 Task: Look for space in Harelbeke, Belgium from 3rd August, 2023 to 7th August, 2023 for 2 adults in price range Rs.4000 to Rs.9000. Place can be private room with 1  bedroom having 1 bed and 1 bathroom. Property type can be hotel. Amenities needed are: hair dryer, heating, . Booking option can be shelf check-in. Required host language is English.
Action: Mouse moved to (502, 134)
Screenshot: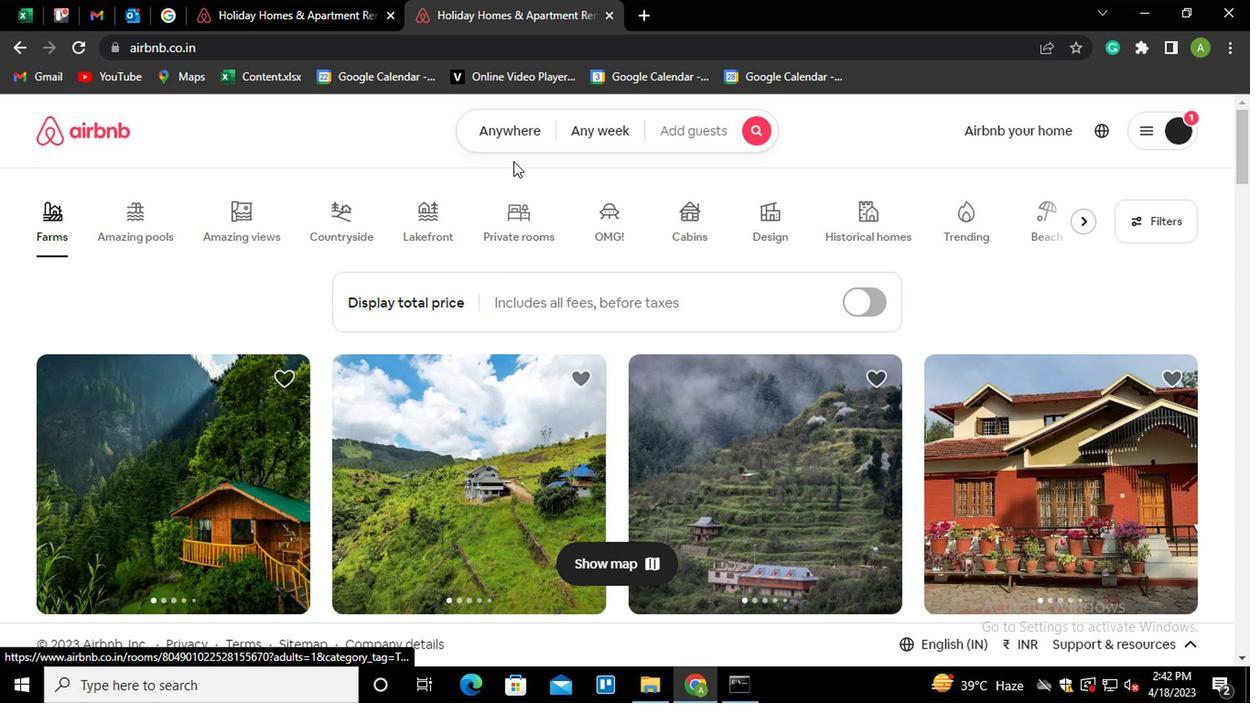 
Action: Mouse pressed left at (502, 134)
Screenshot: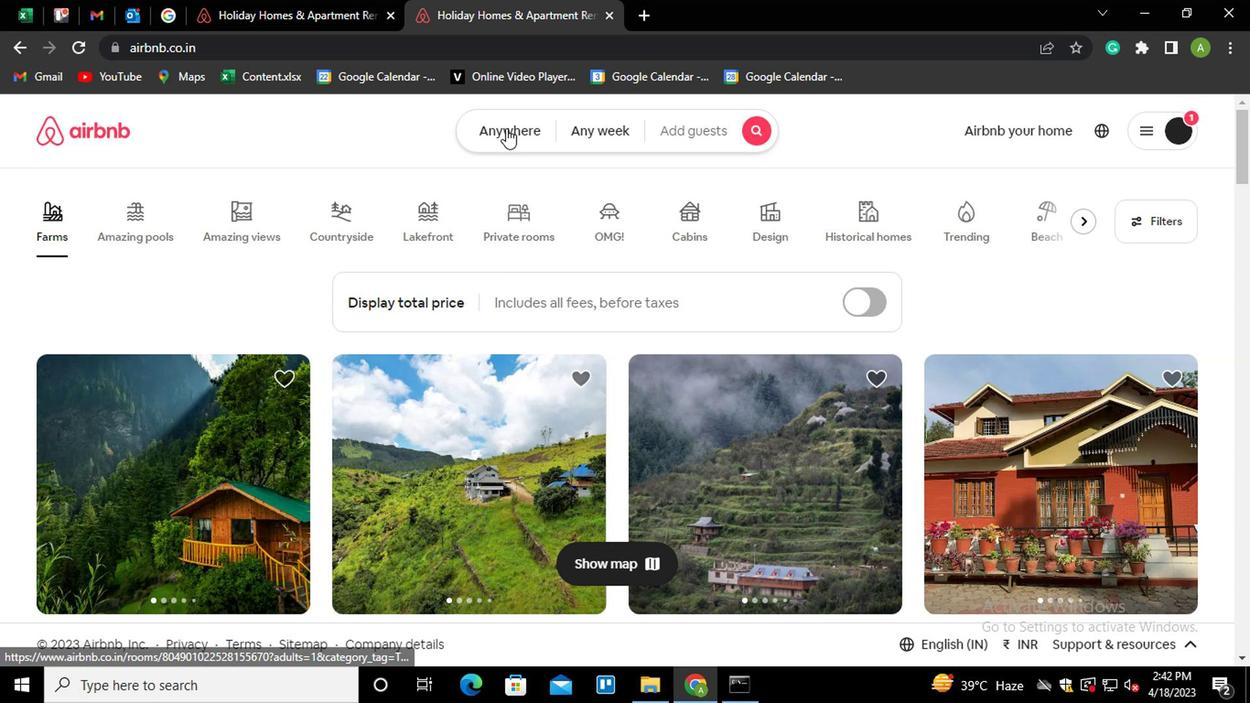 
Action: Mouse moved to (325, 205)
Screenshot: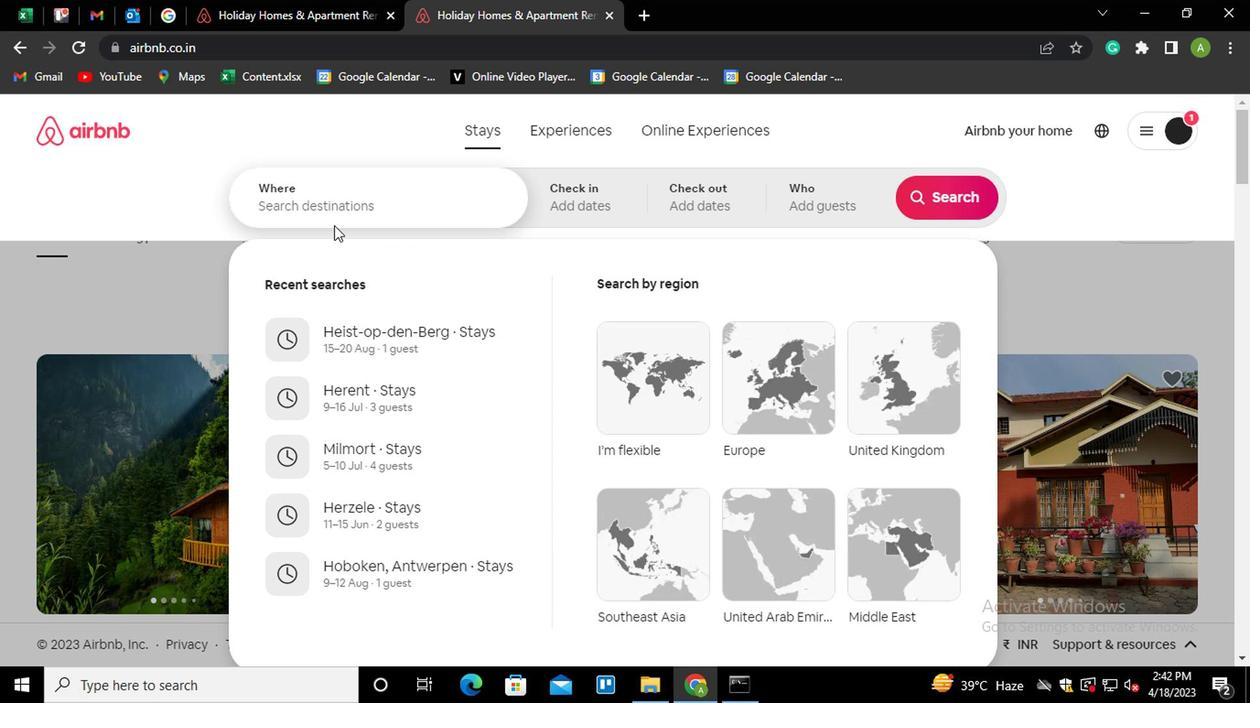 
Action: Mouse pressed left at (325, 205)
Screenshot: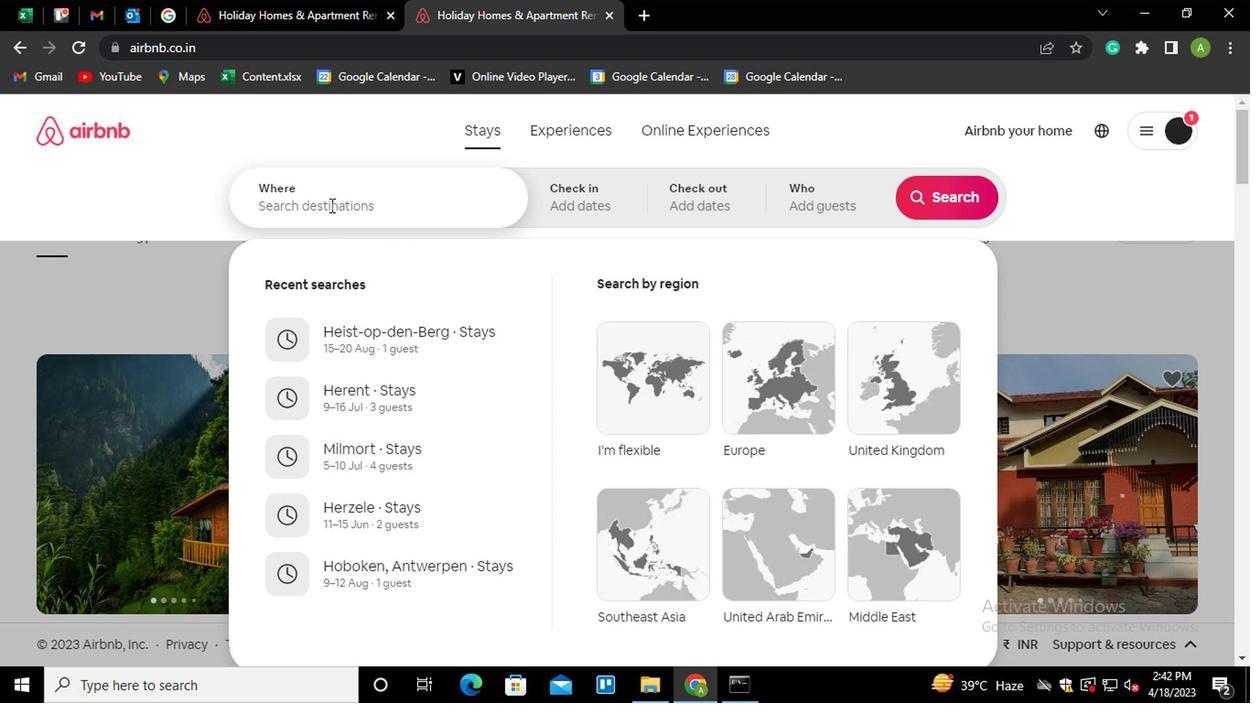 
Action: Key pressed <Key.shift_r>Herelbeke<Key.down><Key.enter>
Screenshot: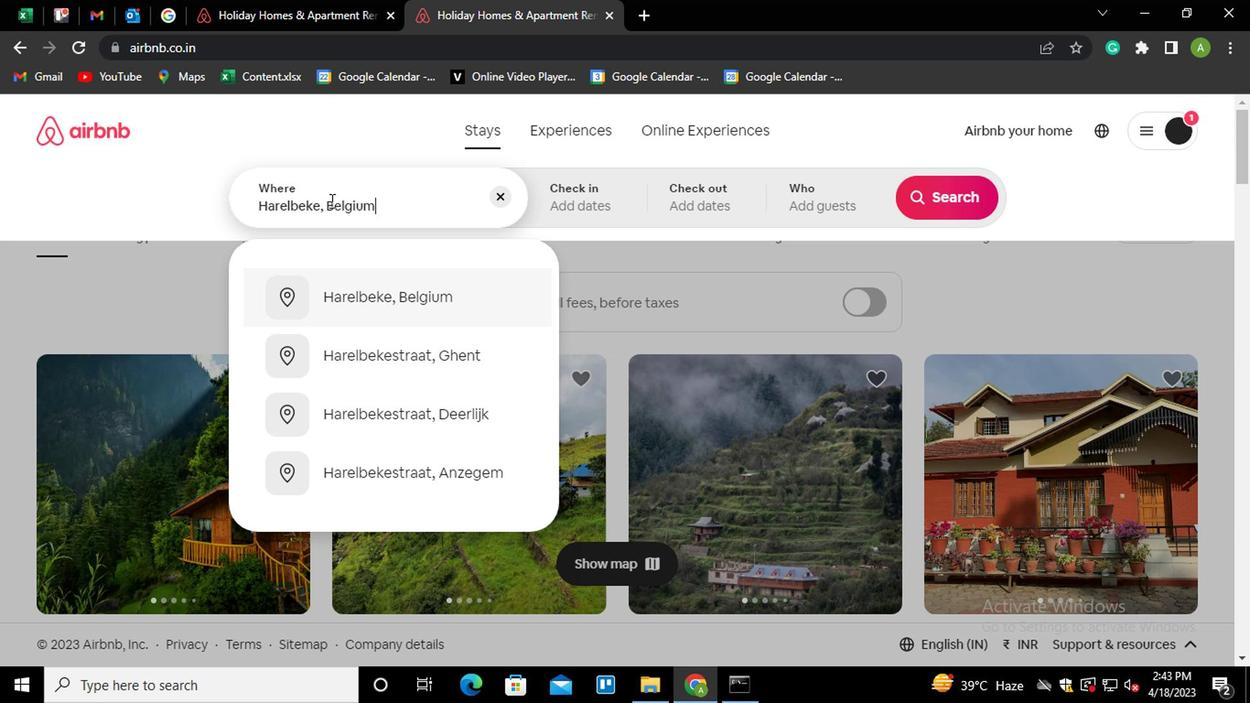 
Action: Mouse moved to (926, 340)
Screenshot: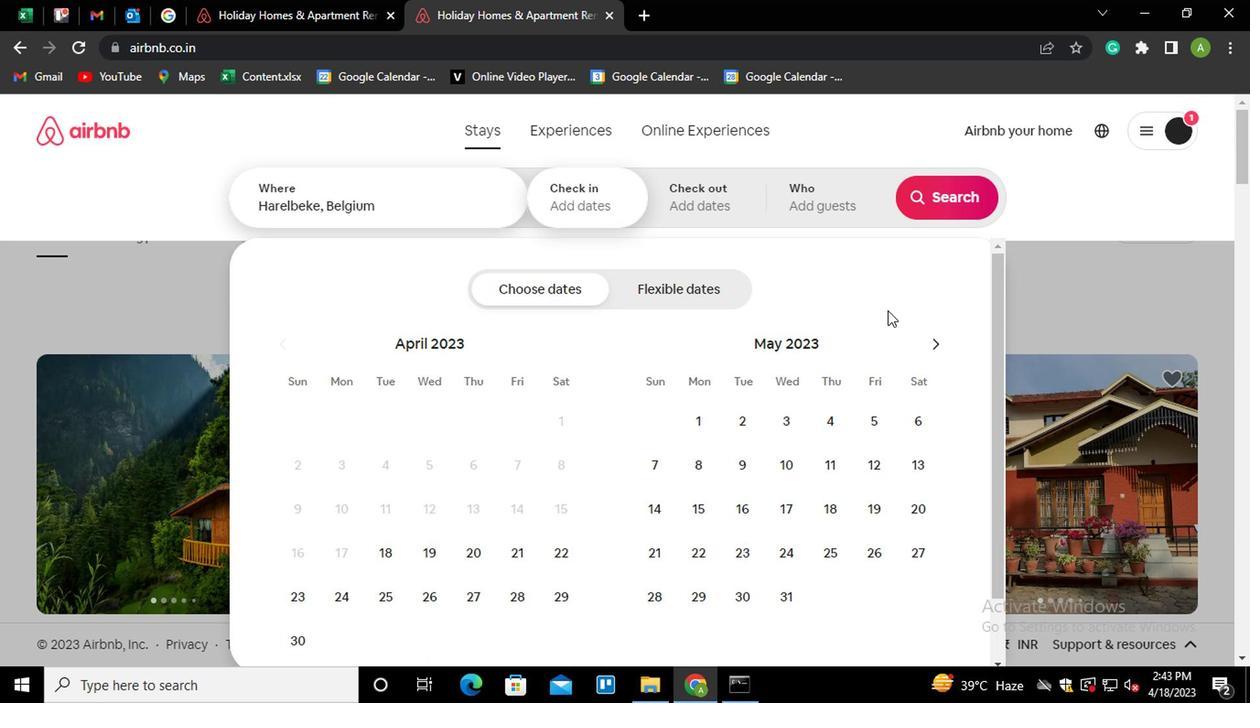 
Action: Mouse pressed left at (926, 340)
Screenshot: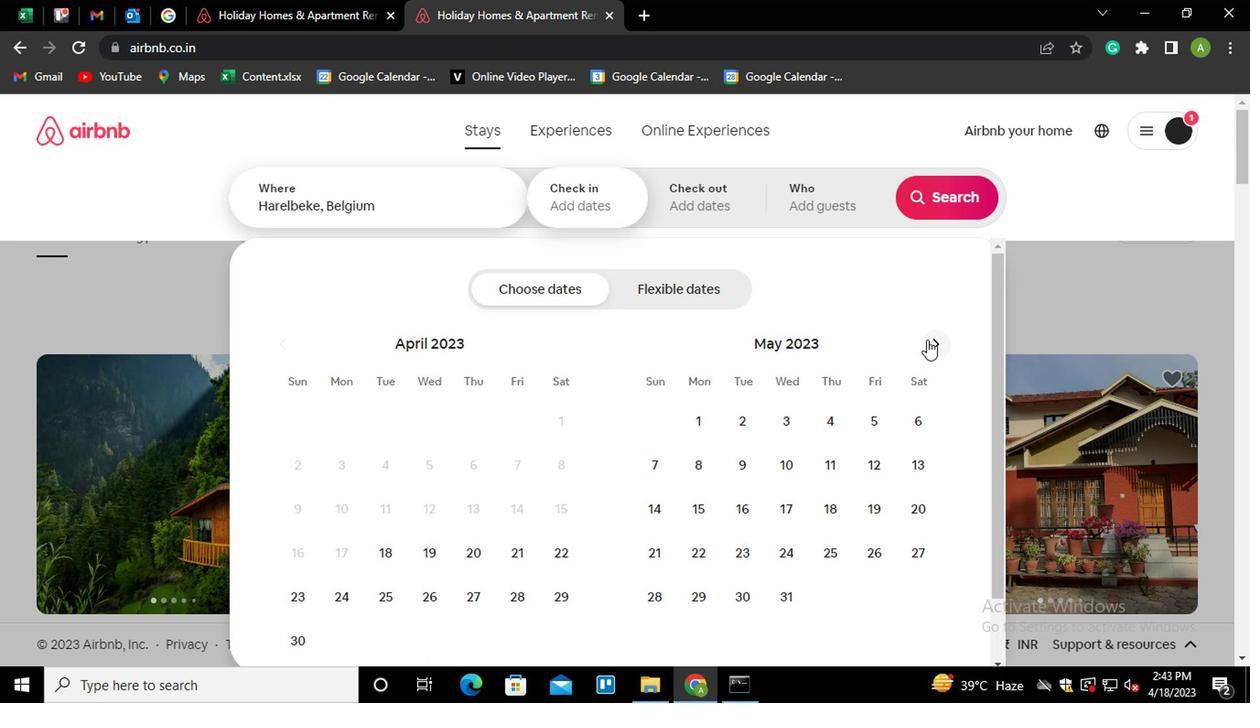 
Action: Mouse pressed left at (926, 340)
Screenshot: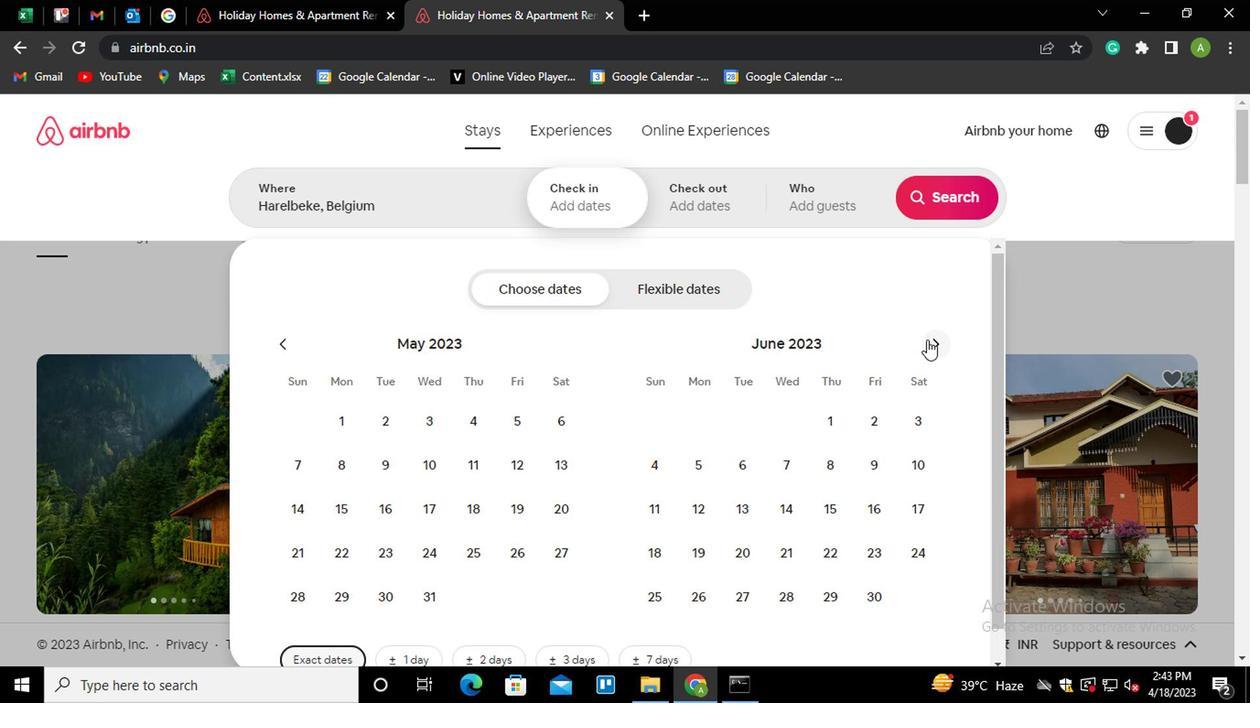 
Action: Mouse moved to (947, 327)
Screenshot: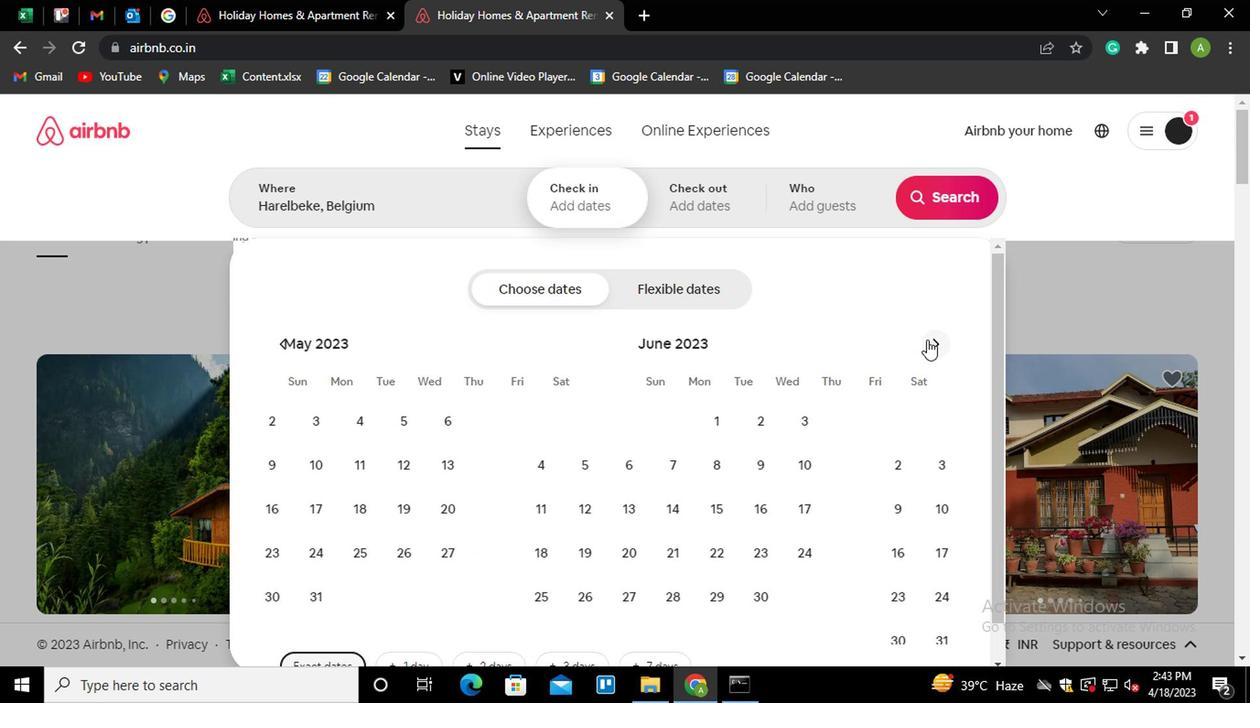 
Action: Mouse pressed left at (947, 327)
Screenshot: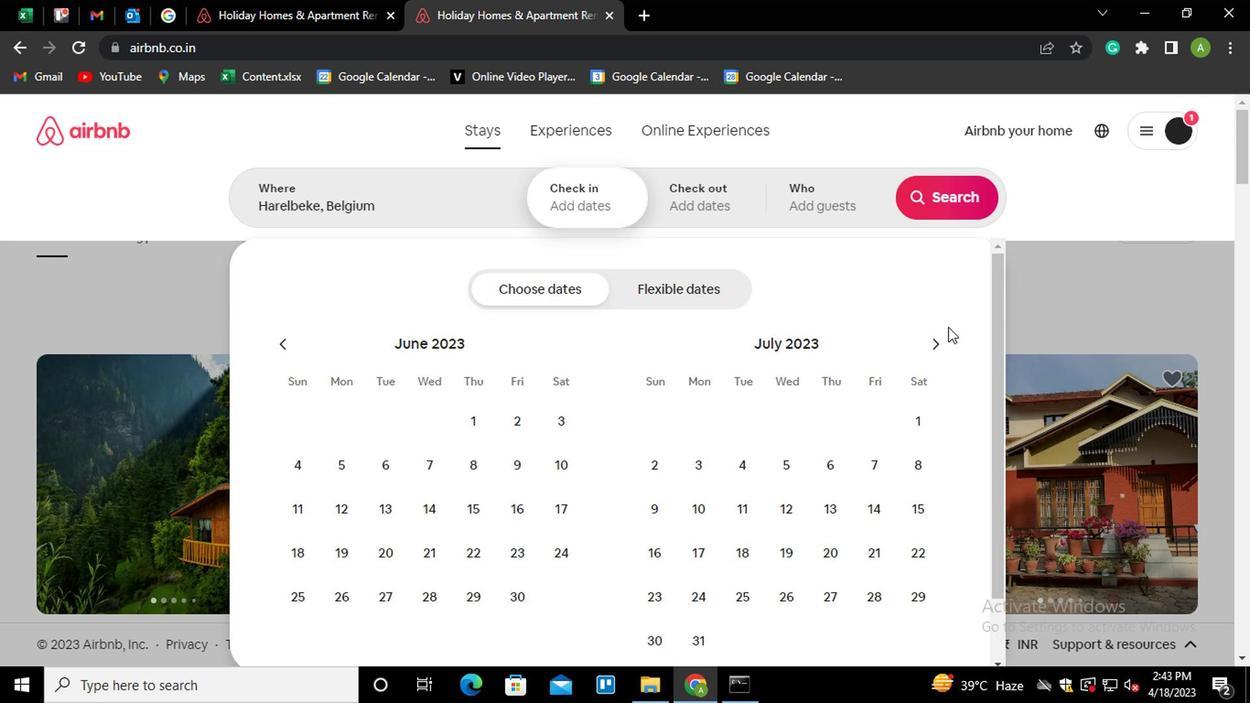 
Action: Mouse moved to (933, 336)
Screenshot: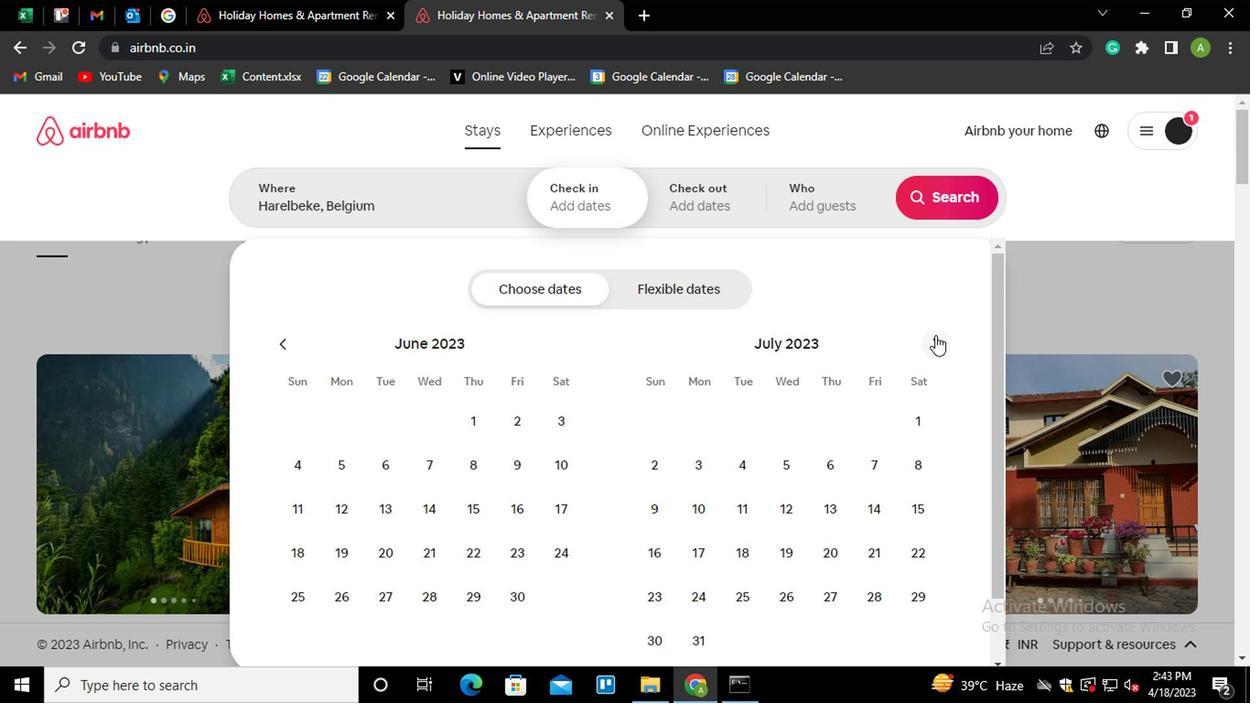 
Action: Mouse pressed left at (933, 336)
Screenshot: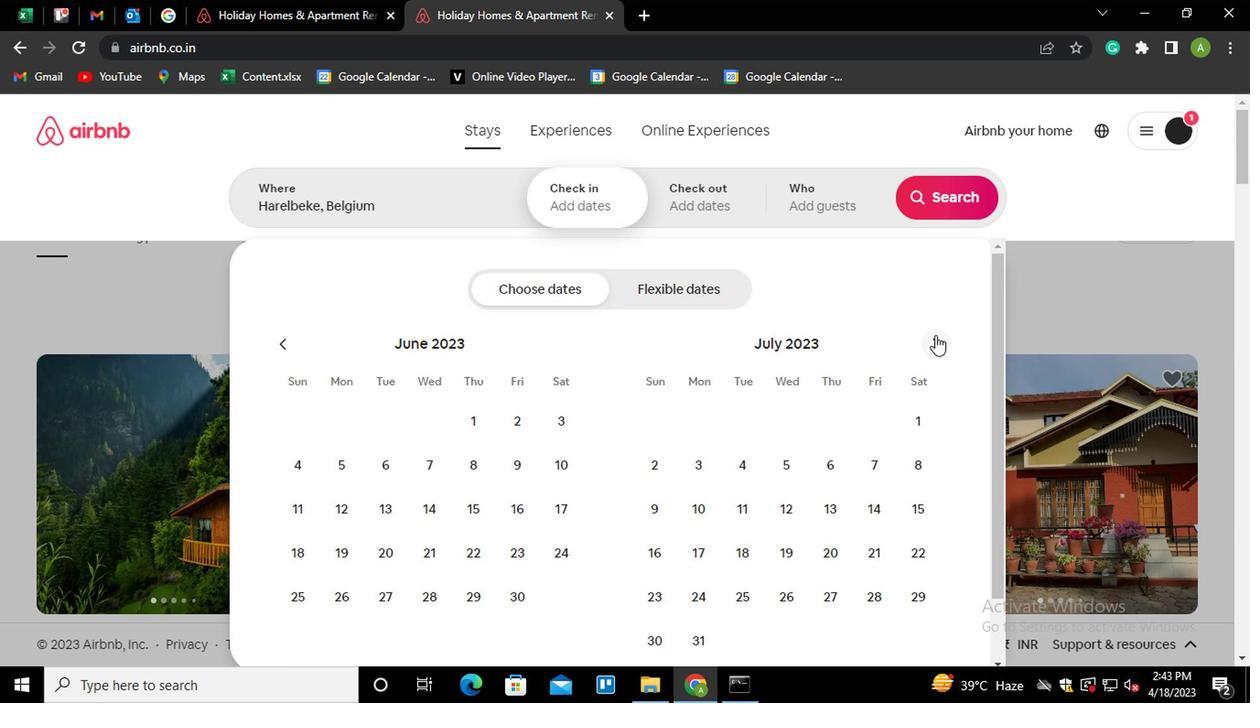 
Action: Mouse moved to (826, 419)
Screenshot: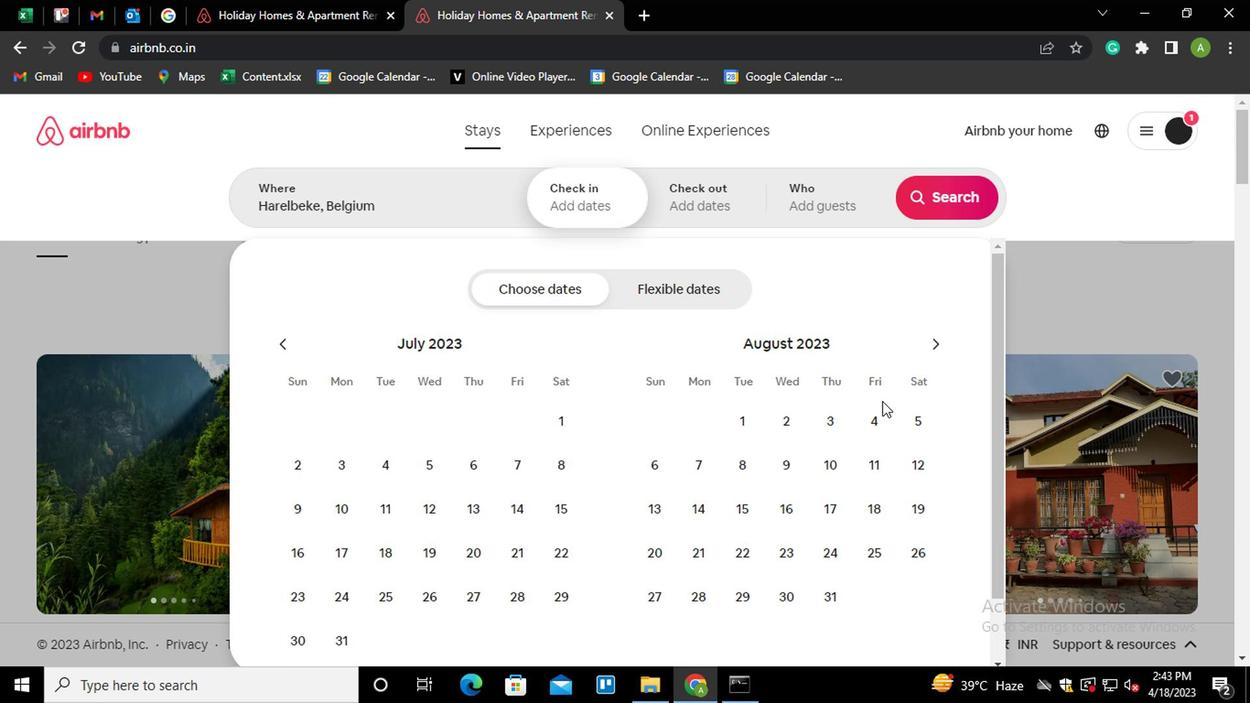 
Action: Mouse pressed left at (826, 419)
Screenshot: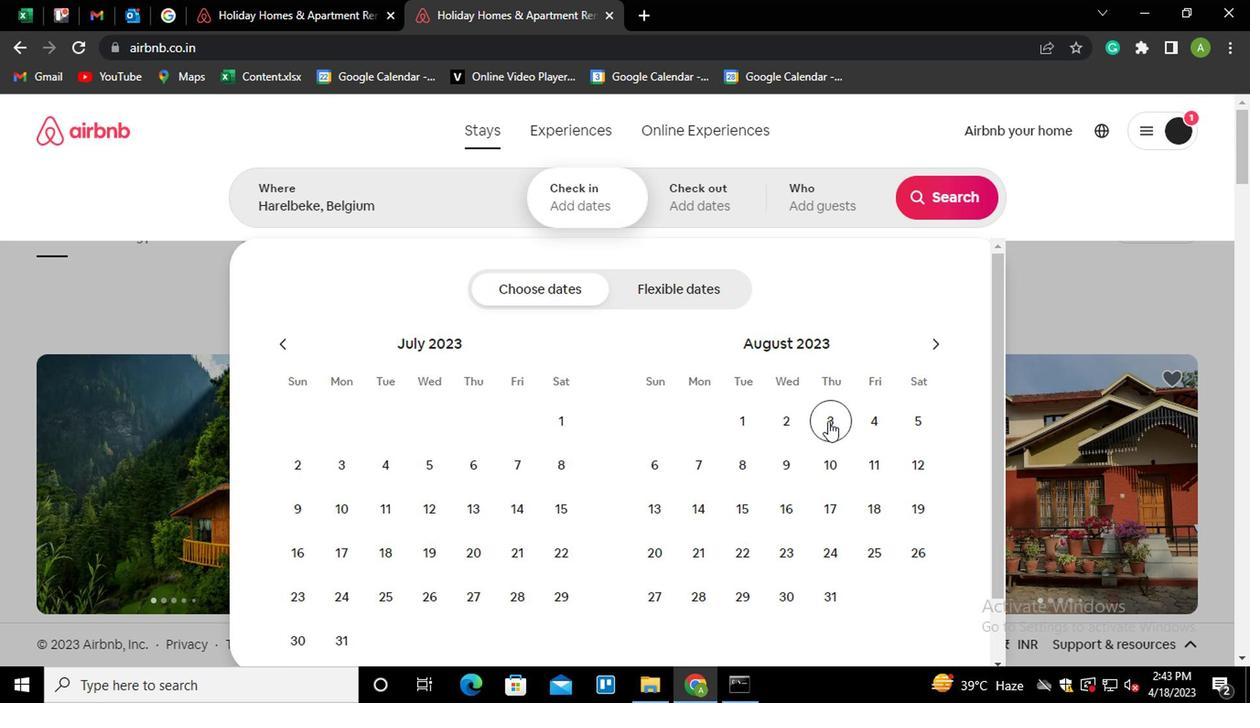 
Action: Mouse moved to (712, 462)
Screenshot: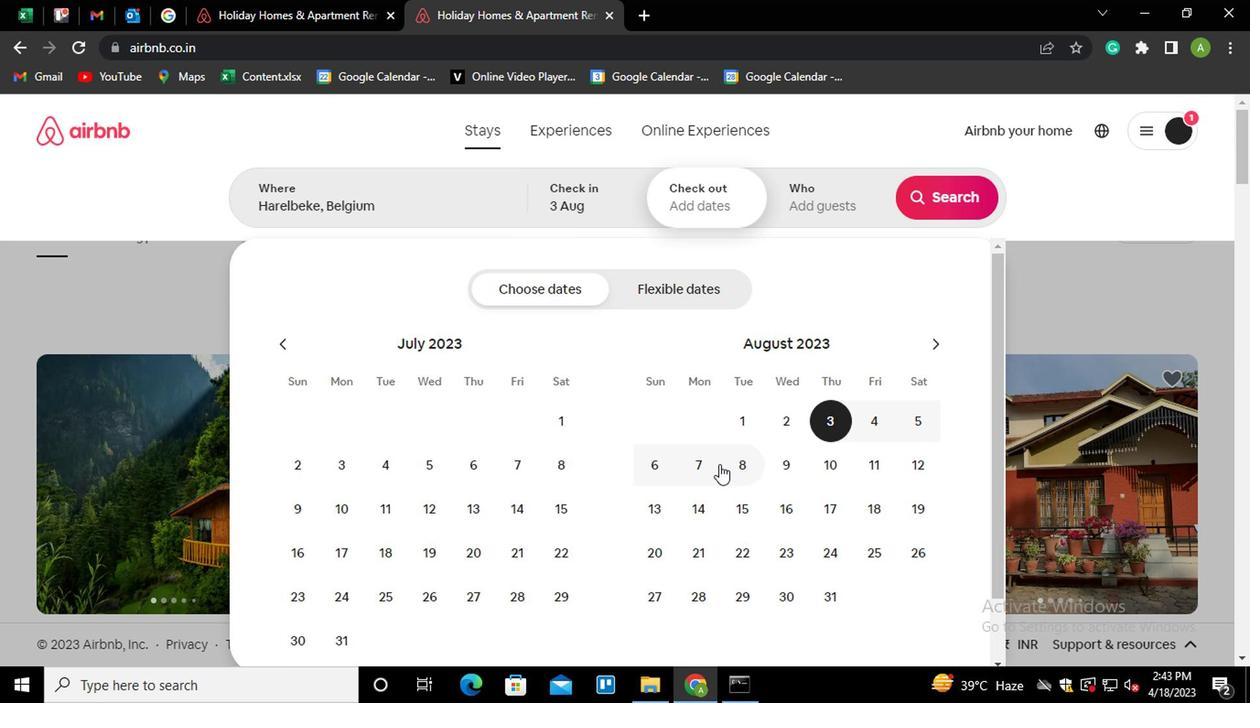 
Action: Mouse pressed left at (712, 462)
Screenshot: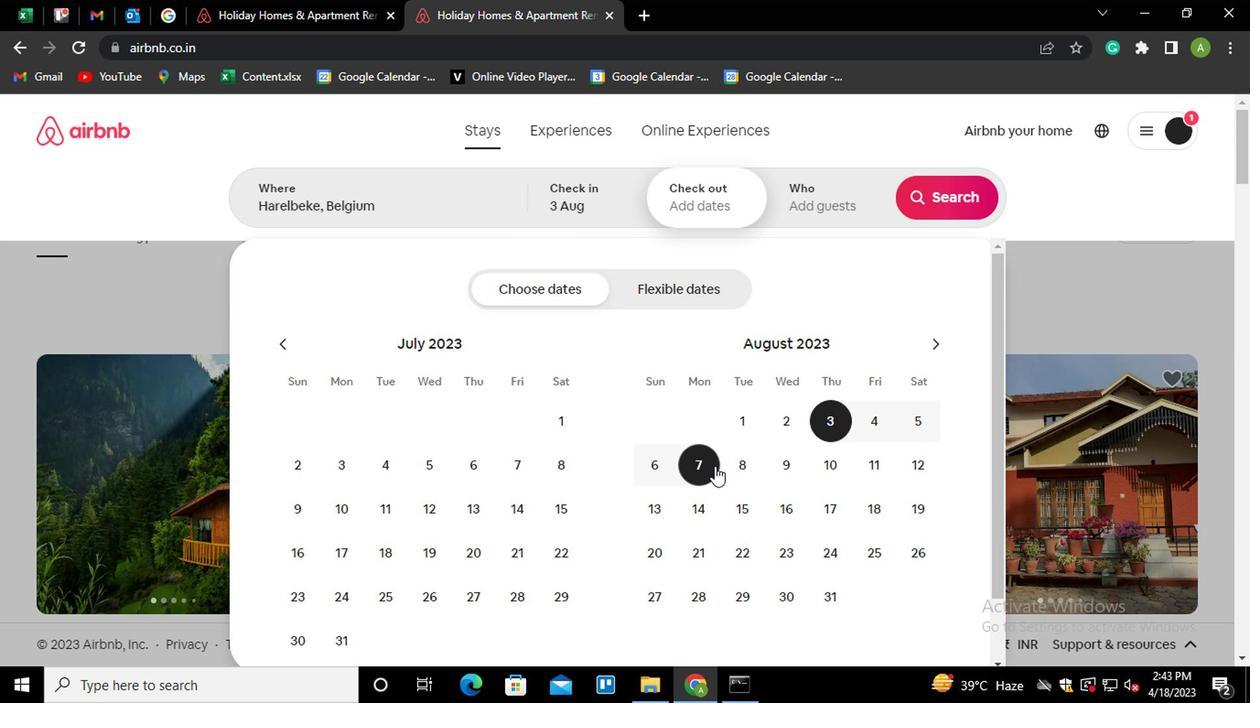 
Action: Mouse moved to (812, 197)
Screenshot: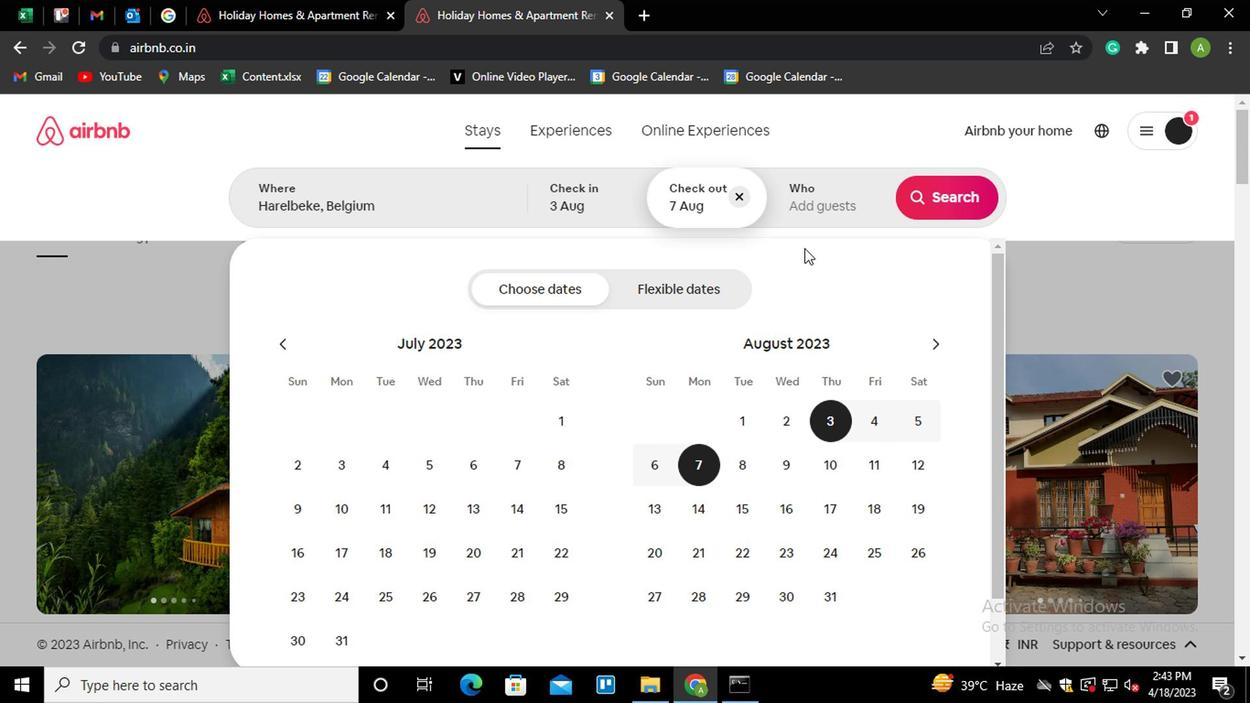 
Action: Mouse pressed left at (812, 197)
Screenshot: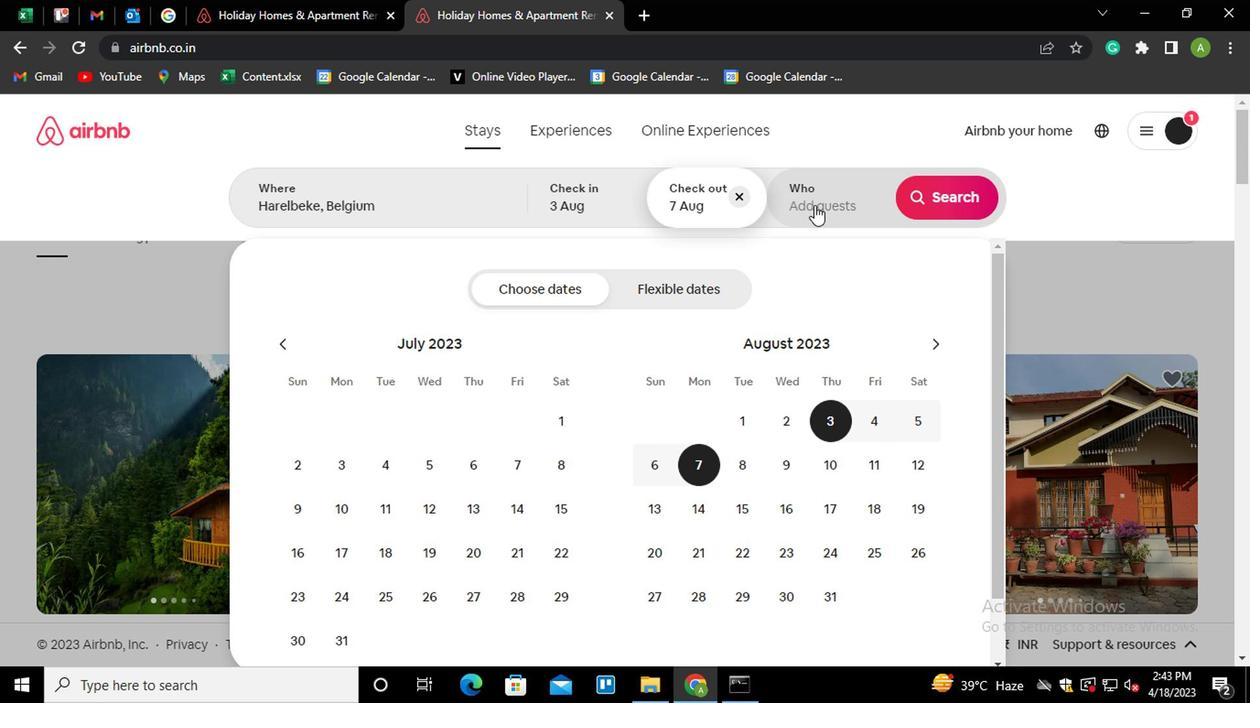
Action: Mouse moved to (945, 293)
Screenshot: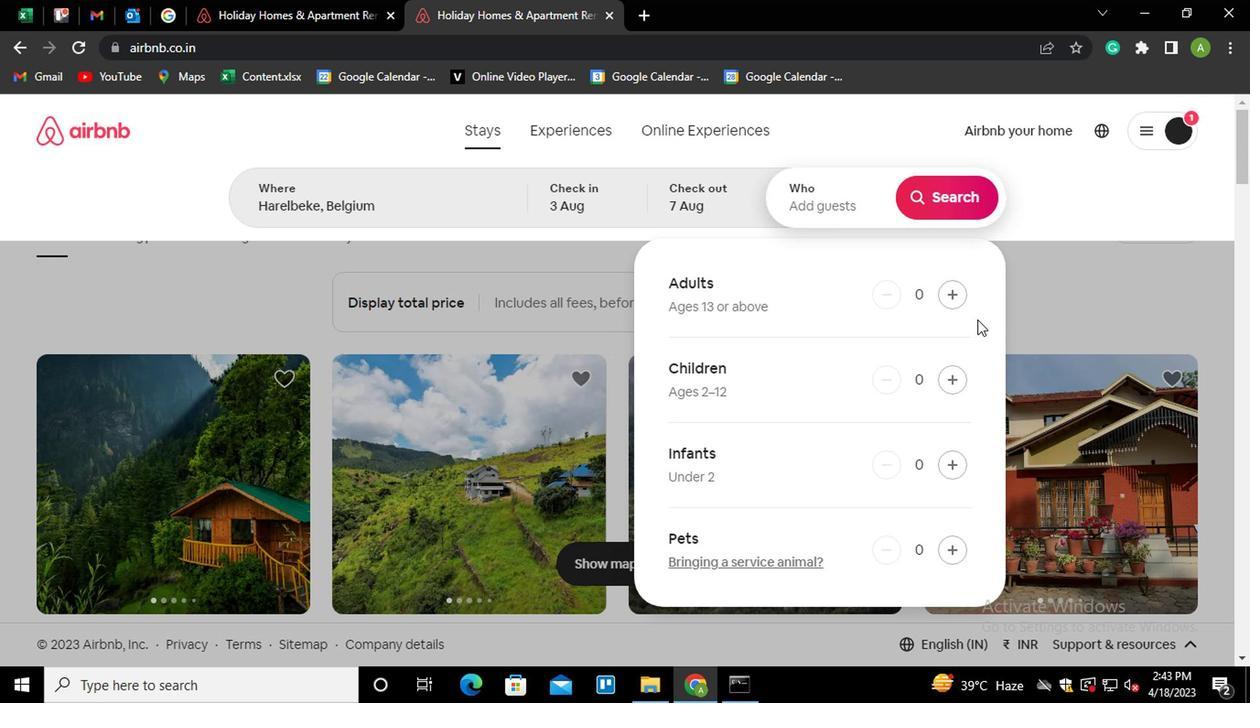 
Action: Mouse pressed left at (945, 293)
Screenshot: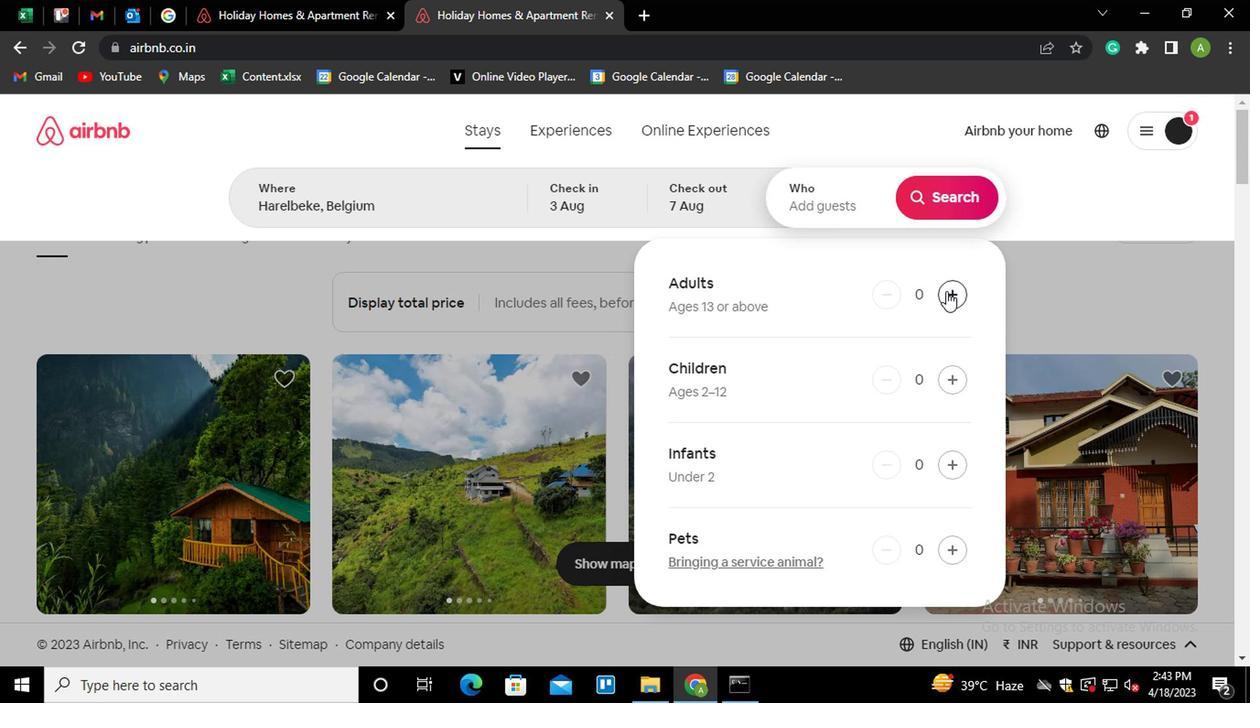 
Action: Mouse pressed left at (945, 293)
Screenshot: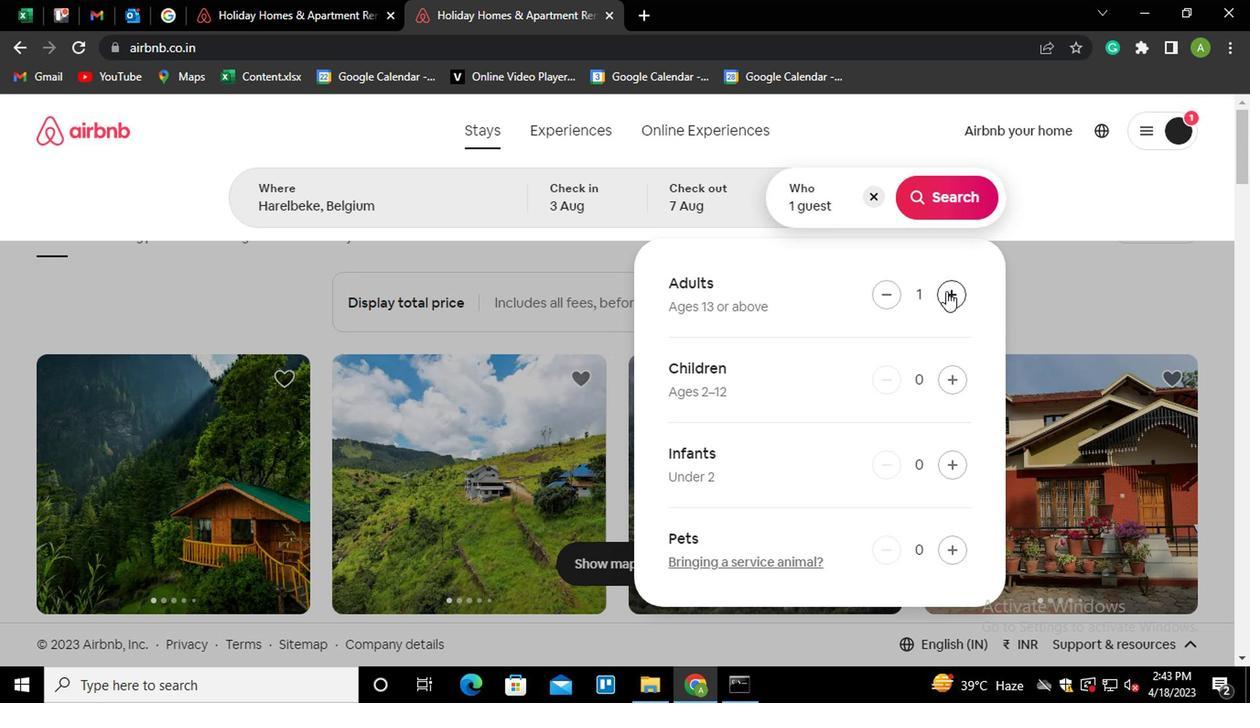 
Action: Mouse moved to (942, 208)
Screenshot: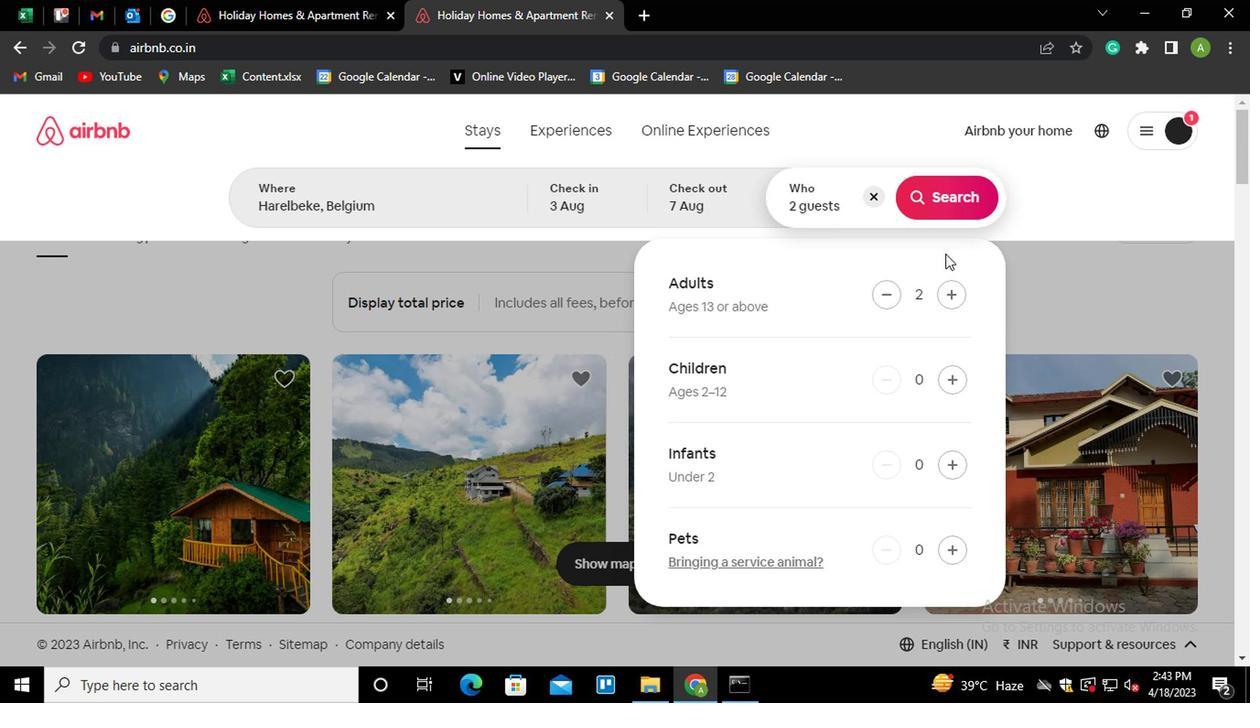 
Action: Mouse pressed left at (942, 208)
Screenshot: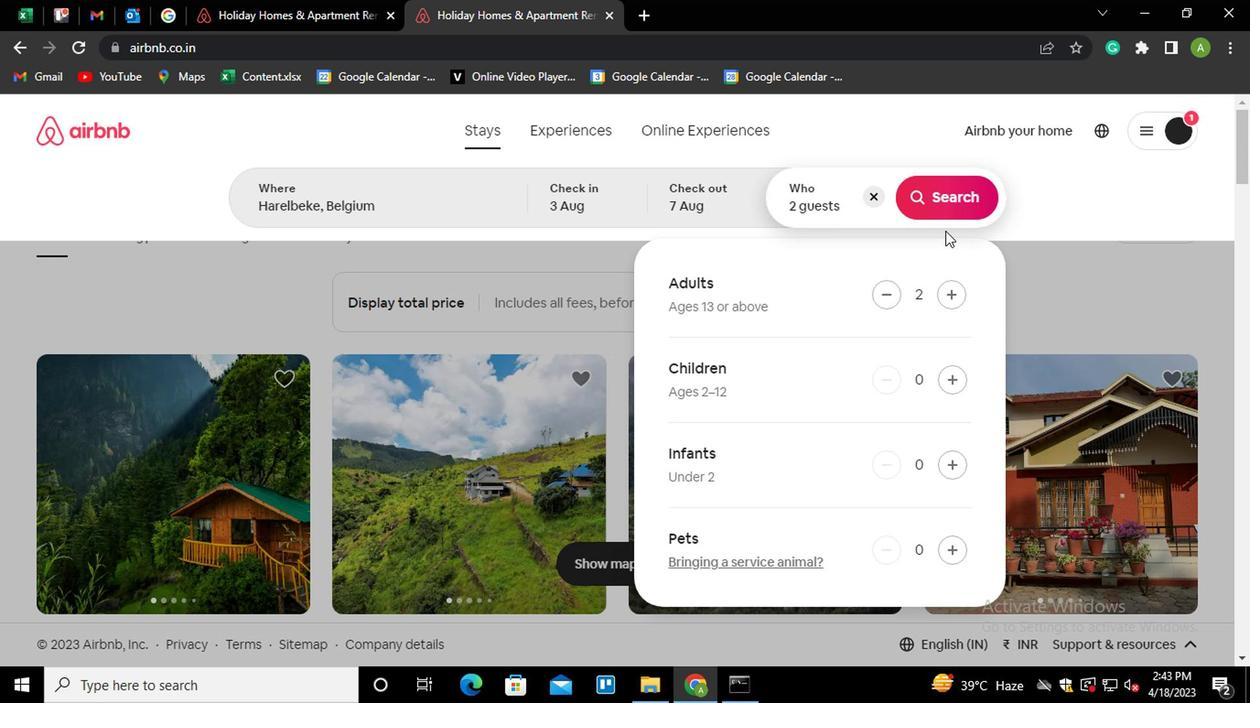 
Action: Mouse moved to (1158, 209)
Screenshot: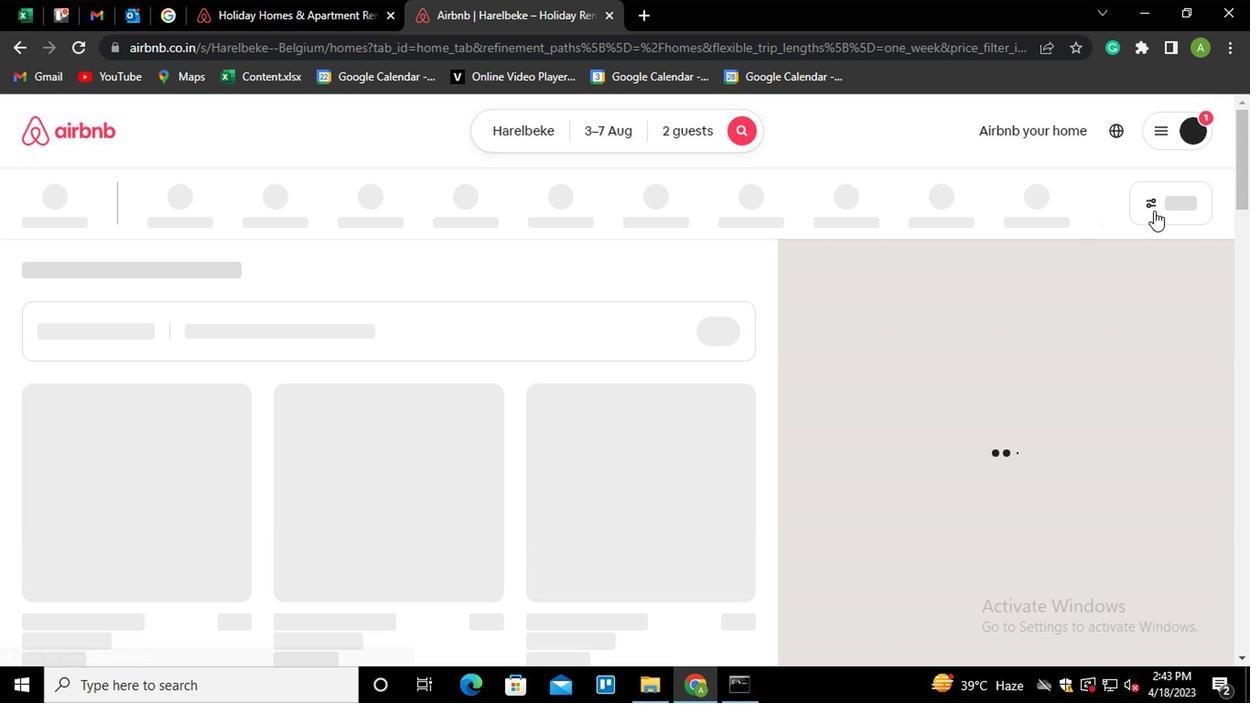 
Action: Mouse pressed left at (1158, 209)
Screenshot: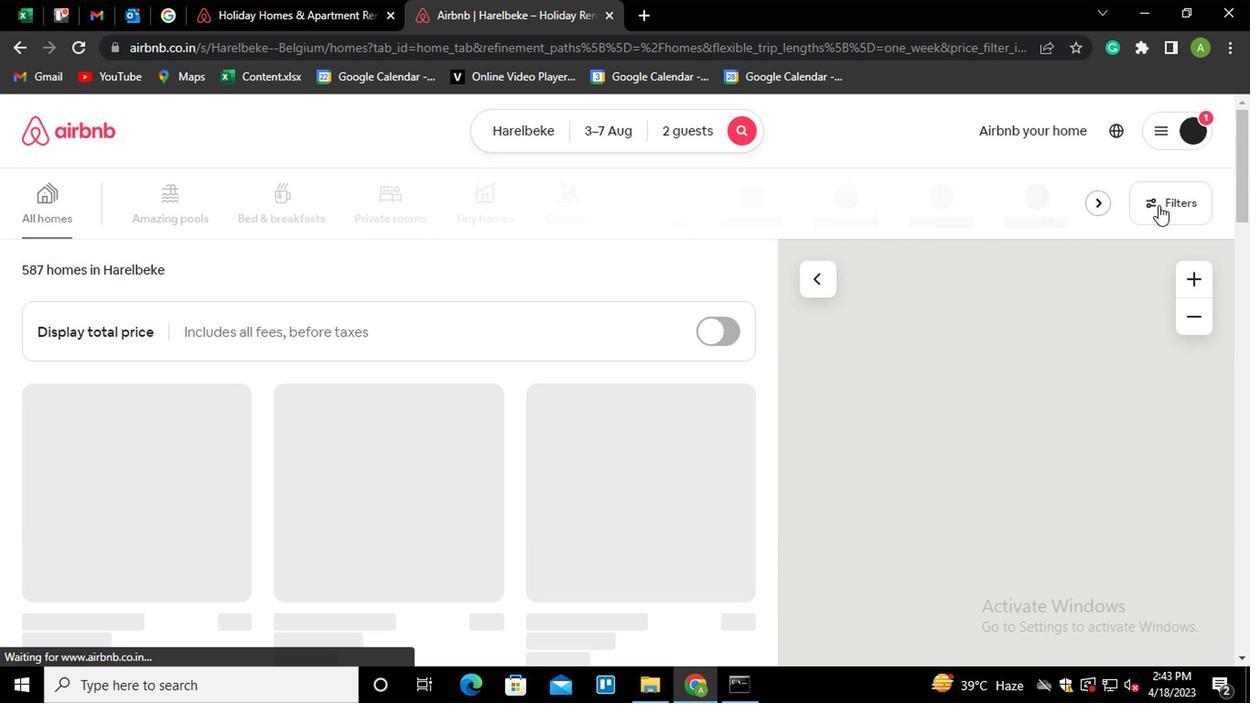 
Action: Mouse moved to (420, 439)
Screenshot: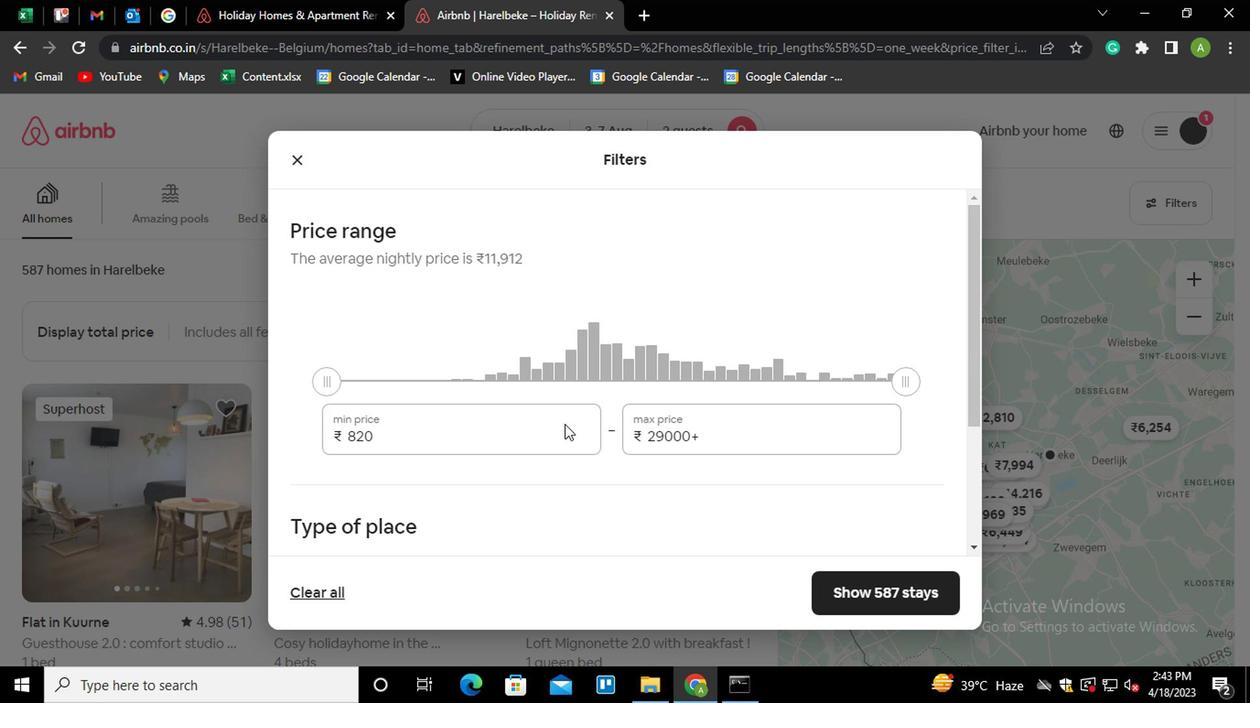 
Action: Mouse pressed left at (420, 439)
Screenshot: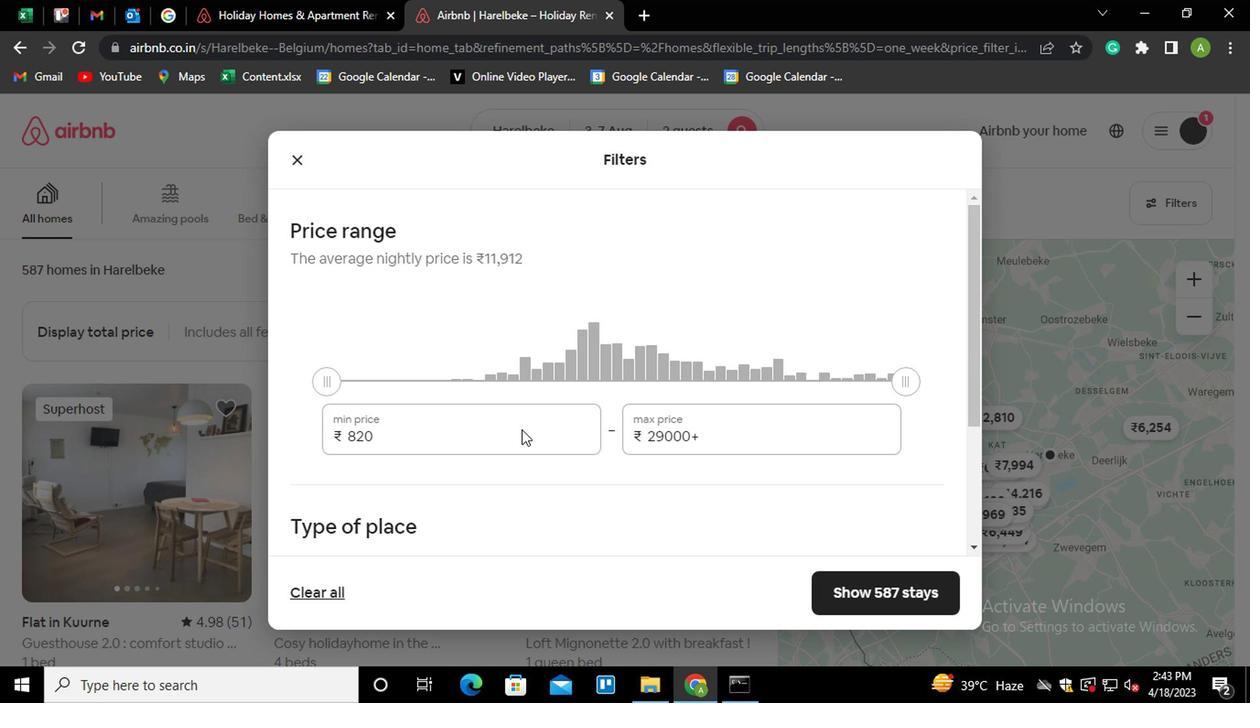 
Action: Mouse moved to (421, 435)
Screenshot: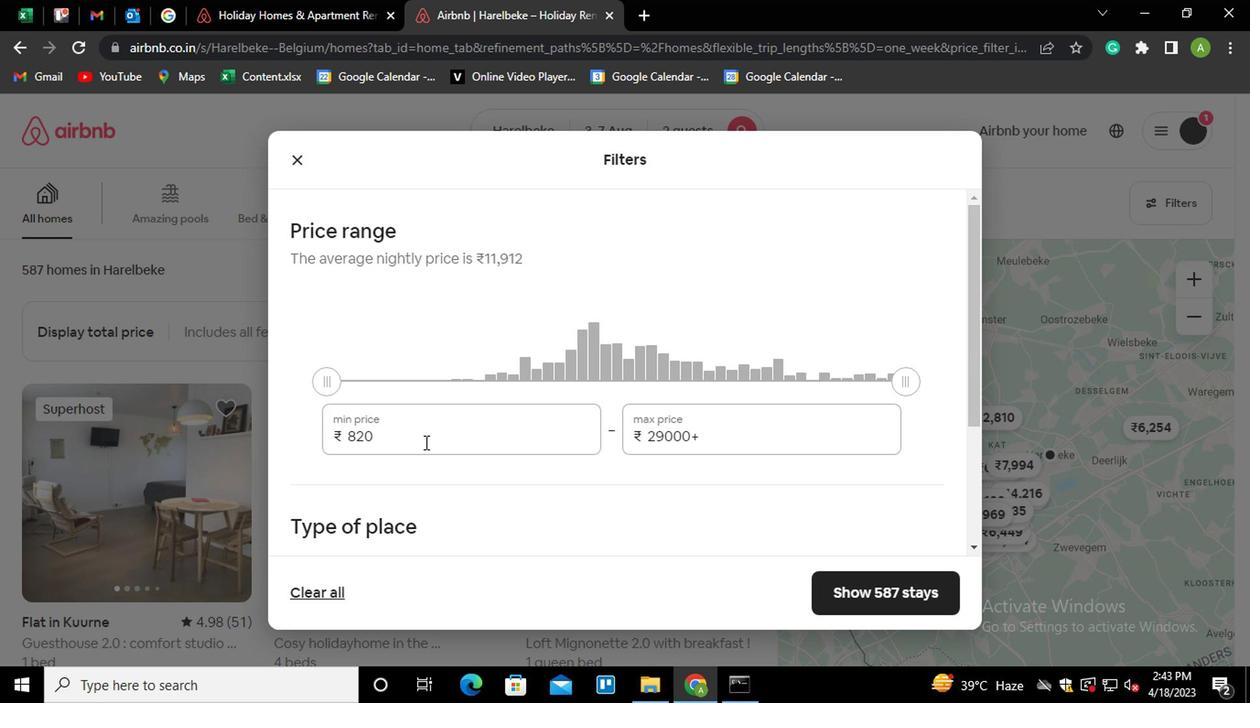 
Action: Key pressed <Key.shift_r><Key.home>4000
Screenshot: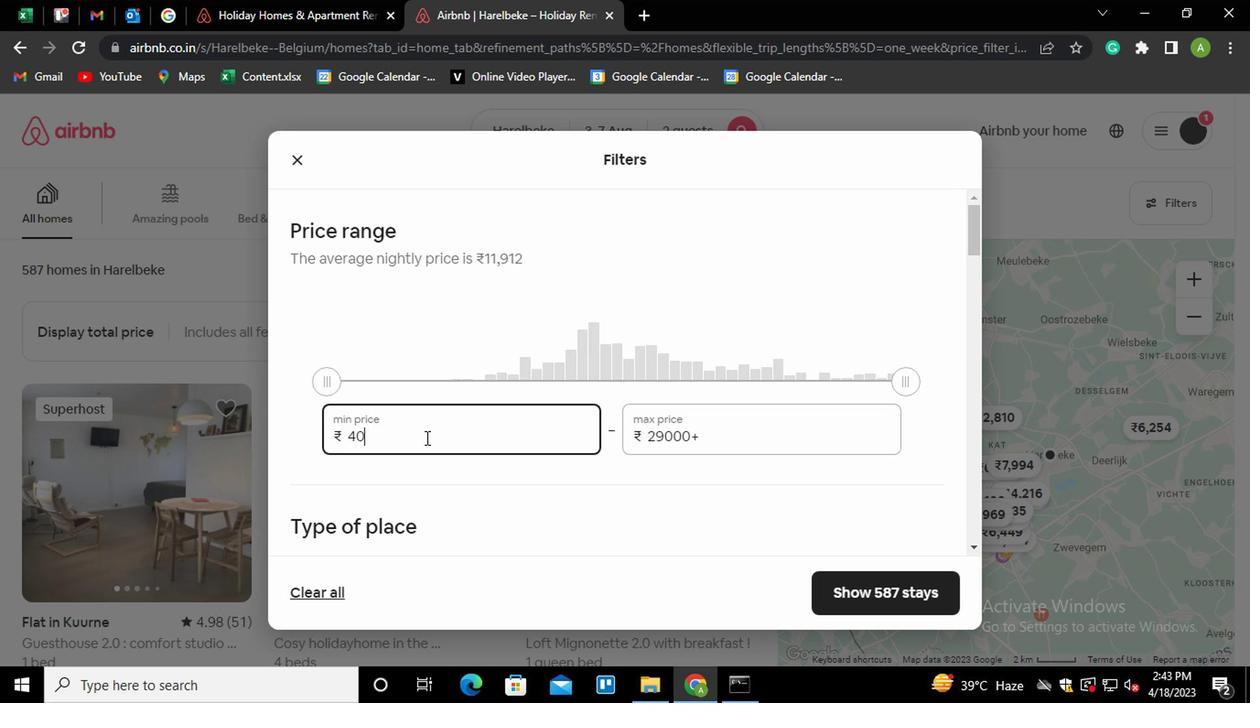 
Action: Mouse moved to (724, 422)
Screenshot: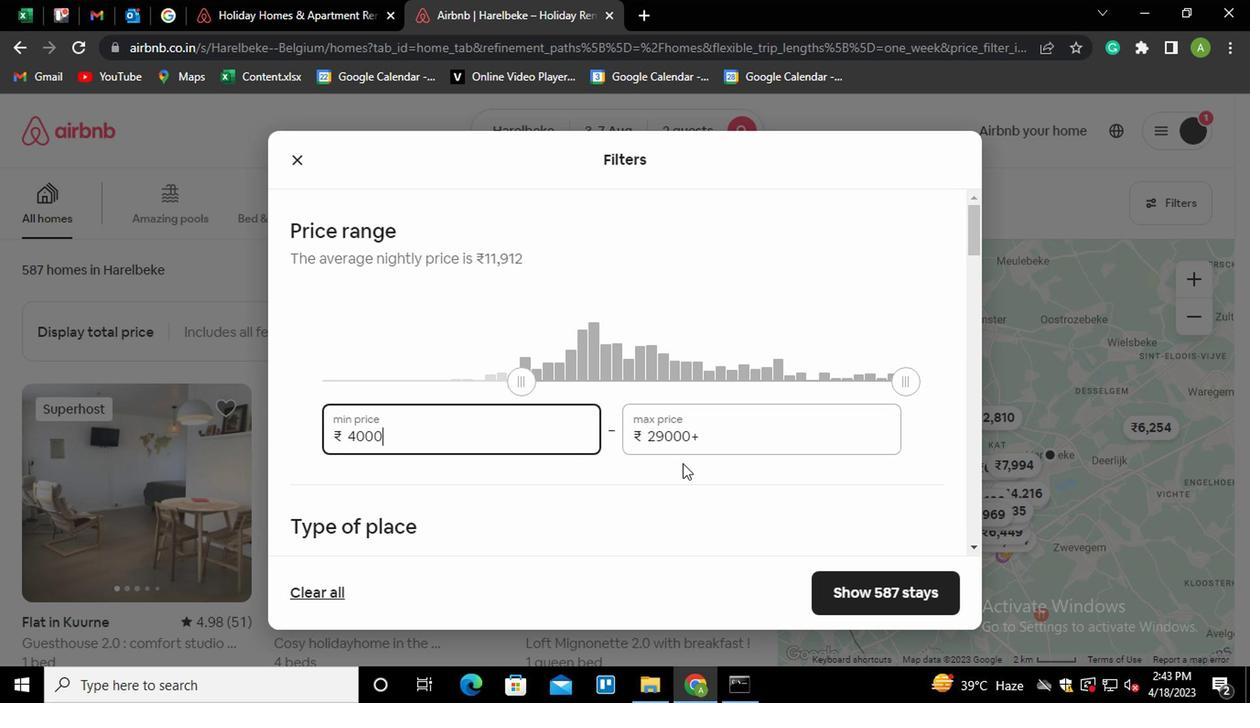 
Action: Mouse pressed left at (724, 422)
Screenshot: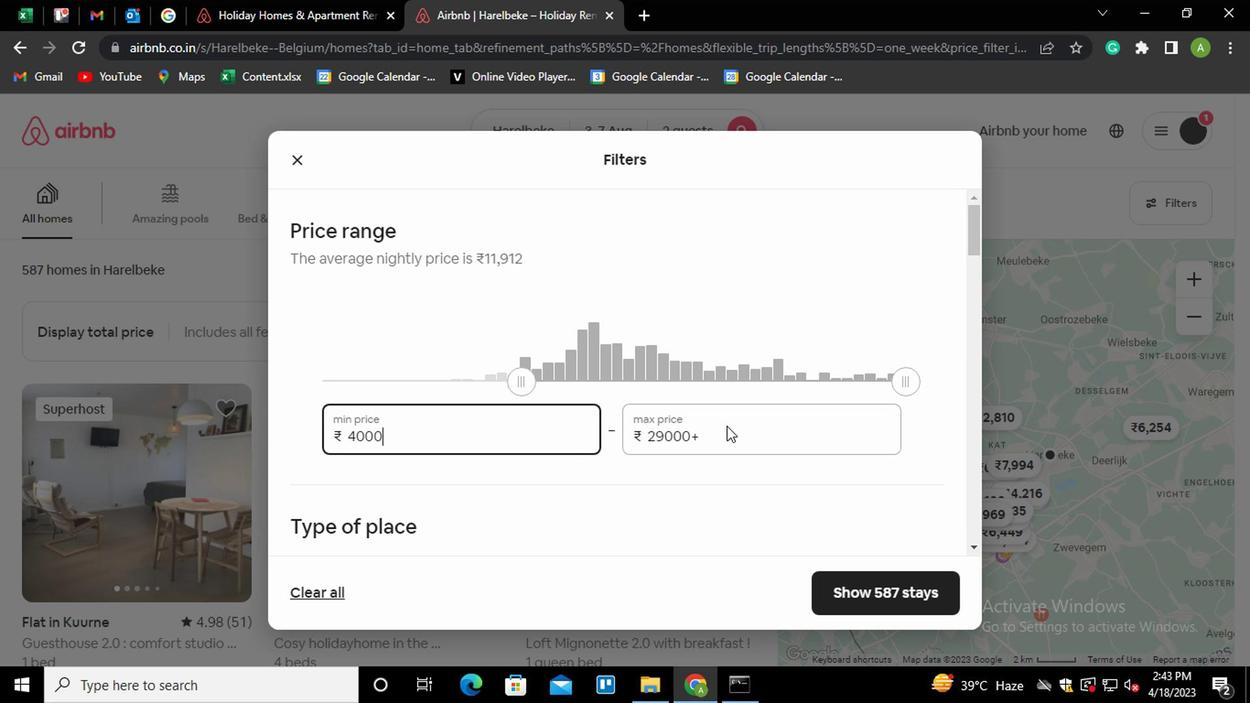 
Action: Mouse moved to (804, 371)
Screenshot: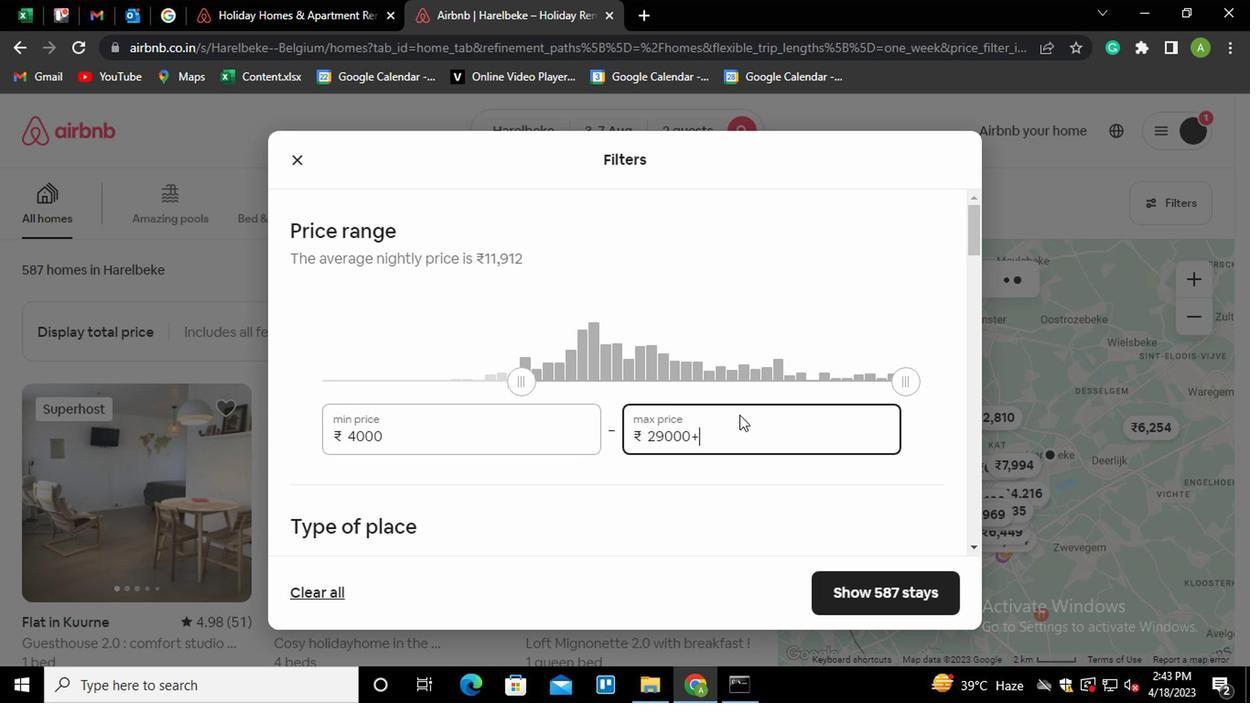 
Action: Key pressed <Key.shift_r><Key.home>9000
Screenshot: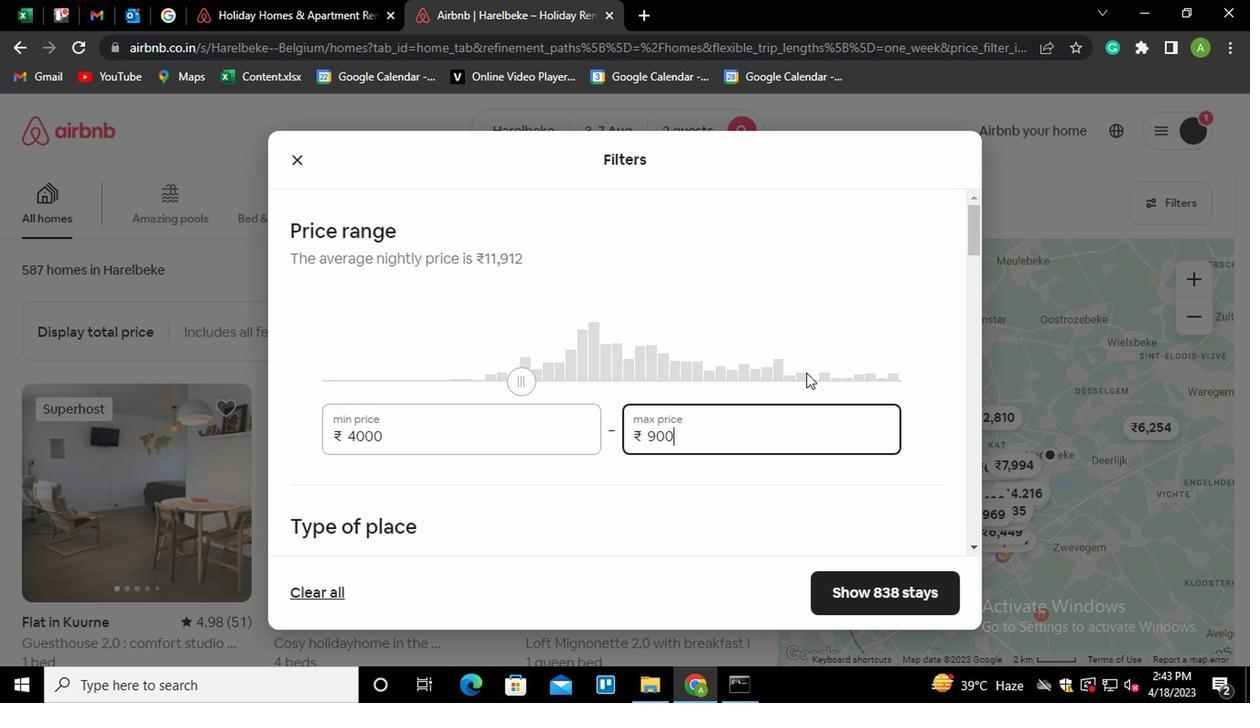 
Action: Mouse moved to (807, 376)
Screenshot: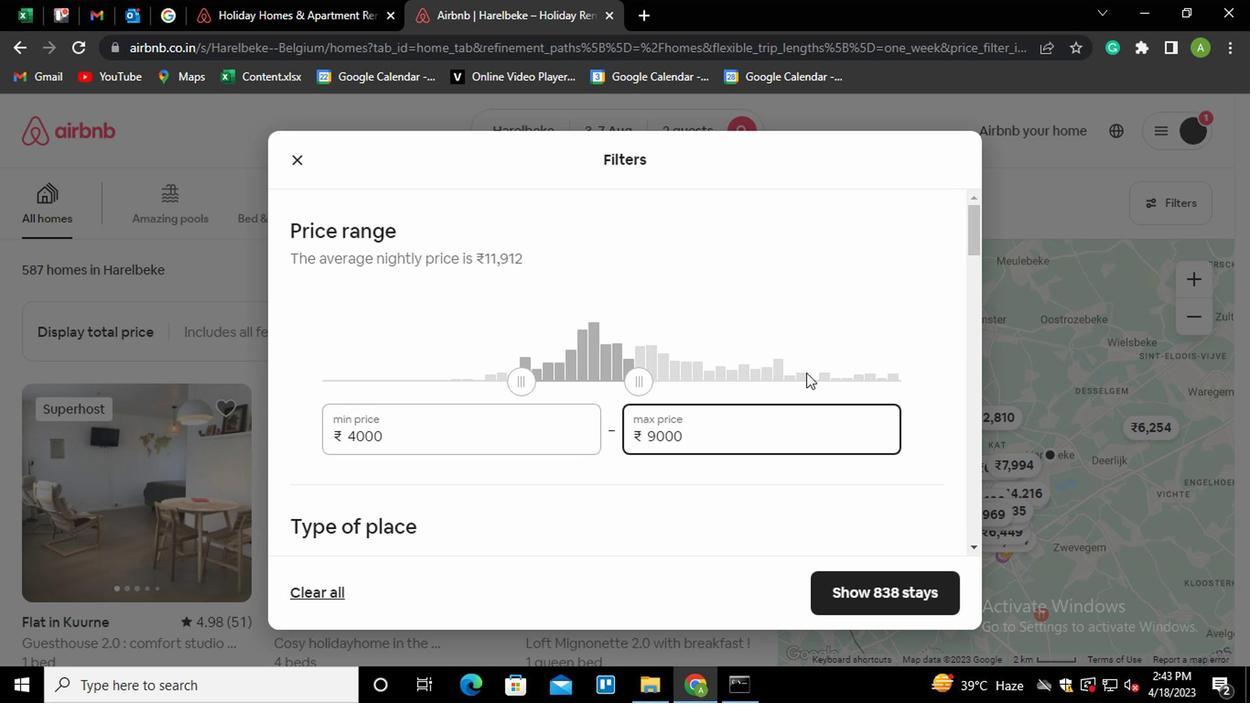 
Action: Mouse scrolled (807, 375) with delta (0, 0)
Screenshot: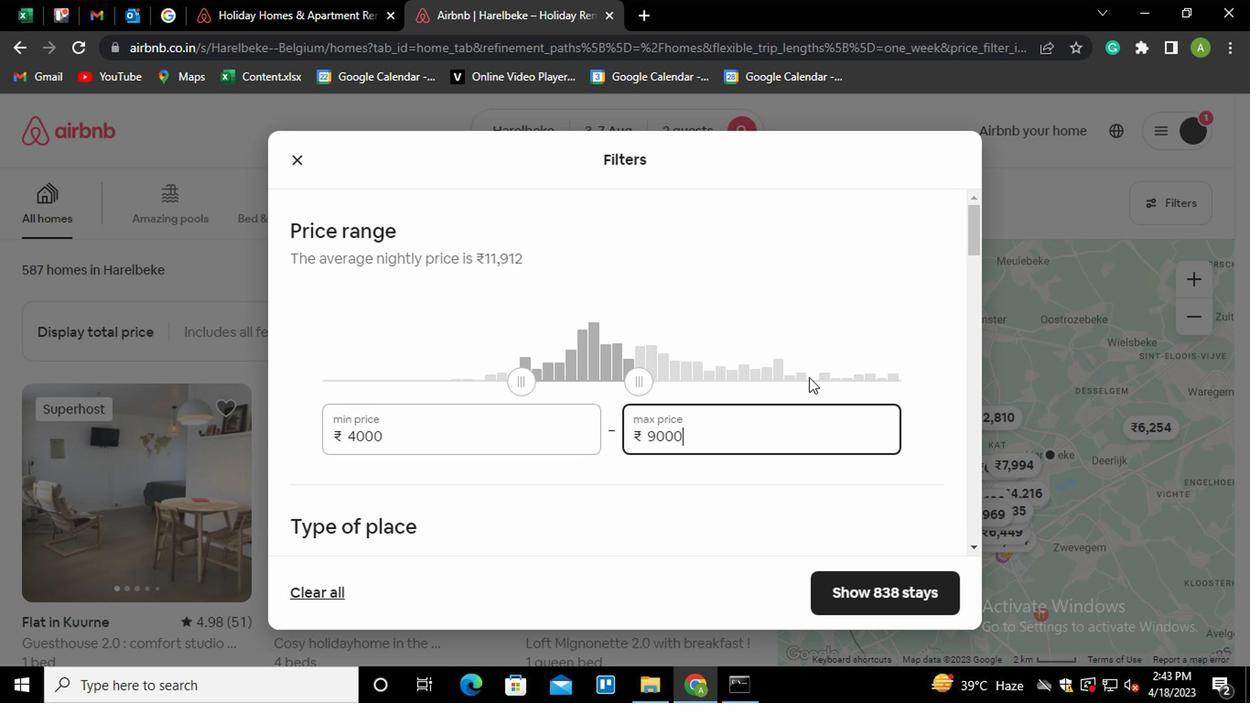 
Action: Mouse scrolled (807, 375) with delta (0, 0)
Screenshot: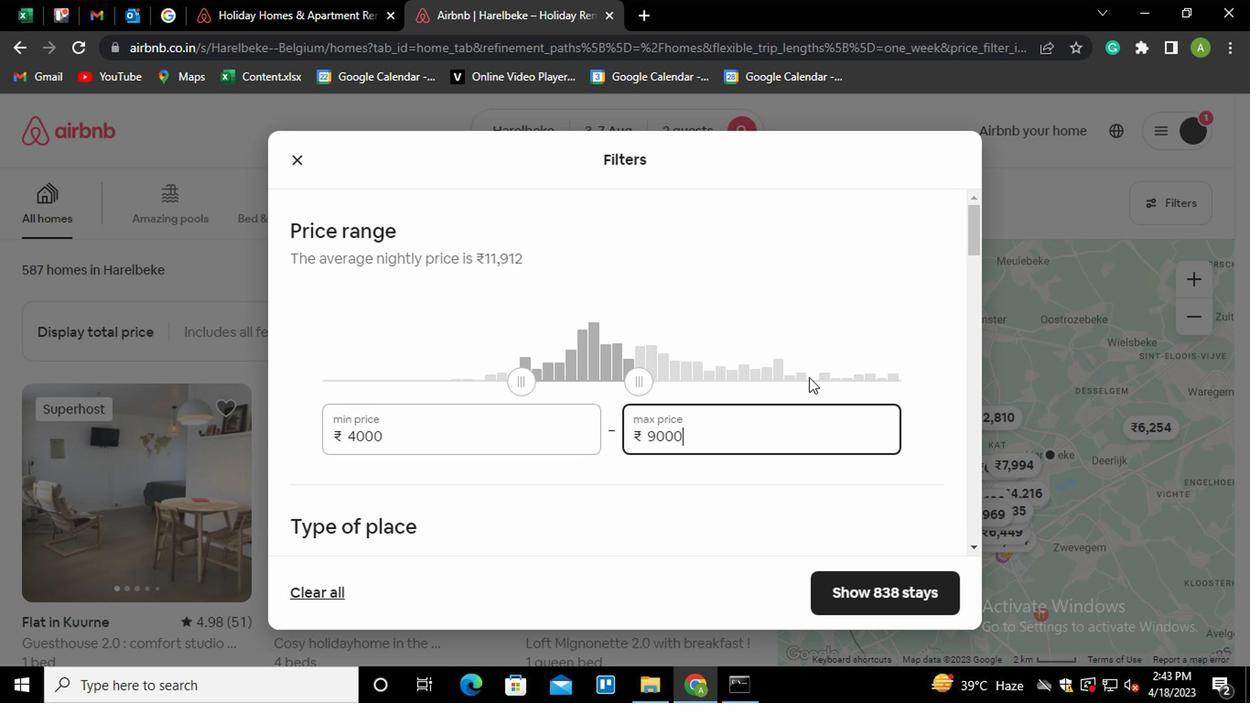 
Action: Mouse scrolled (807, 375) with delta (0, 0)
Screenshot: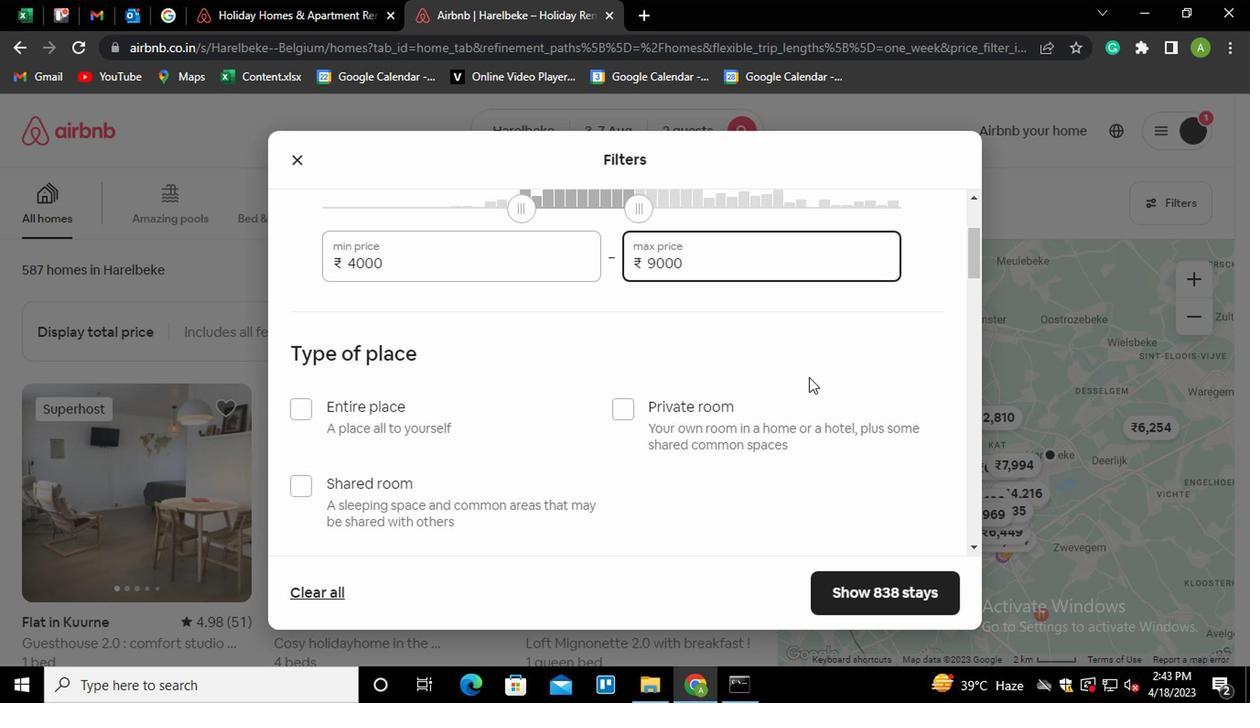 
Action: Mouse moved to (626, 296)
Screenshot: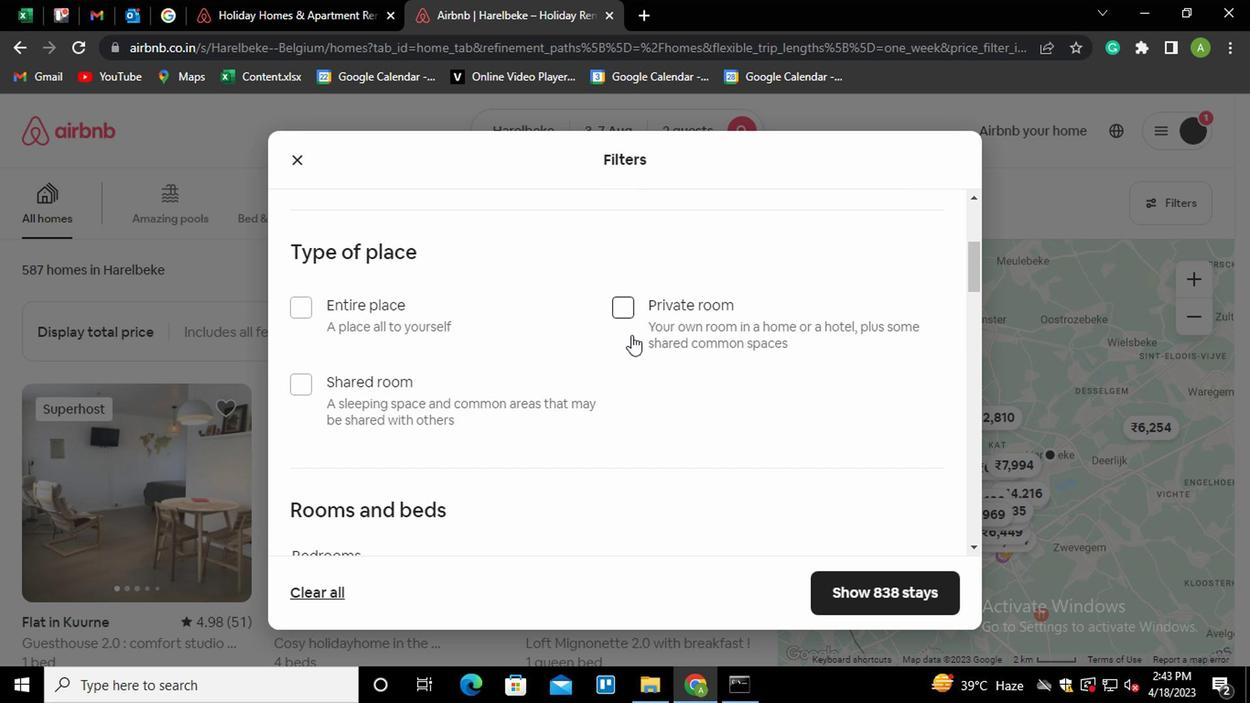 
Action: Mouse pressed left at (626, 296)
Screenshot: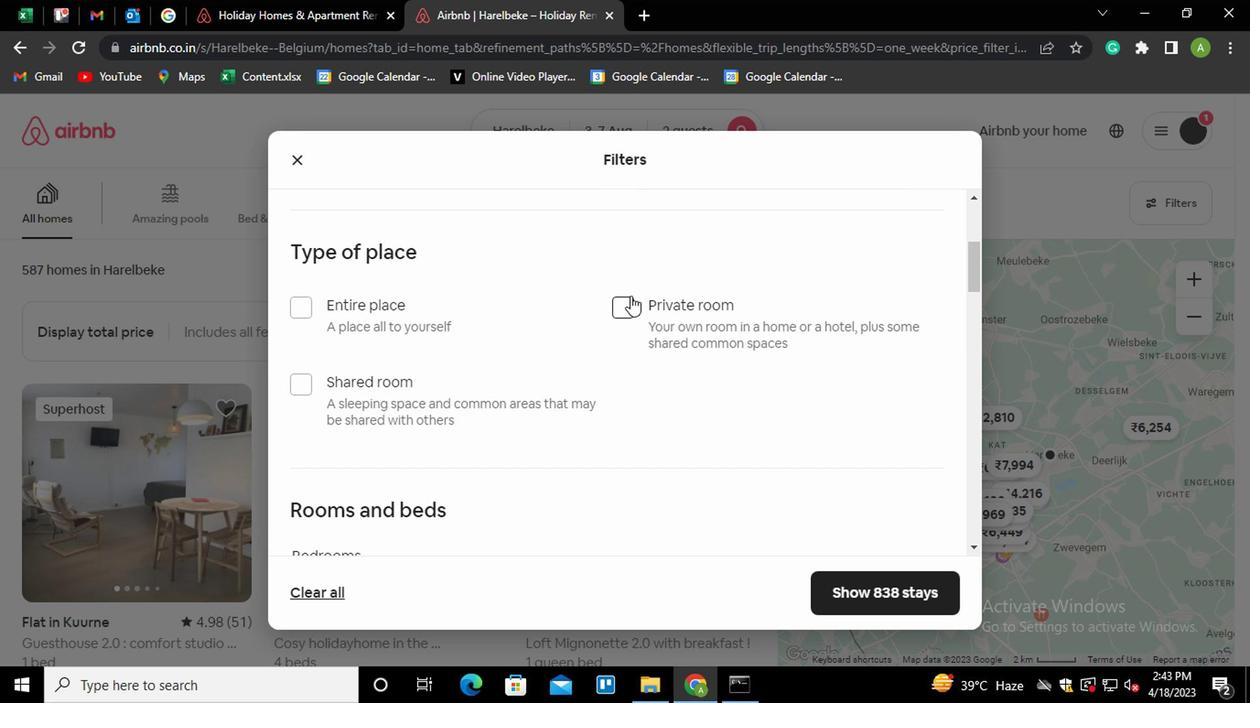 
Action: Mouse moved to (619, 309)
Screenshot: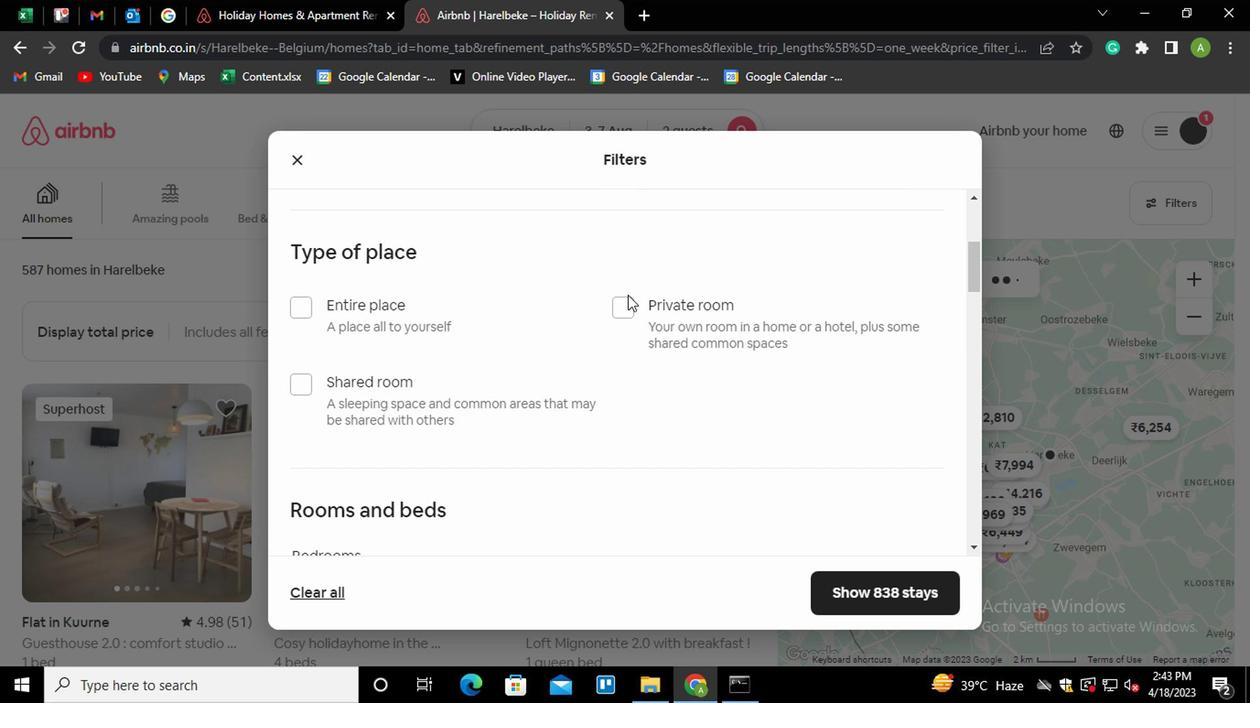 
Action: Mouse pressed left at (619, 309)
Screenshot: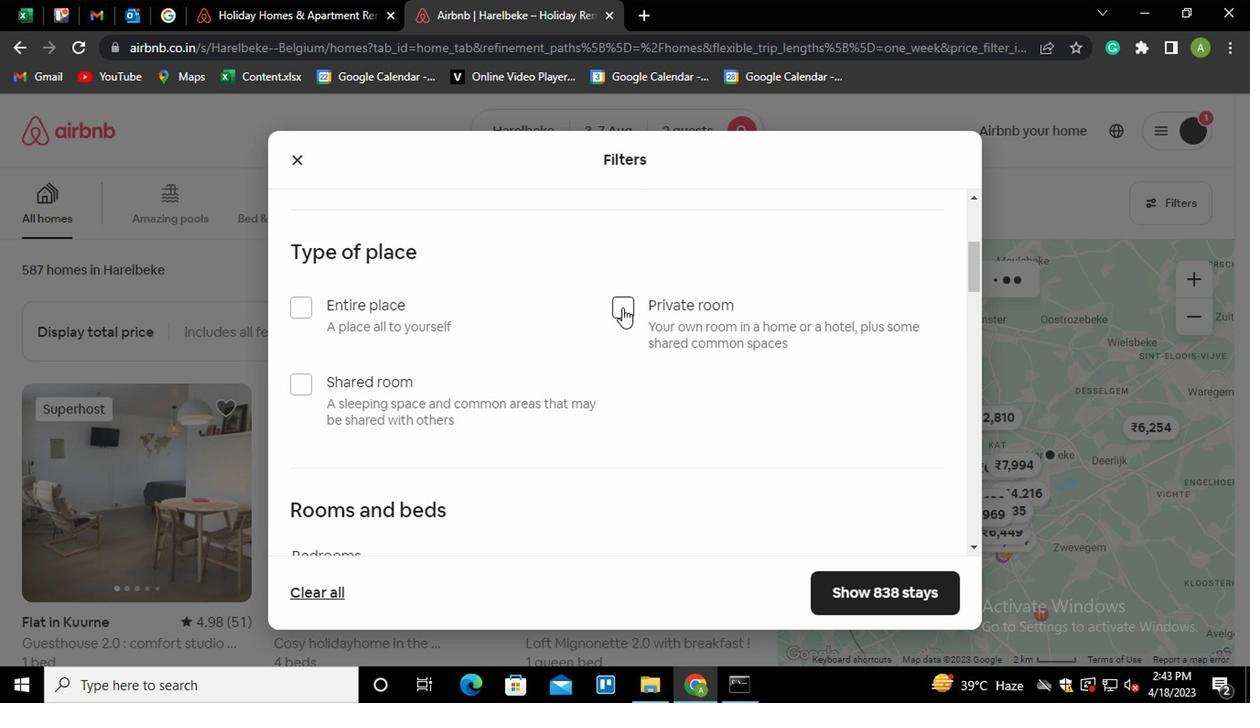 
Action: Mouse moved to (724, 324)
Screenshot: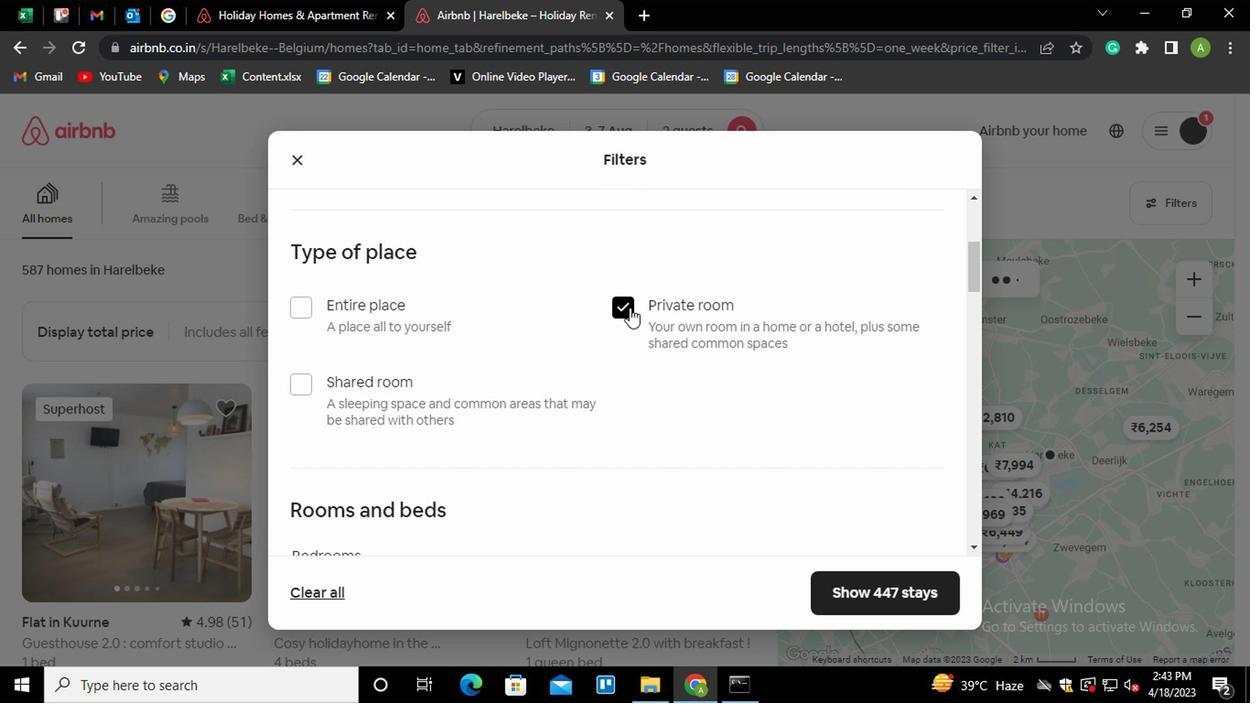 
Action: Mouse scrolled (724, 323) with delta (0, -1)
Screenshot: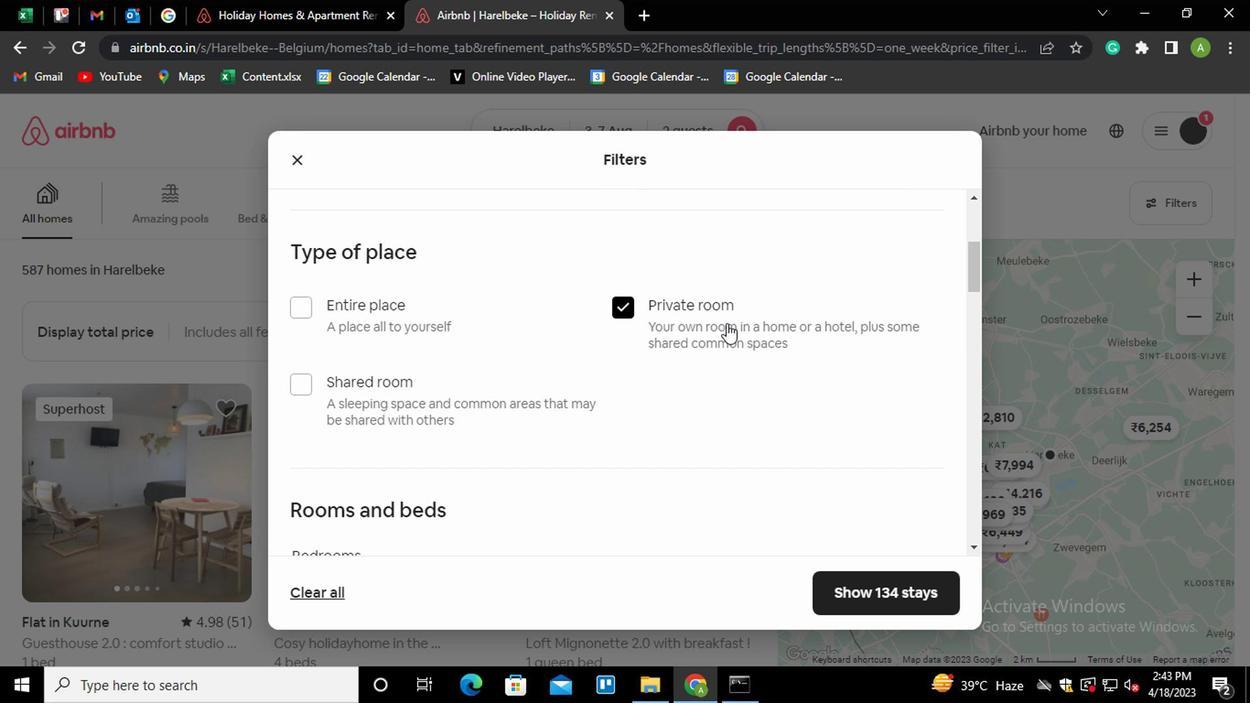 
Action: Mouse moved to (399, 508)
Screenshot: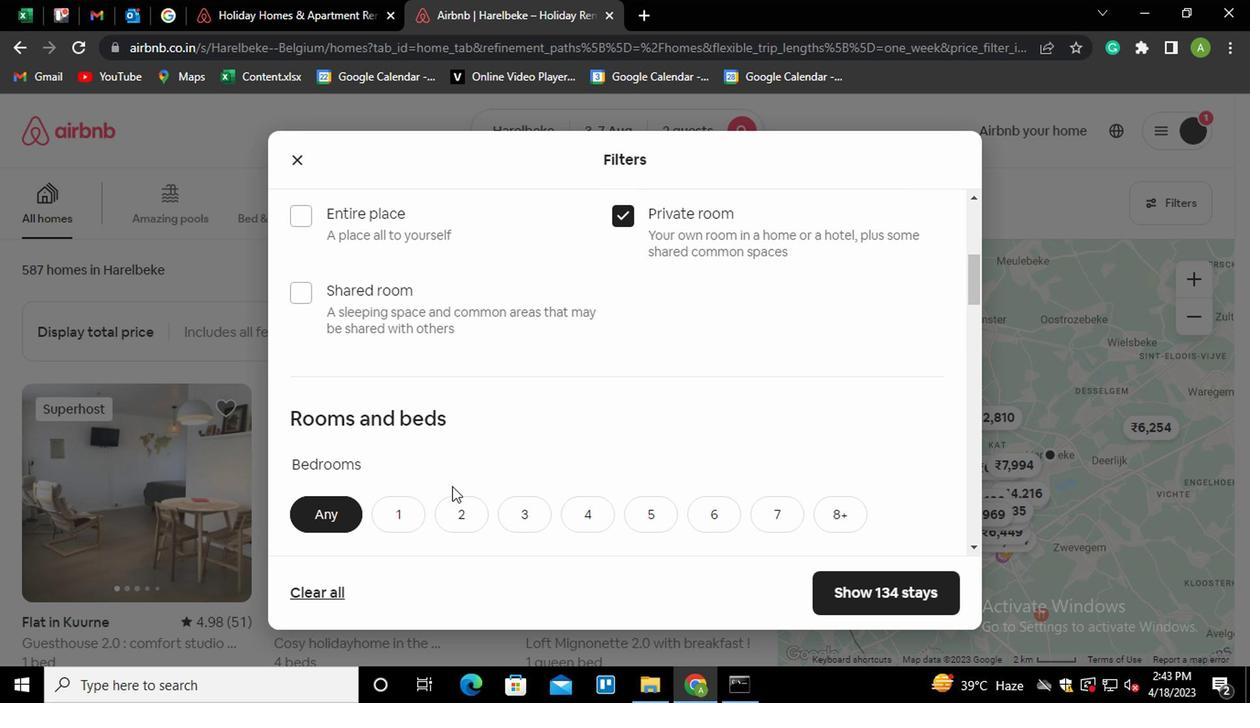 
Action: Mouse pressed left at (399, 508)
Screenshot: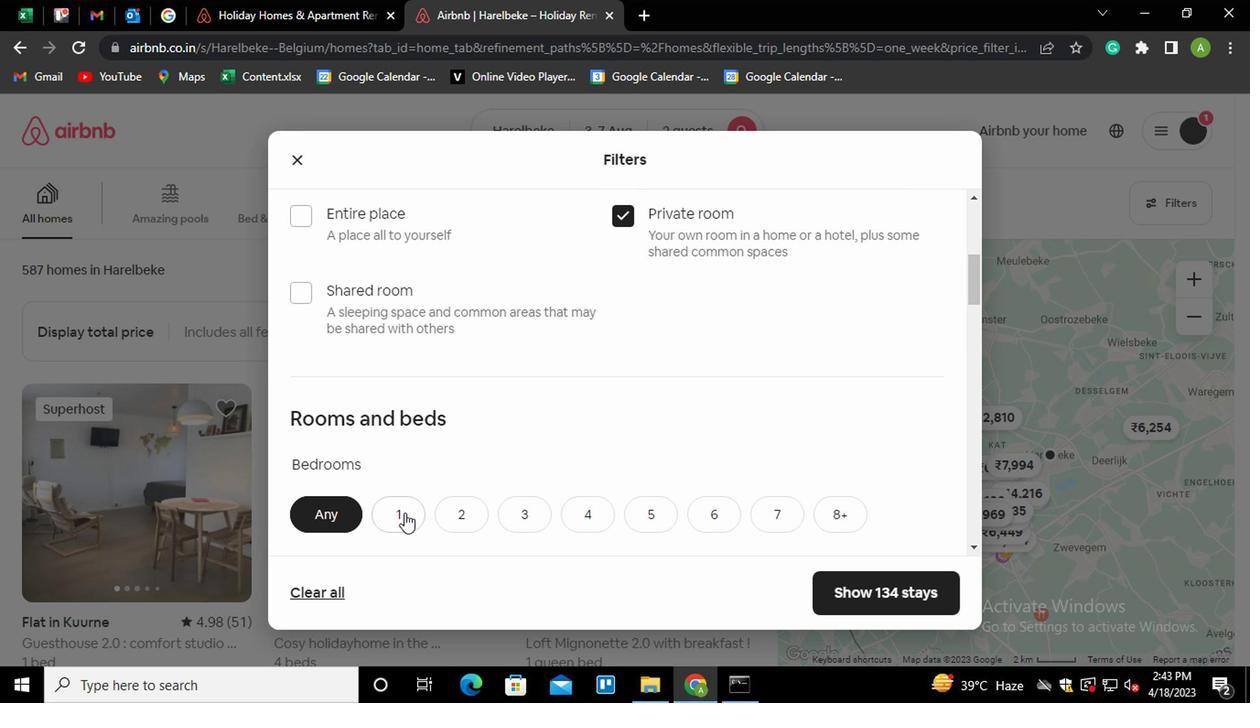 
Action: Mouse moved to (513, 412)
Screenshot: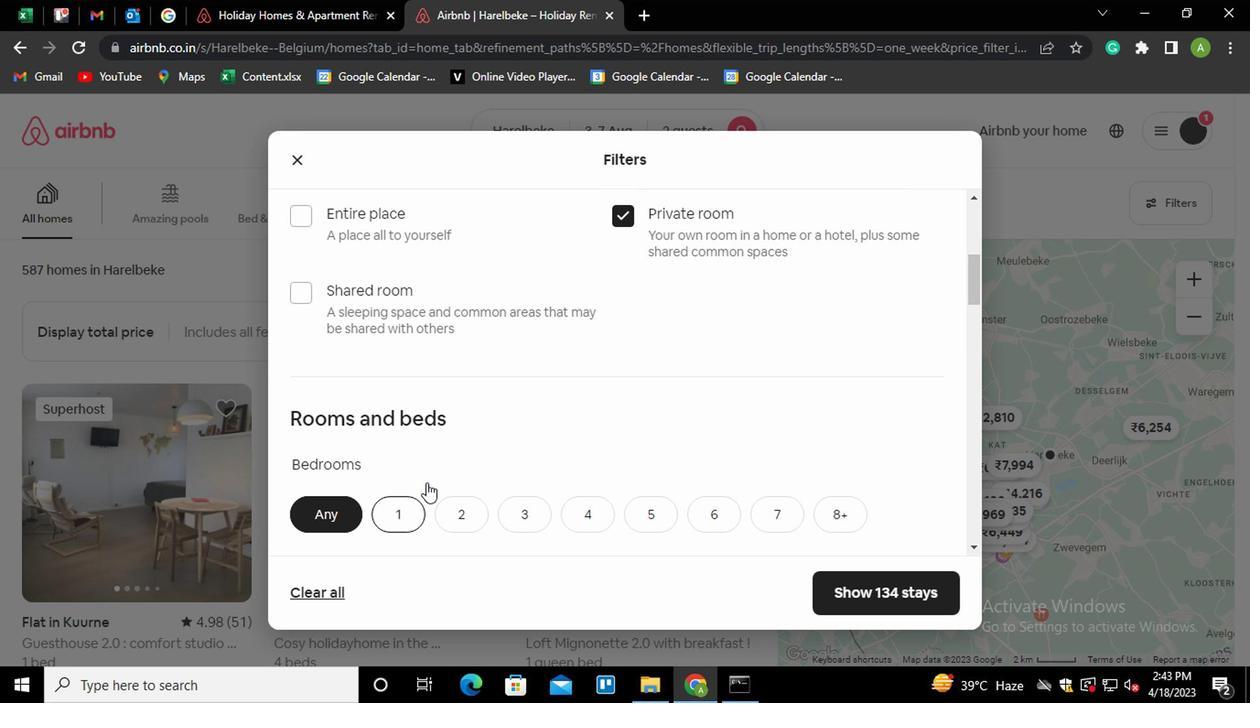 
Action: Mouse scrolled (513, 411) with delta (0, -1)
Screenshot: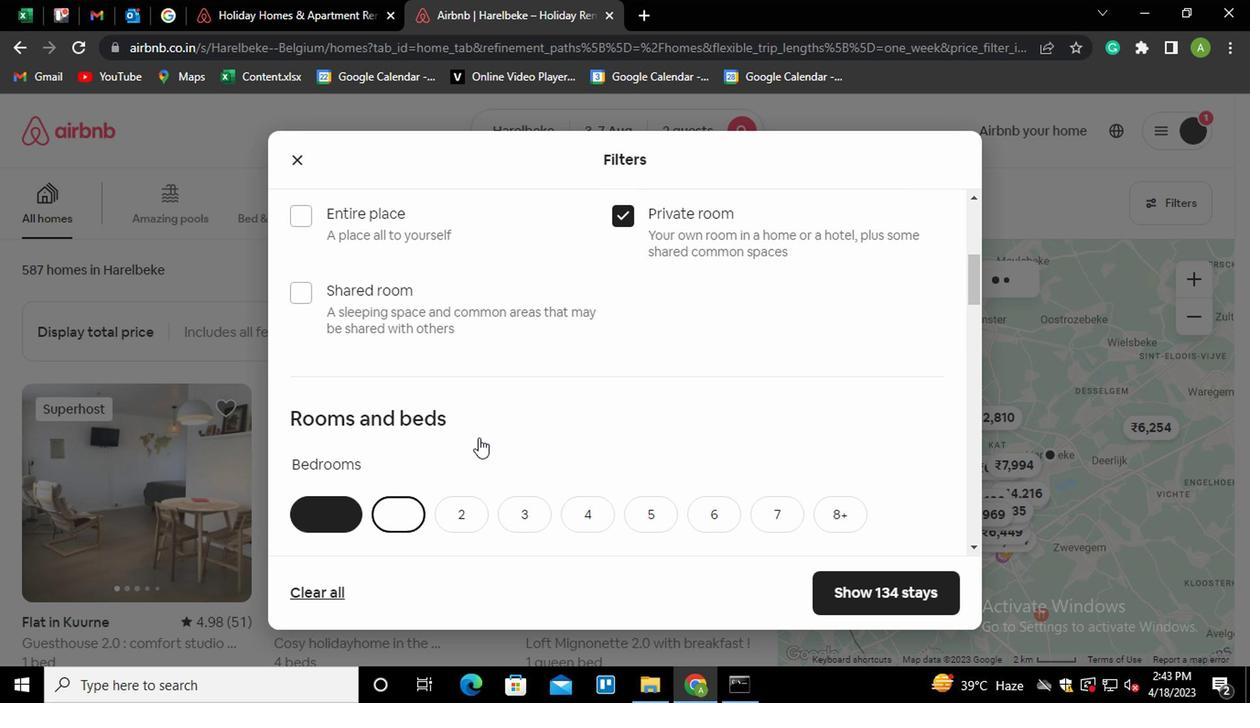 
Action: Mouse scrolled (513, 411) with delta (0, -1)
Screenshot: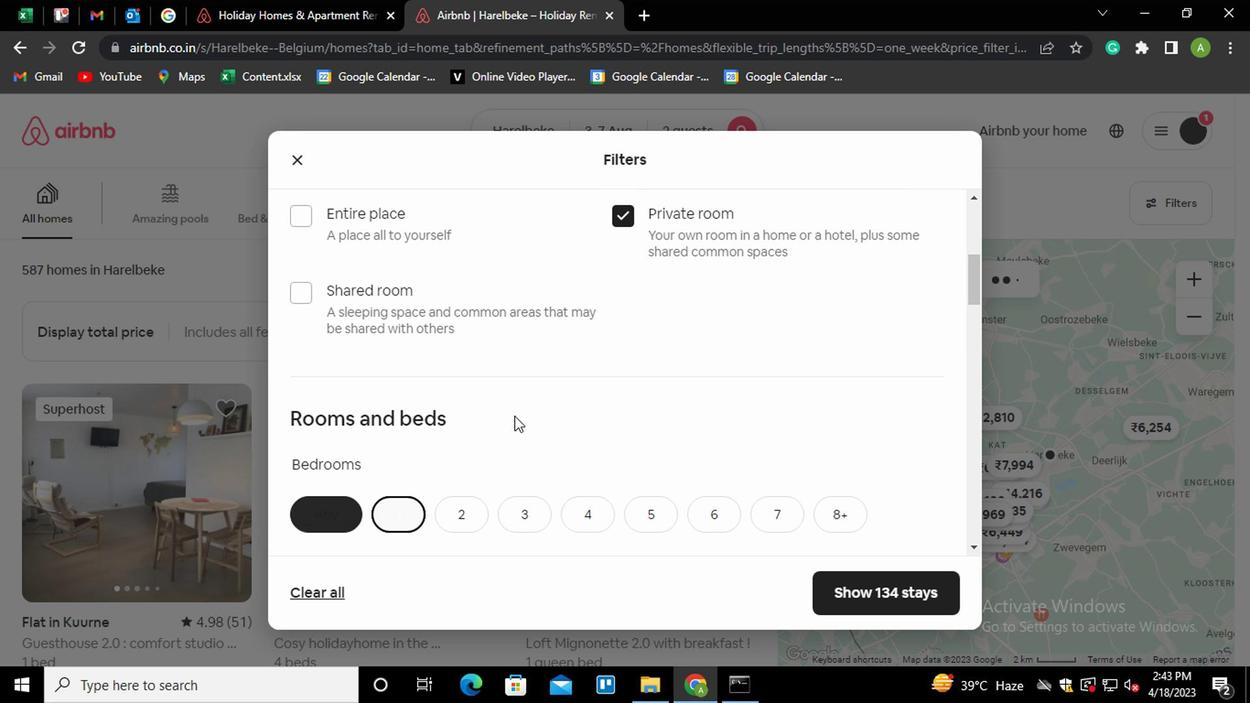 
Action: Mouse scrolled (513, 411) with delta (0, -1)
Screenshot: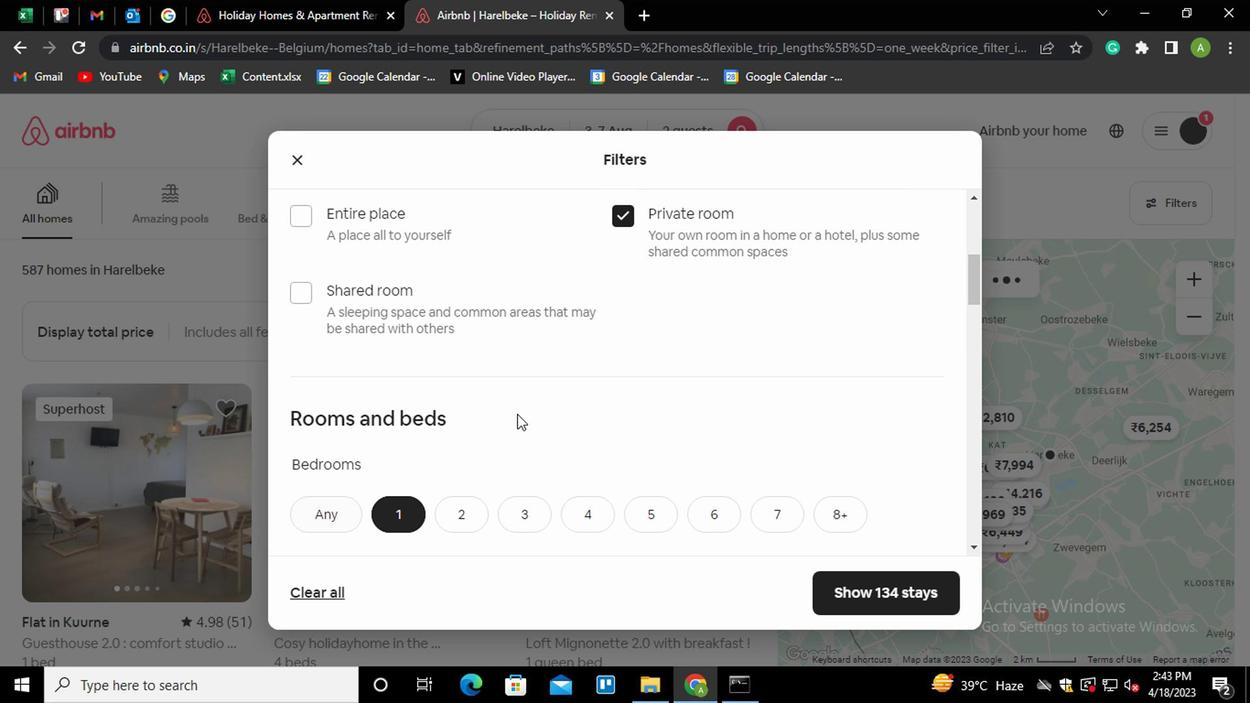 
Action: Mouse moved to (396, 339)
Screenshot: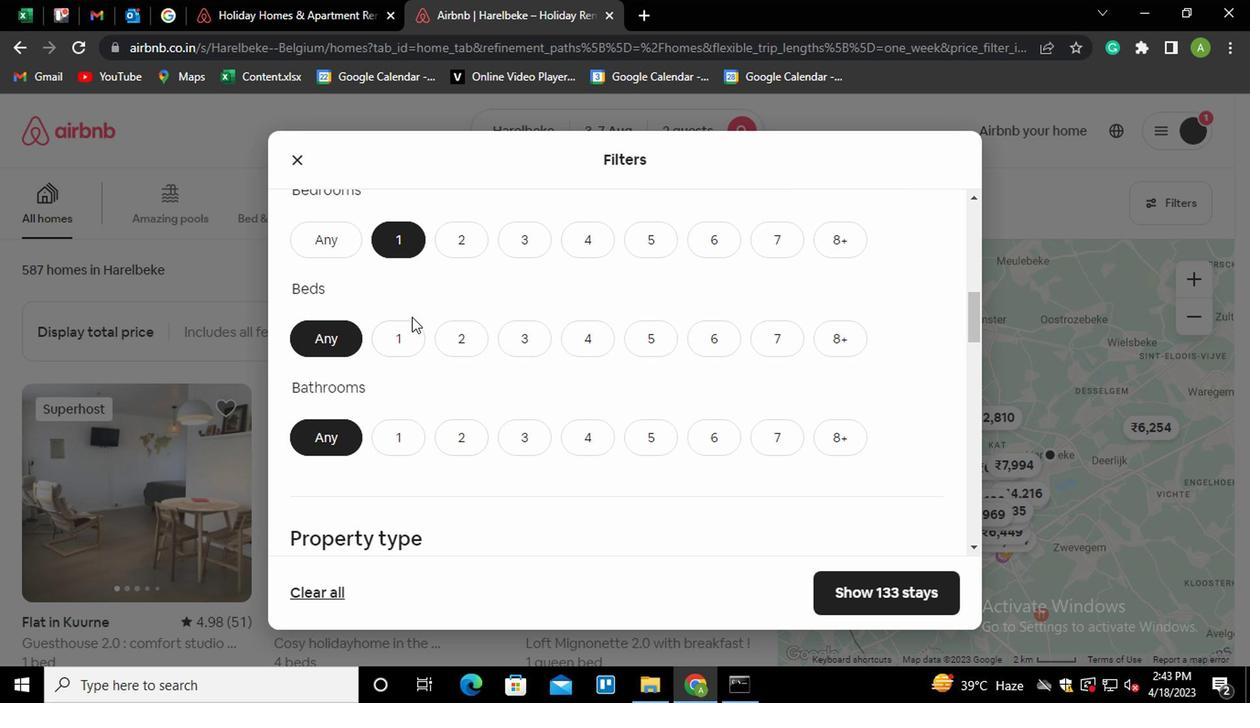 
Action: Mouse pressed left at (396, 339)
Screenshot: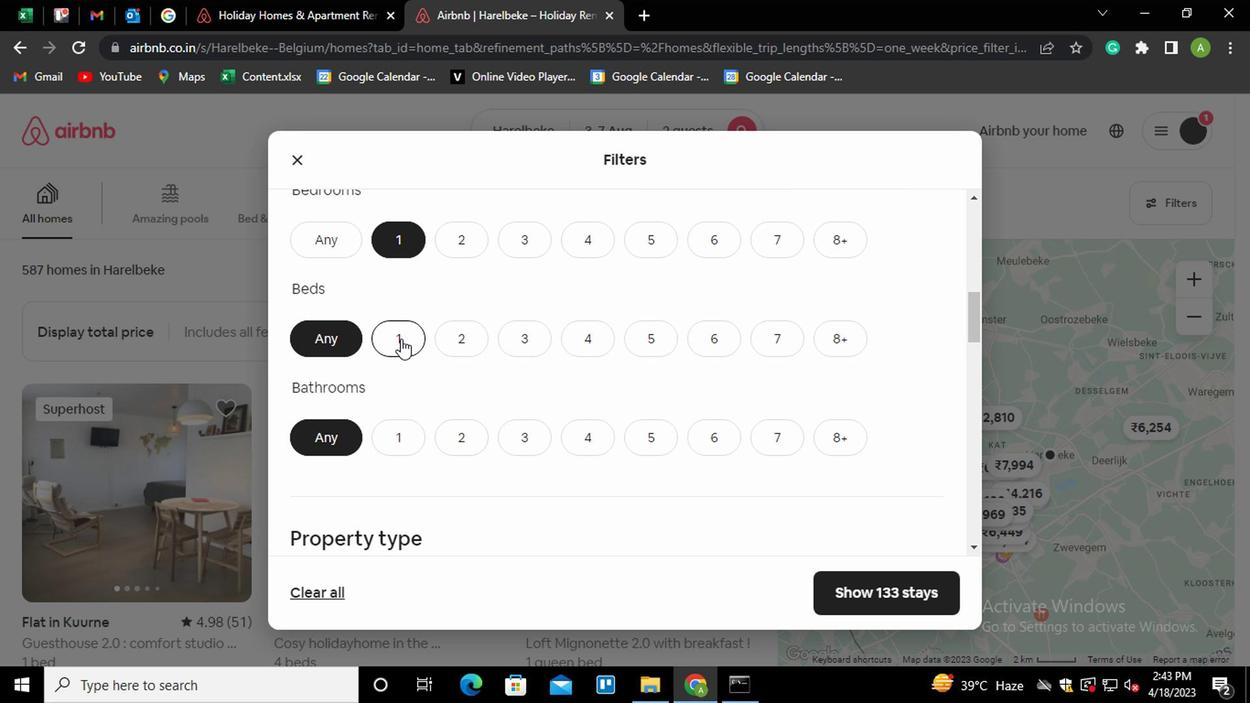 
Action: Mouse moved to (385, 439)
Screenshot: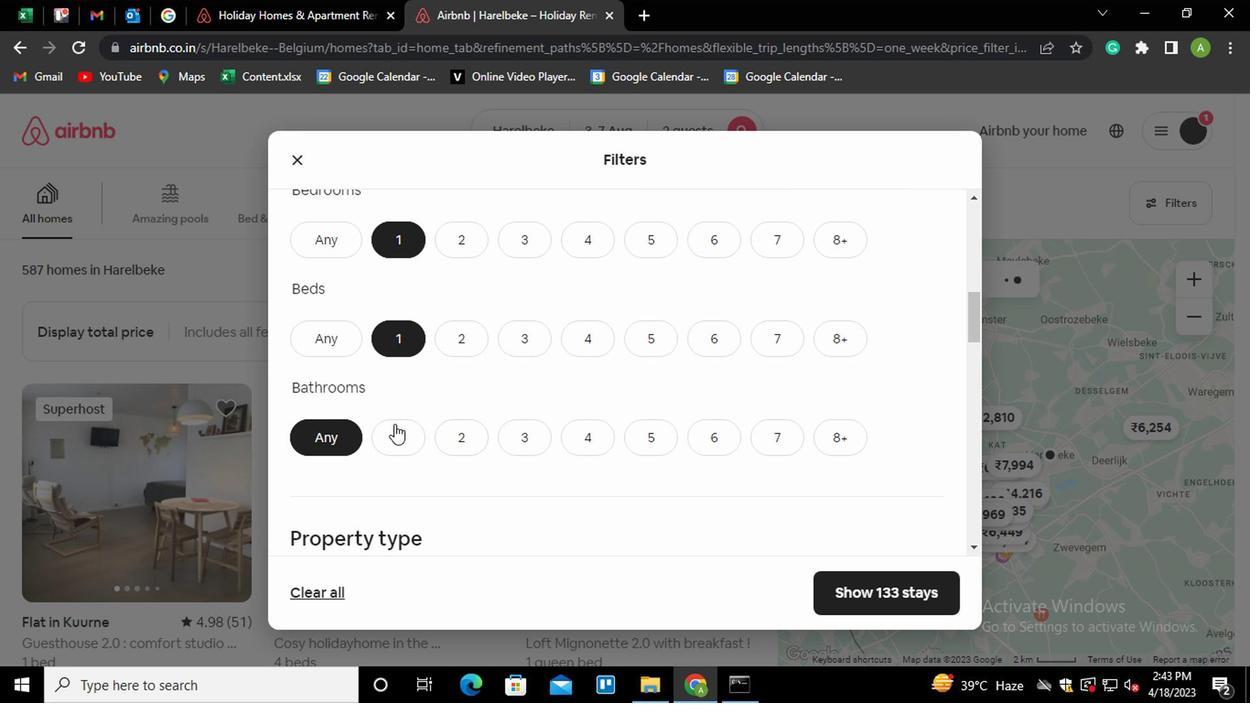
Action: Mouse pressed left at (385, 439)
Screenshot: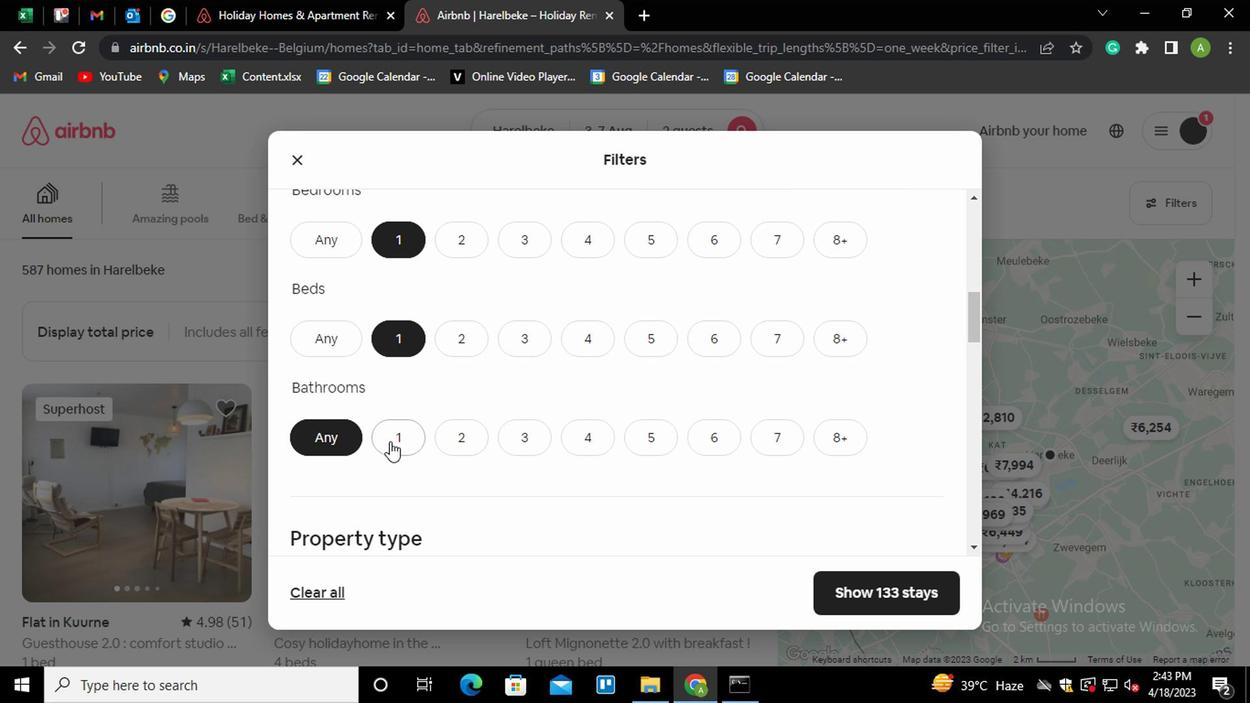 
Action: Mouse moved to (538, 383)
Screenshot: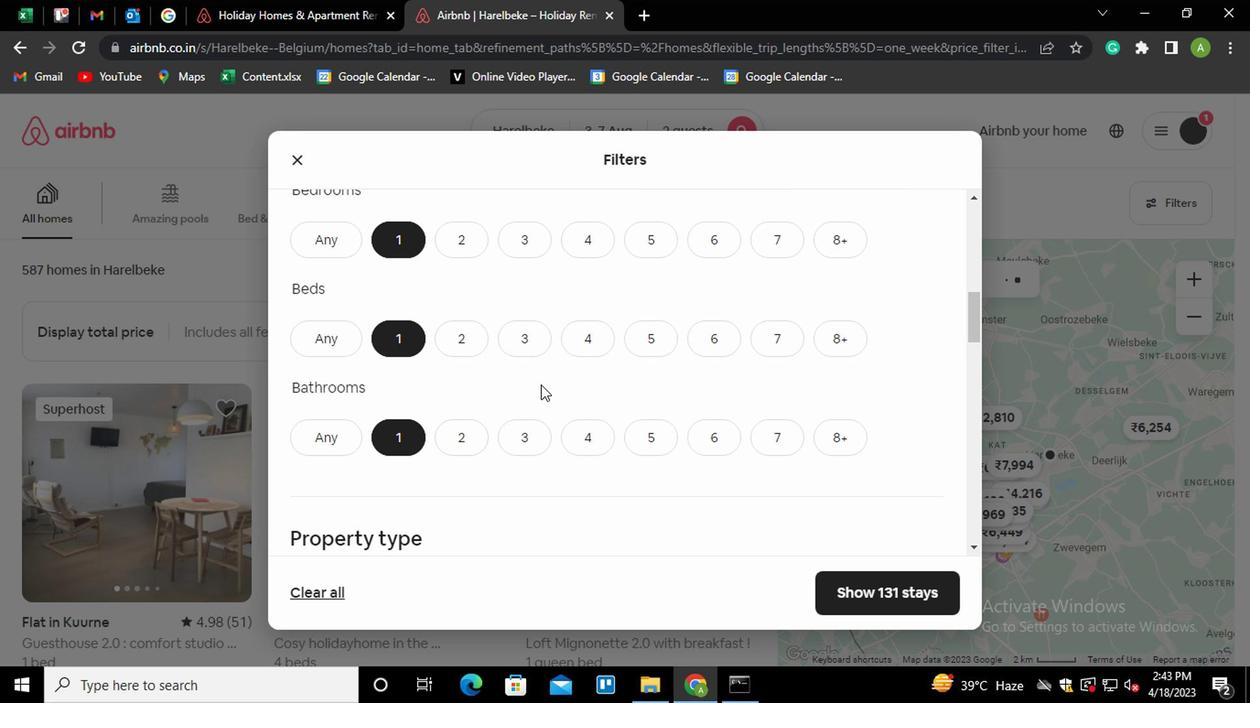 
Action: Mouse scrolled (538, 381) with delta (0, -1)
Screenshot: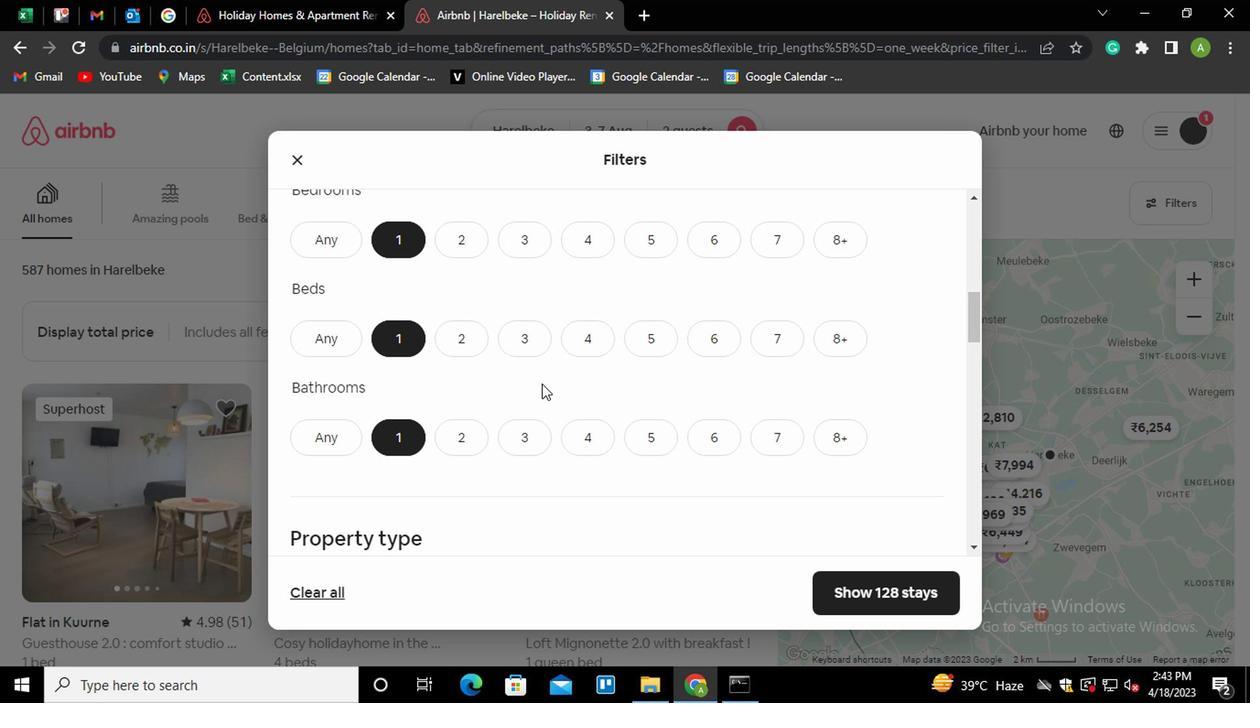 
Action: Mouse scrolled (538, 381) with delta (0, -1)
Screenshot: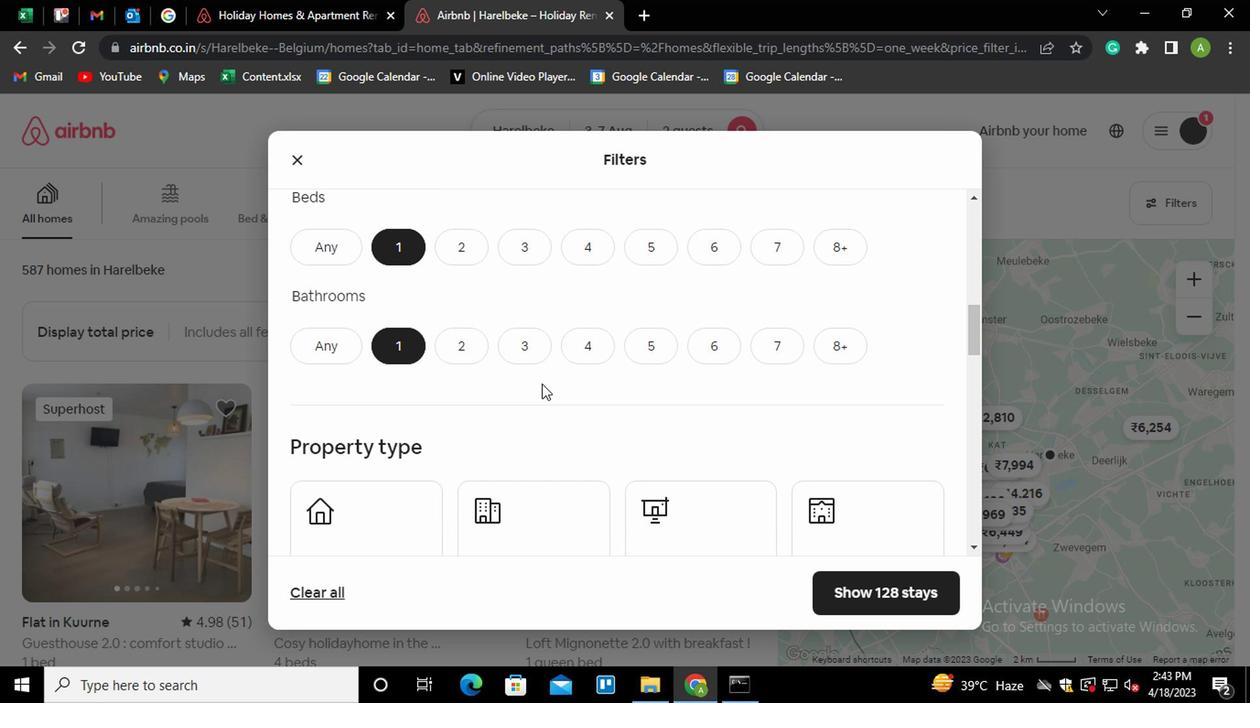 
Action: Mouse moved to (857, 434)
Screenshot: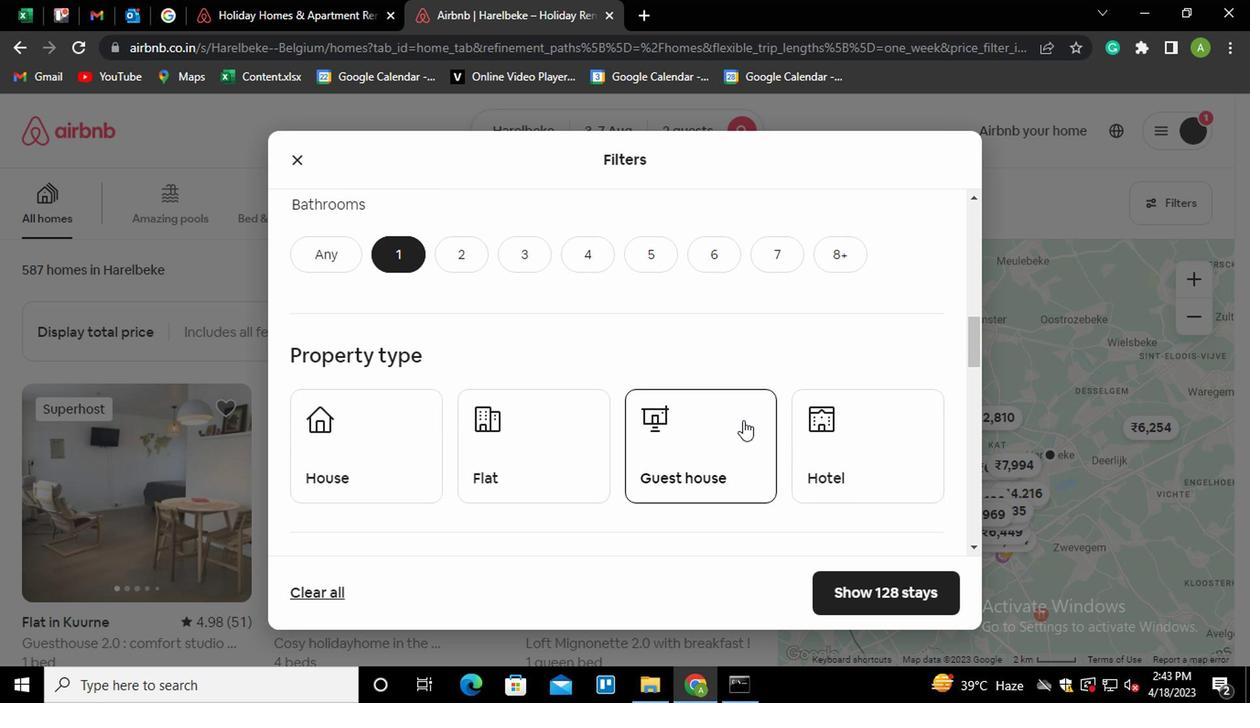 
Action: Mouse pressed left at (857, 434)
Screenshot: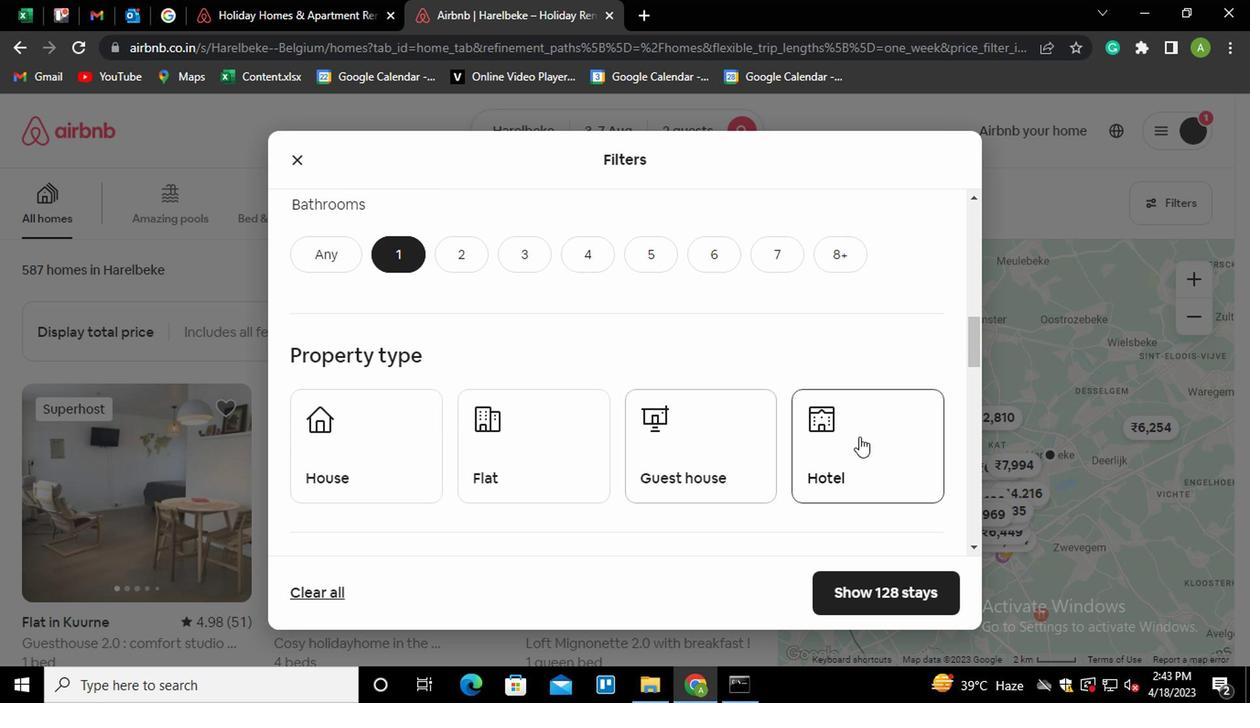 
Action: Mouse moved to (717, 401)
Screenshot: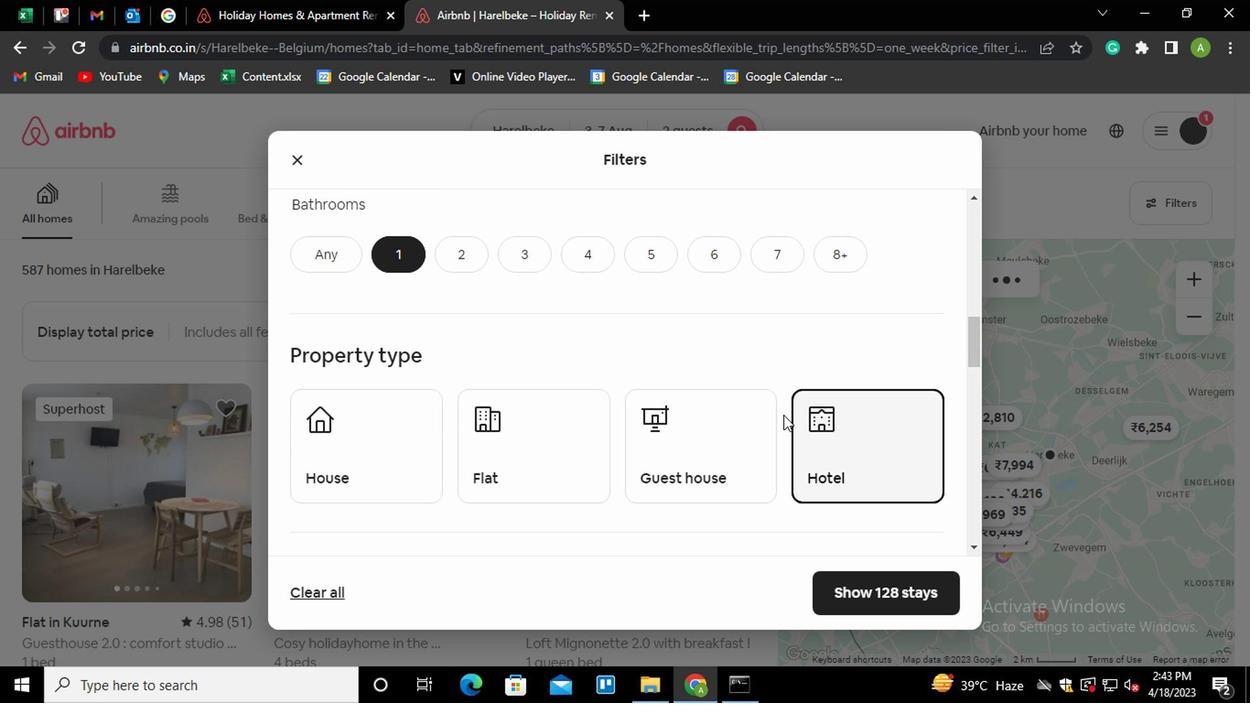 
Action: Mouse scrolled (717, 400) with delta (0, 0)
Screenshot: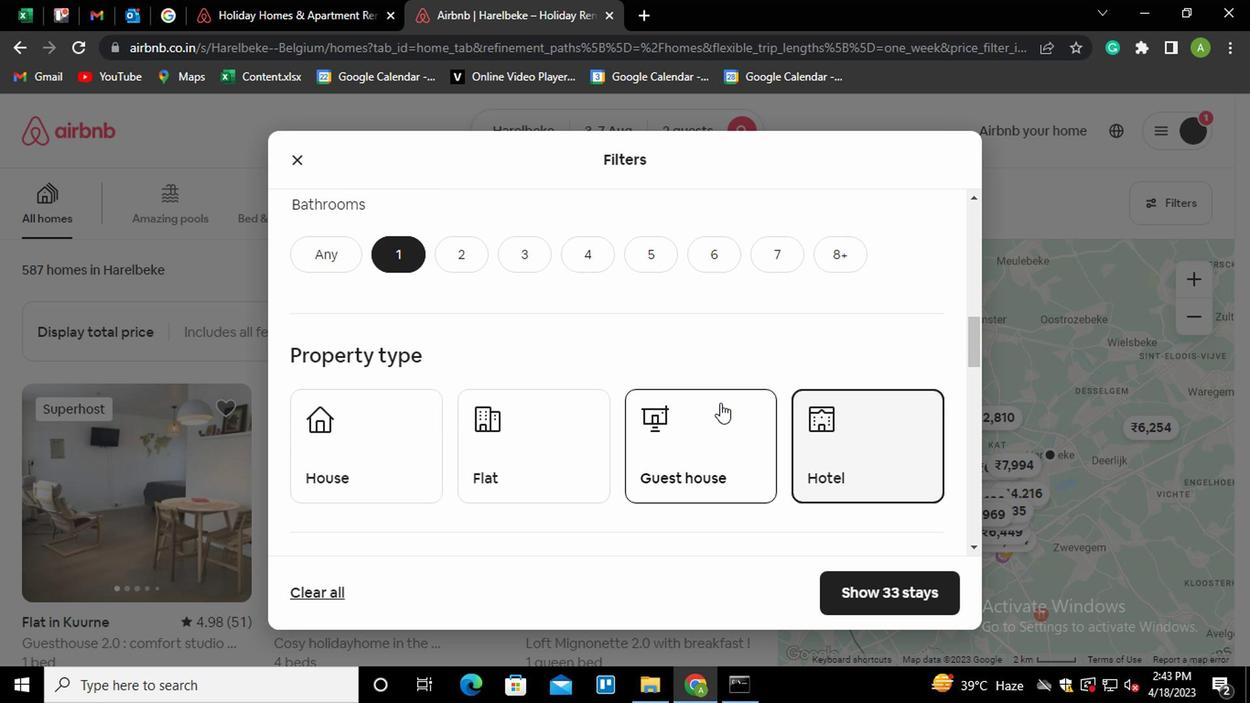 
Action: Mouse scrolled (717, 400) with delta (0, 0)
Screenshot: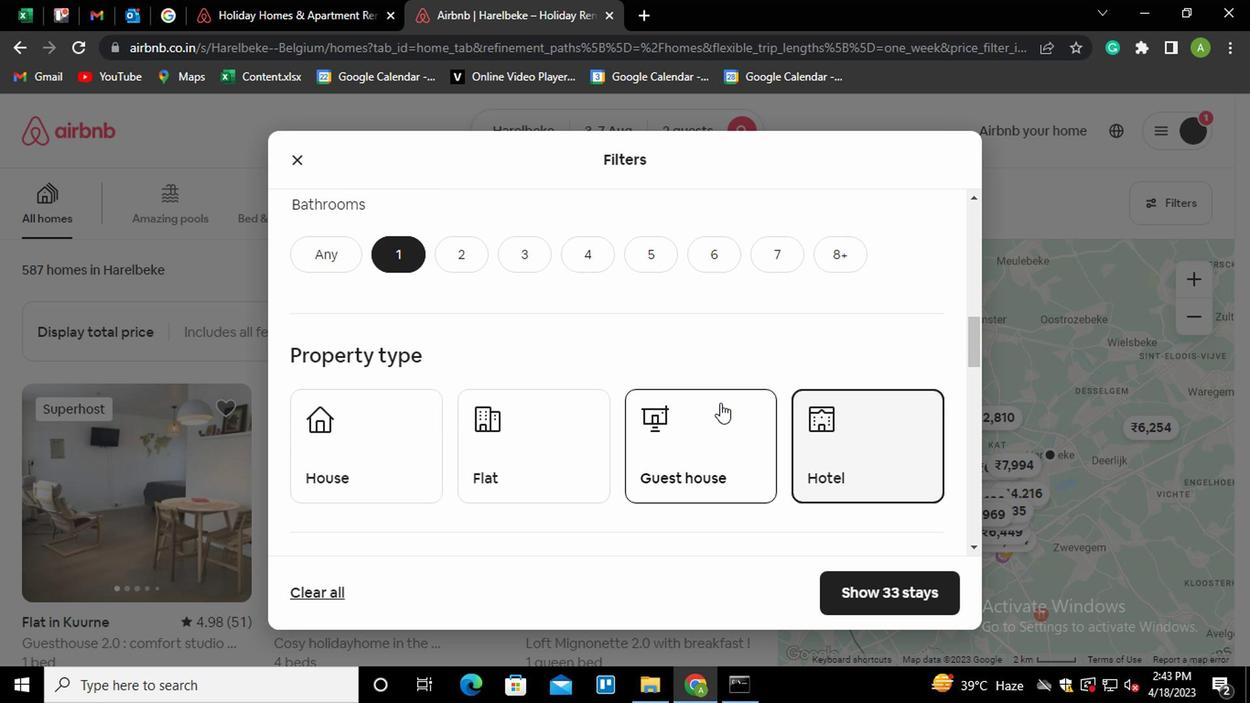 
Action: Mouse scrolled (717, 400) with delta (0, 0)
Screenshot: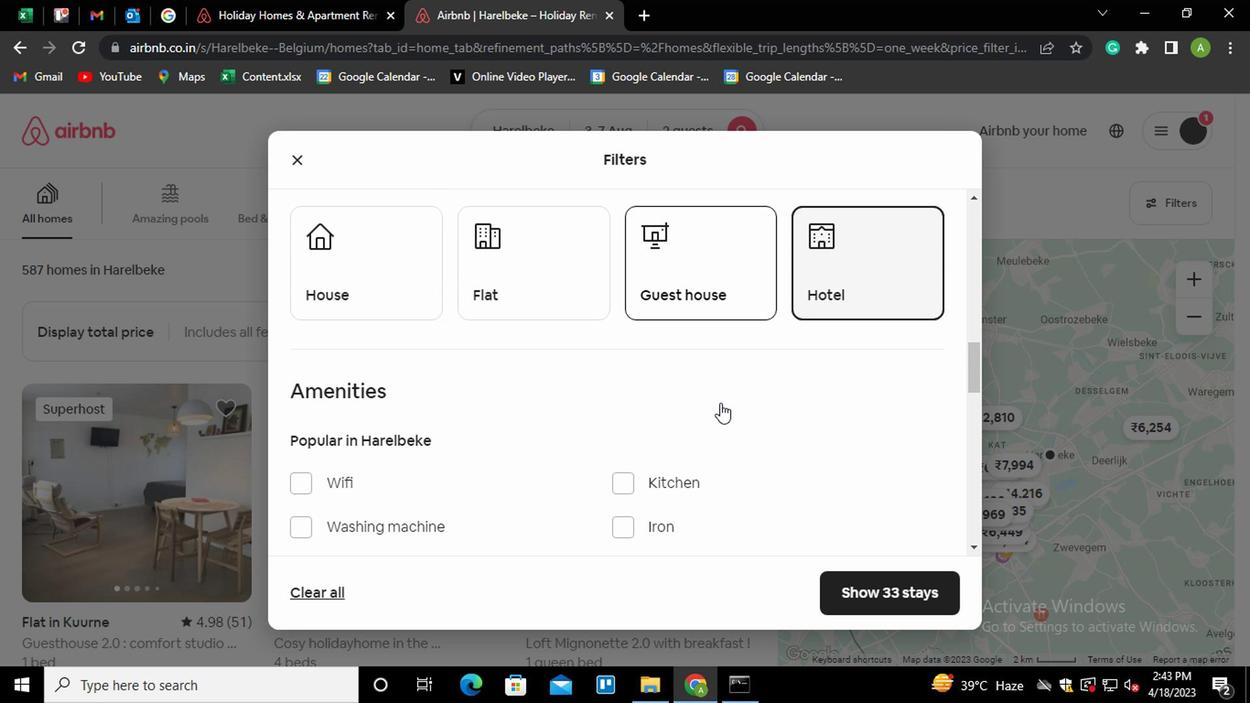 
Action: Mouse moved to (329, 506)
Screenshot: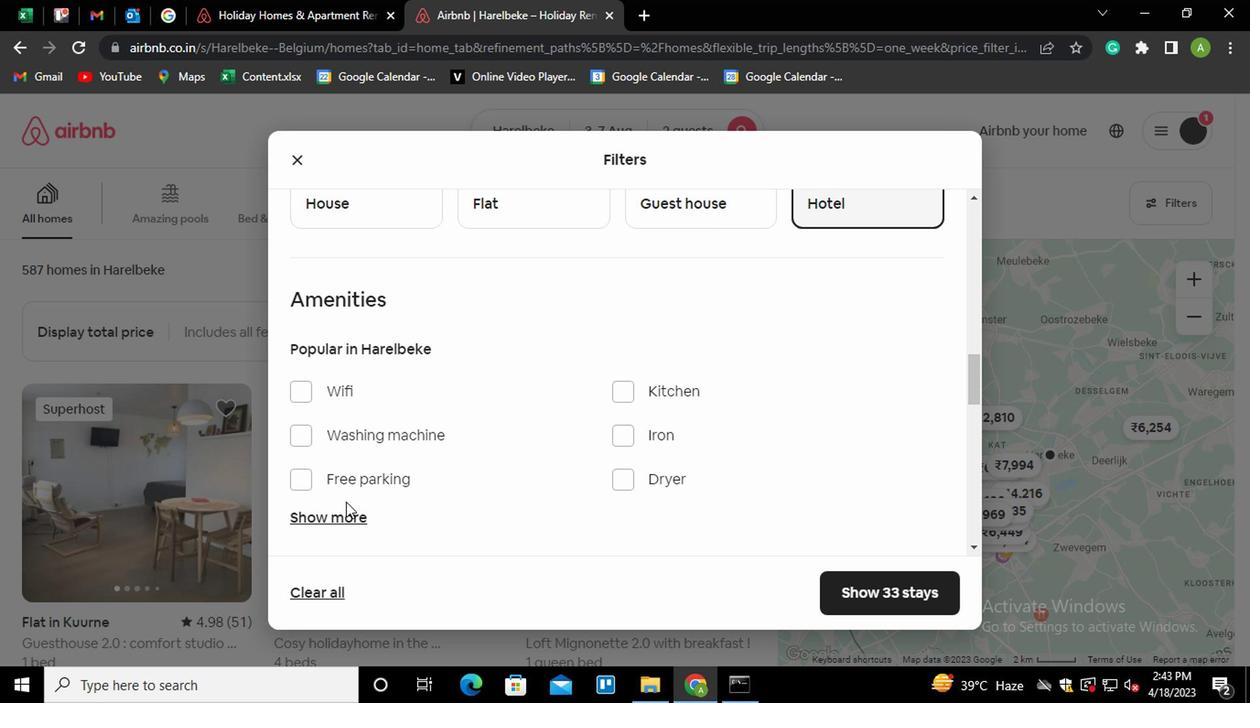
Action: Mouse pressed left at (329, 506)
Screenshot: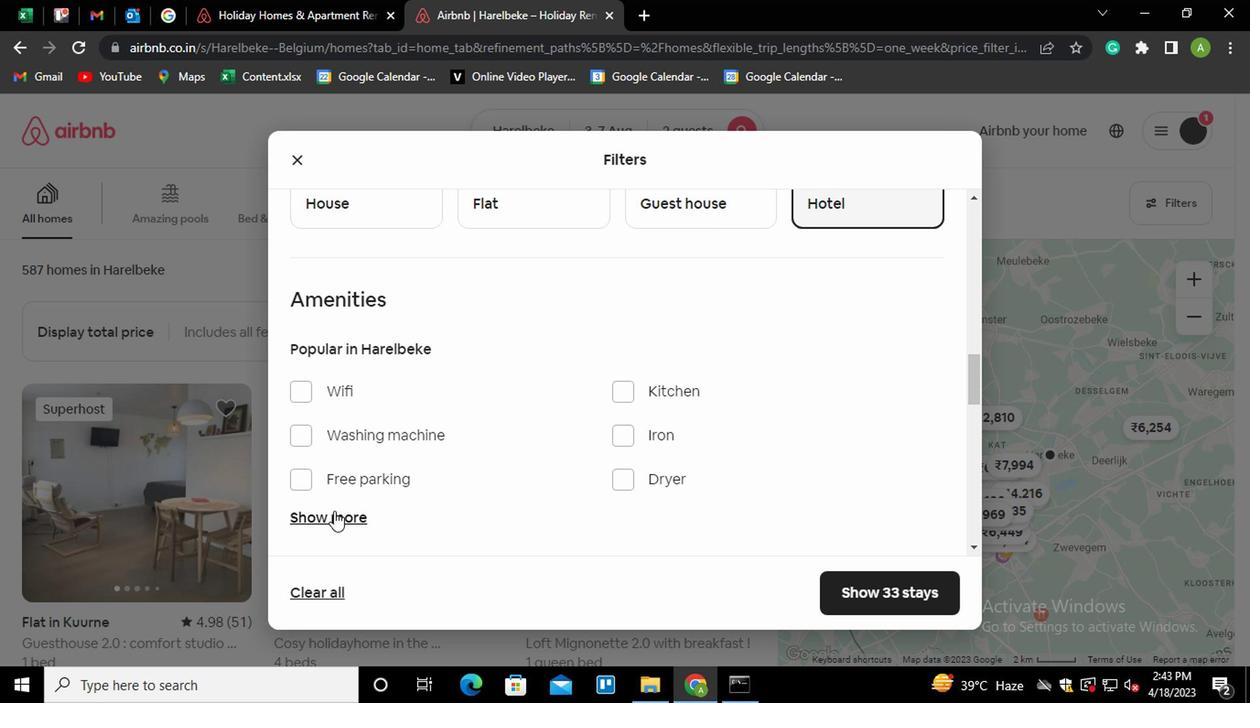 
Action: Mouse moved to (485, 442)
Screenshot: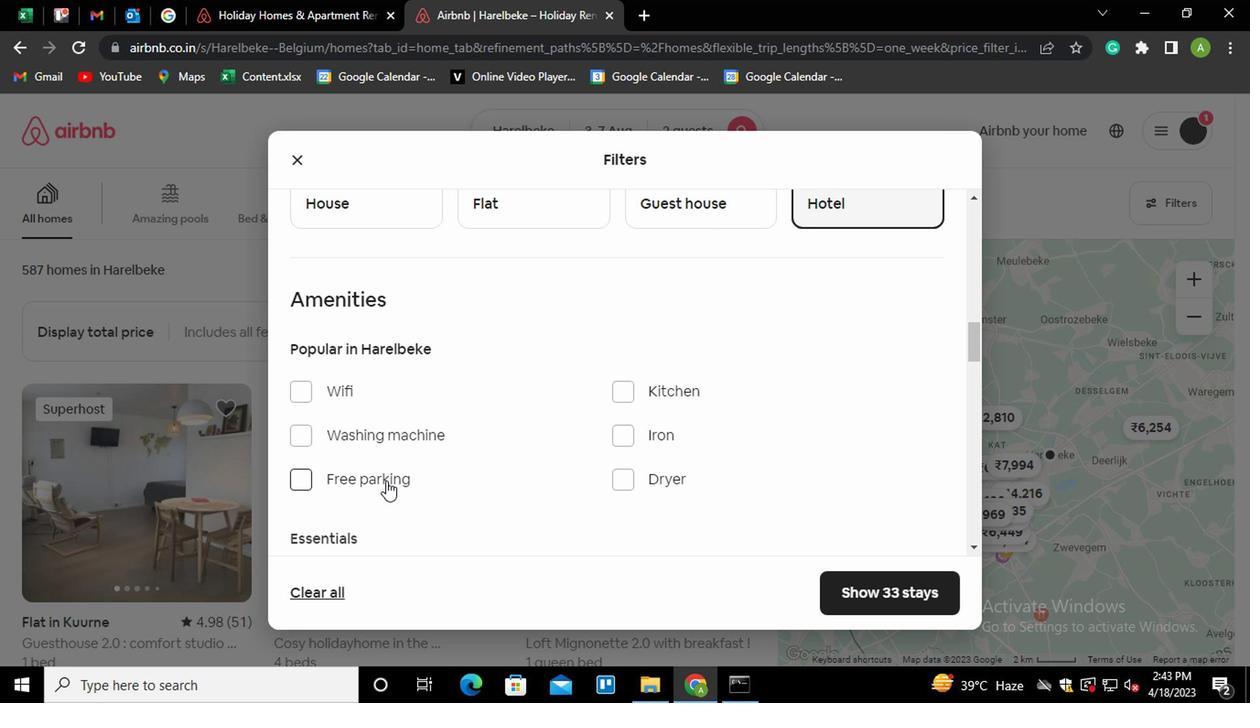 
Action: Mouse scrolled (485, 441) with delta (0, 0)
Screenshot: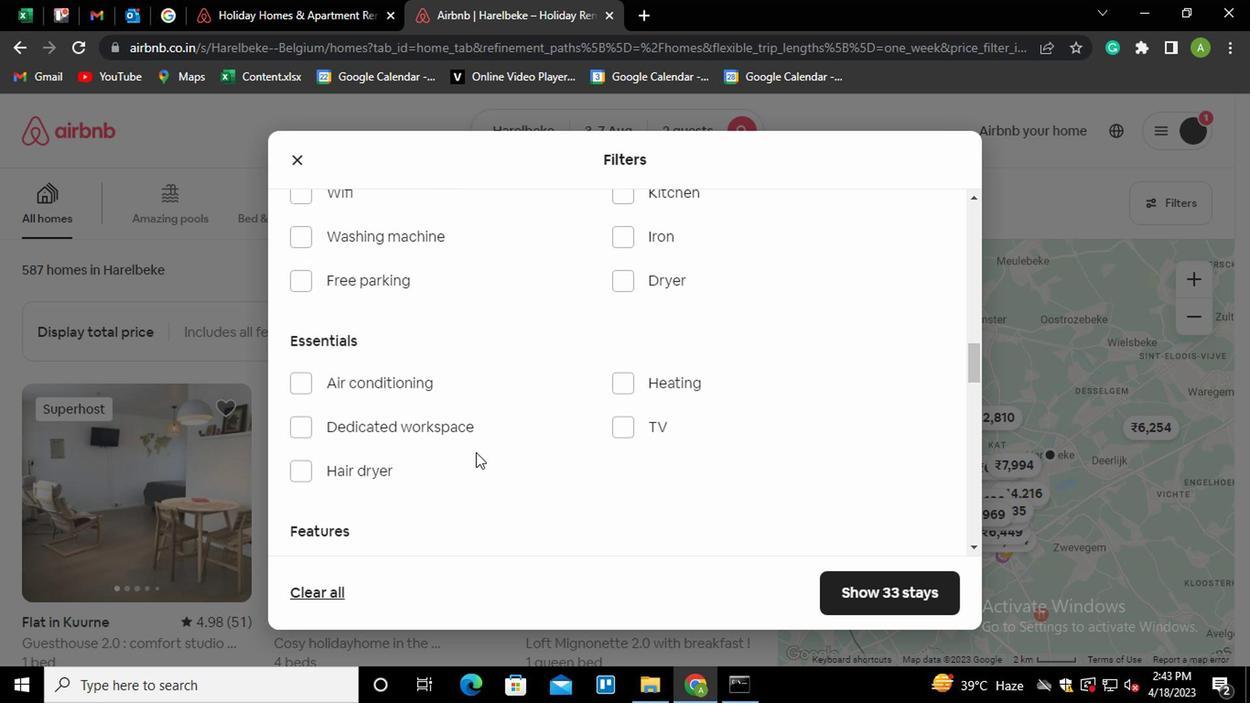 
Action: Mouse scrolled (485, 441) with delta (0, 0)
Screenshot: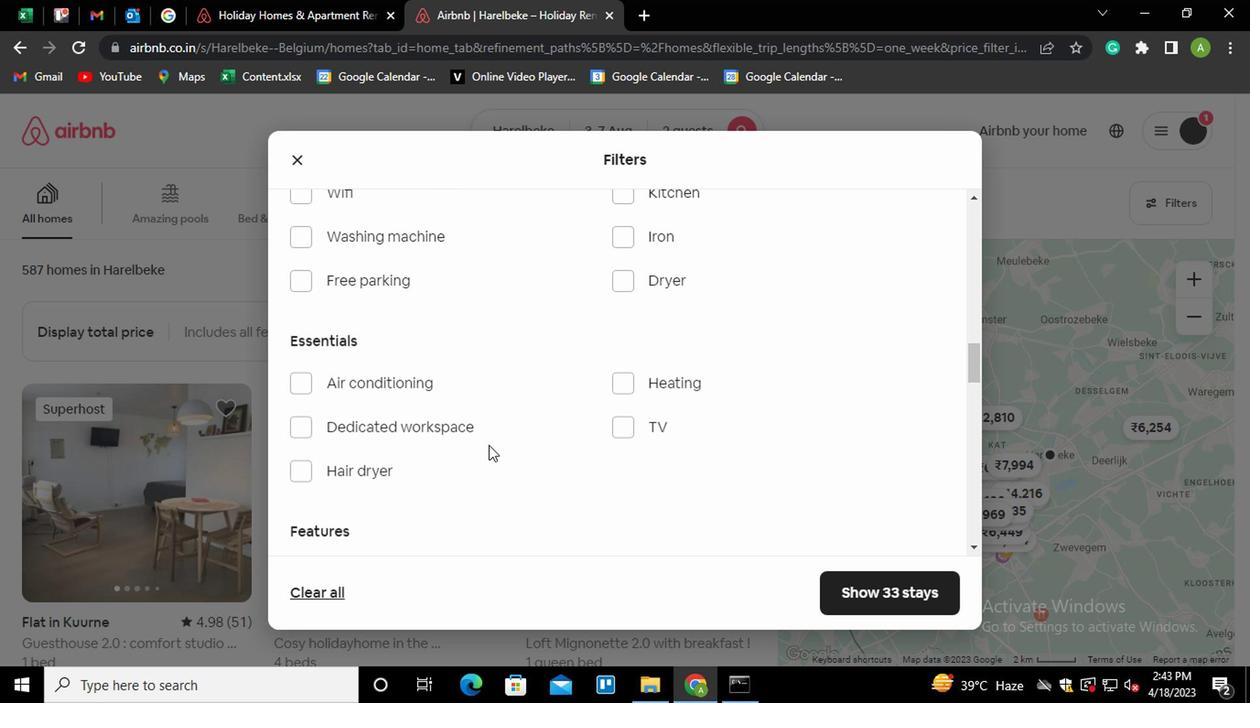 
Action: Mouse moved to (300, 290)
Screenshot: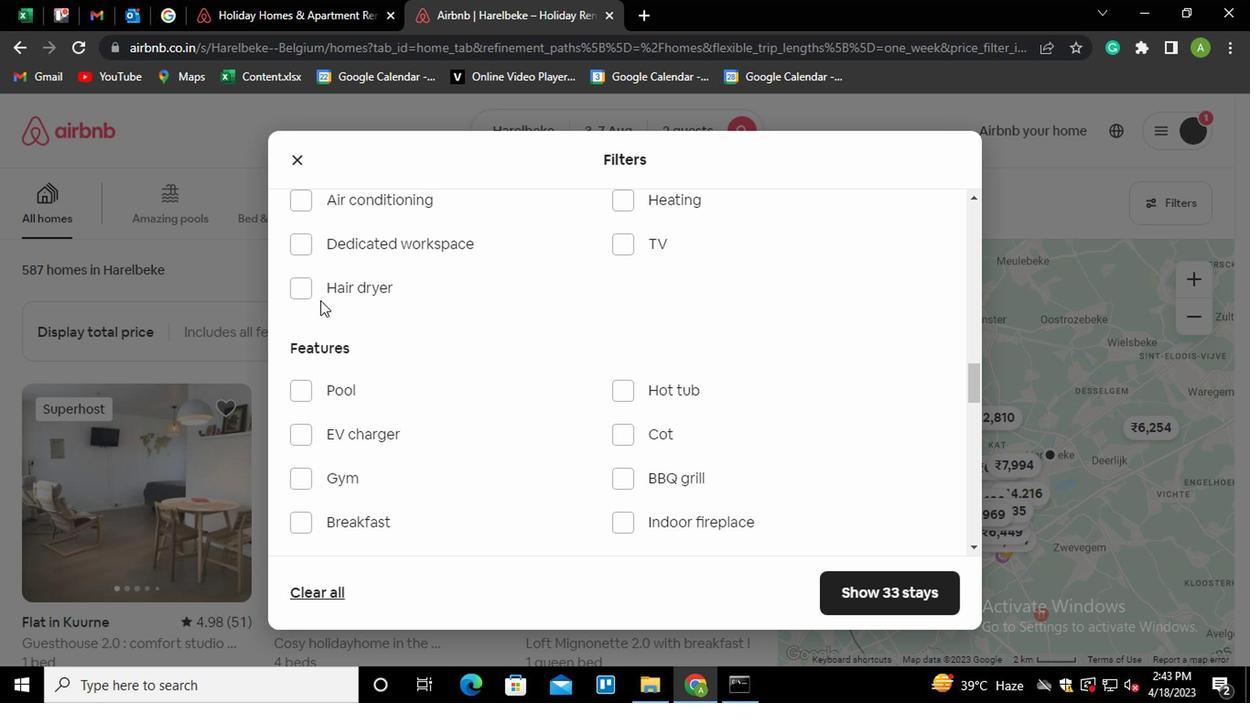 
Action: Mouse pressed left at (300, 290)
Screenshot: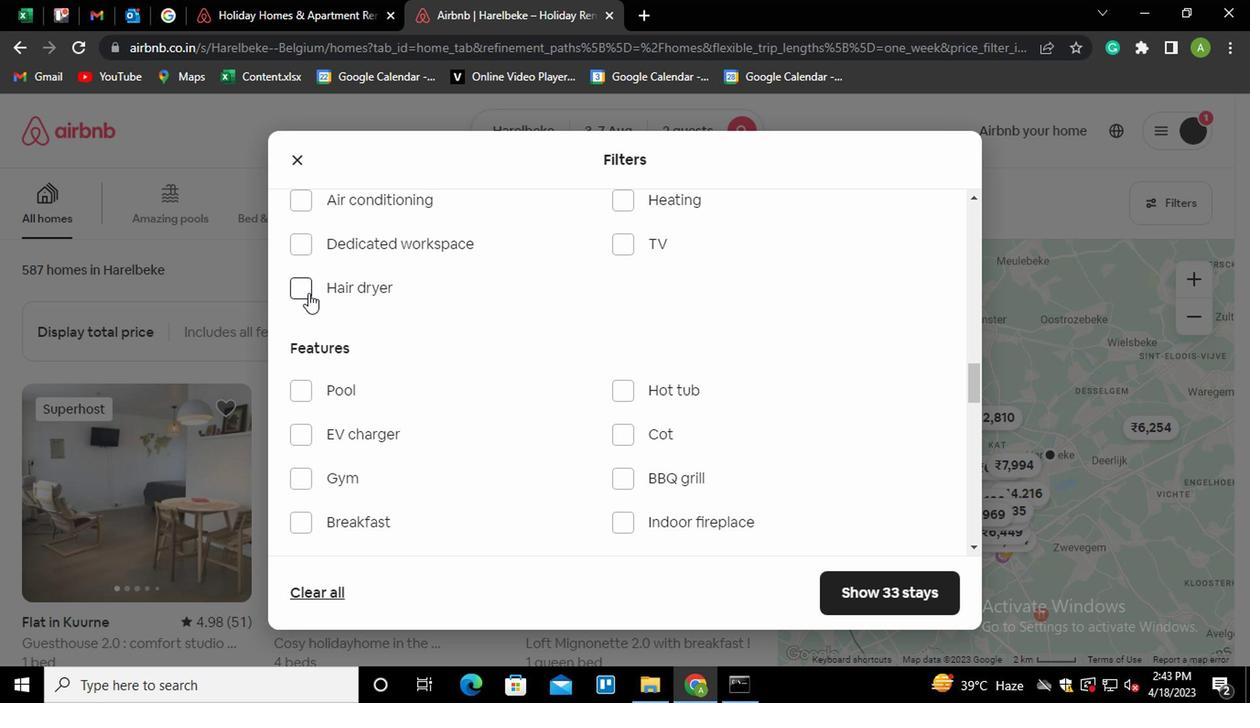 
Action: Mouse moved to (617, 425)
Screenshot: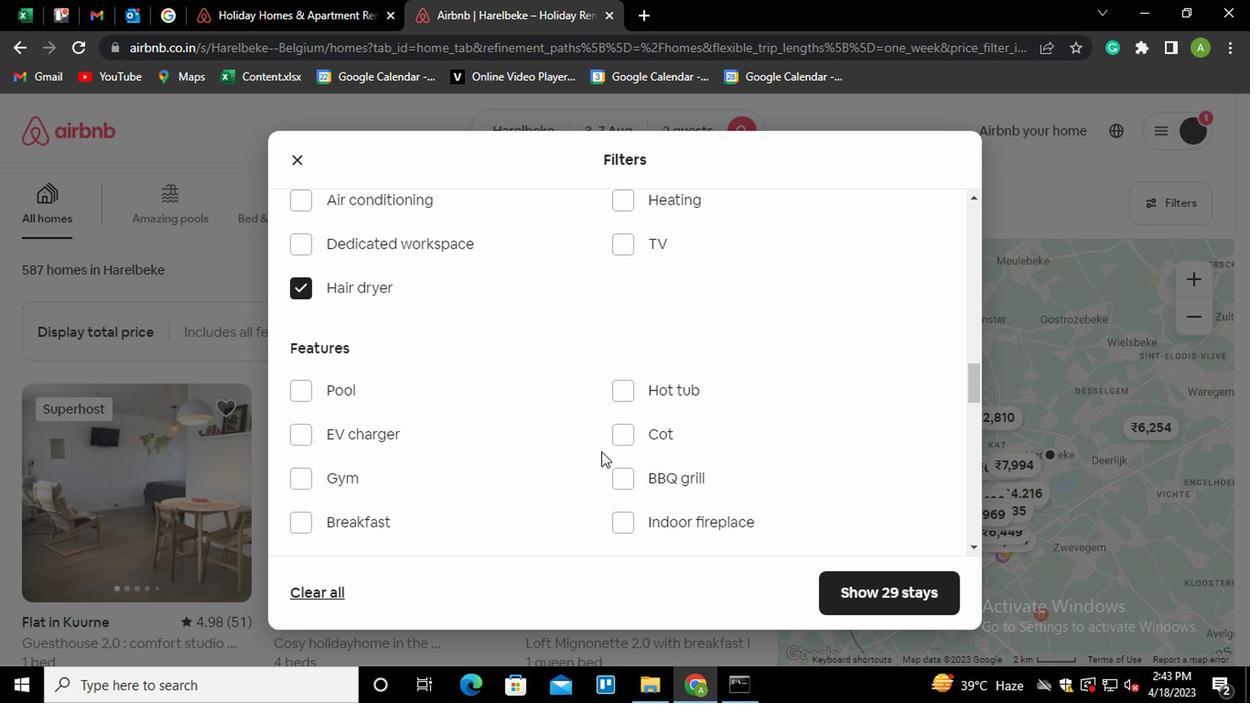 
Action: Mouse scrolled (617, 426) with delta (0, 1)
Screenshot: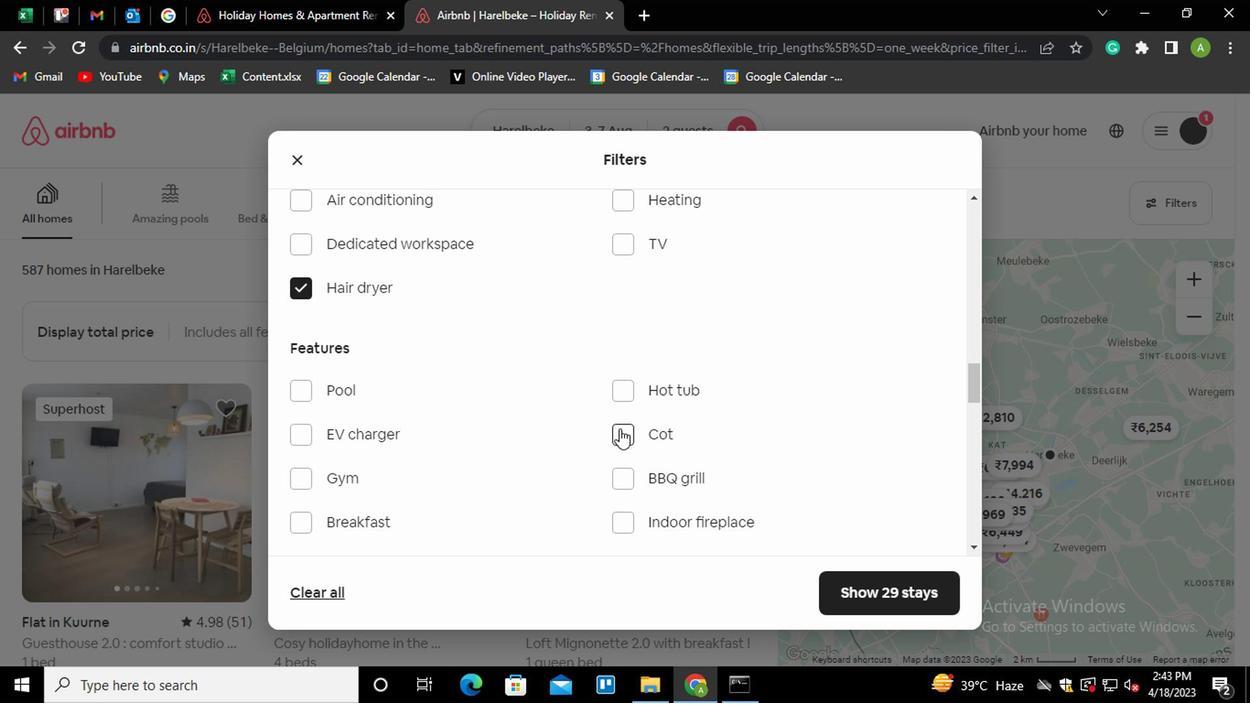 
Action: Mouse moved to (626, 306)
Screenshot: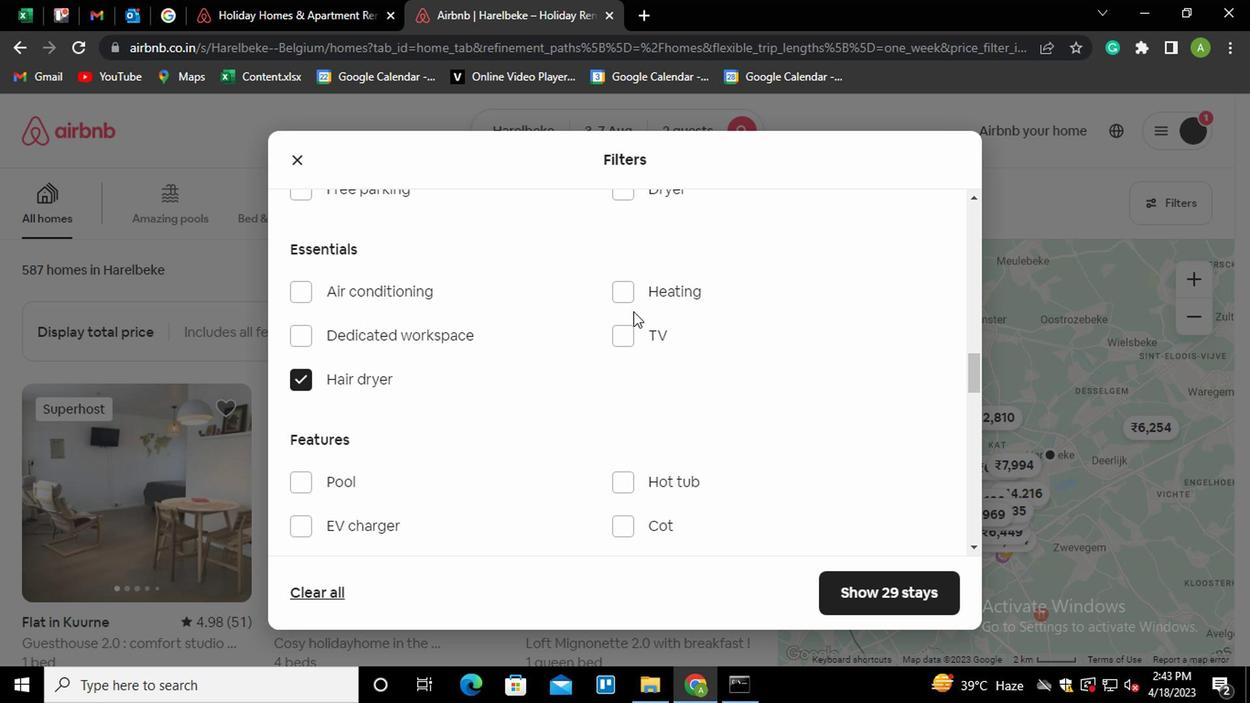 
Action: Mouse pressed left at (626, 306)
Screenshot: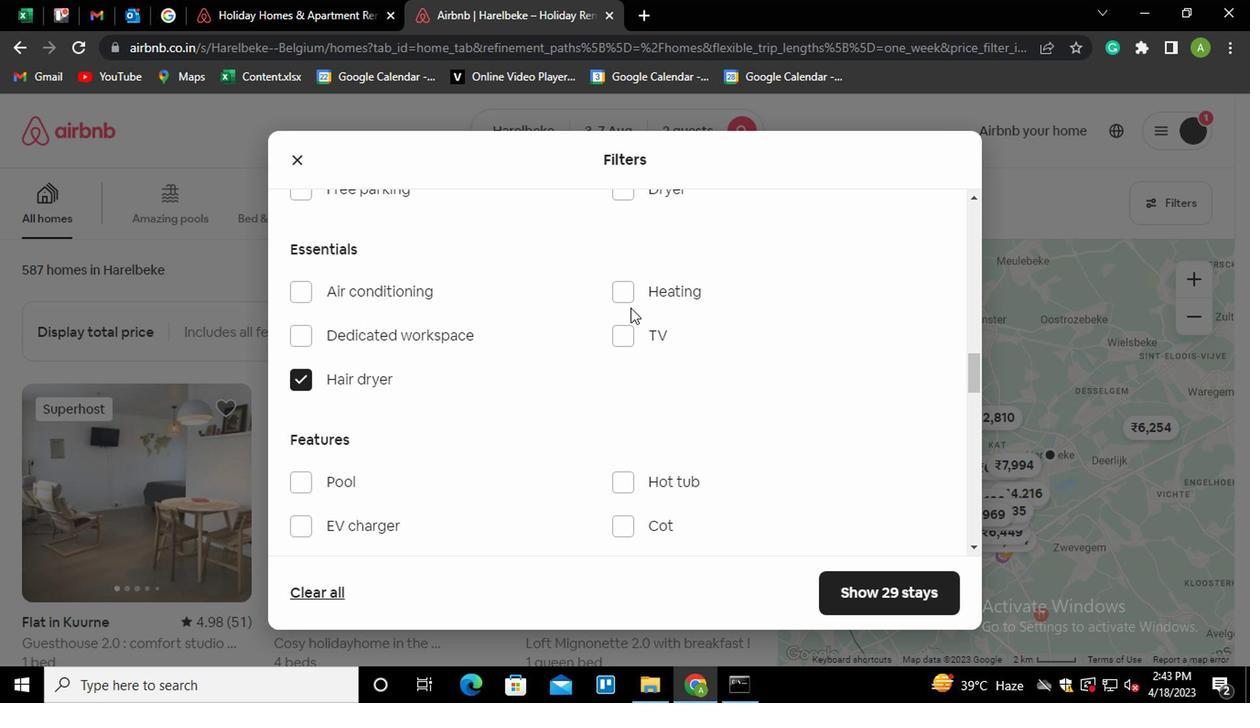 
Action: Mouse moved to (626, 300)
Screenshot: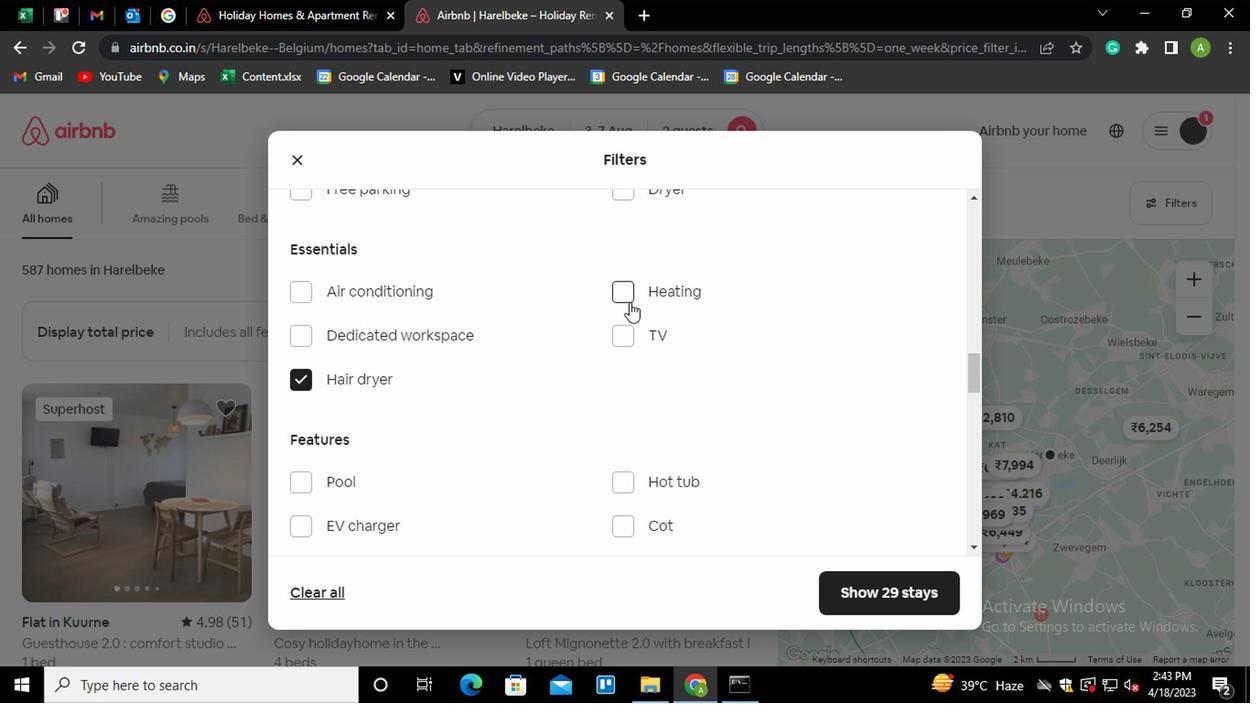 
Action: Mouse pressed left at (626, 300)
Screenshot: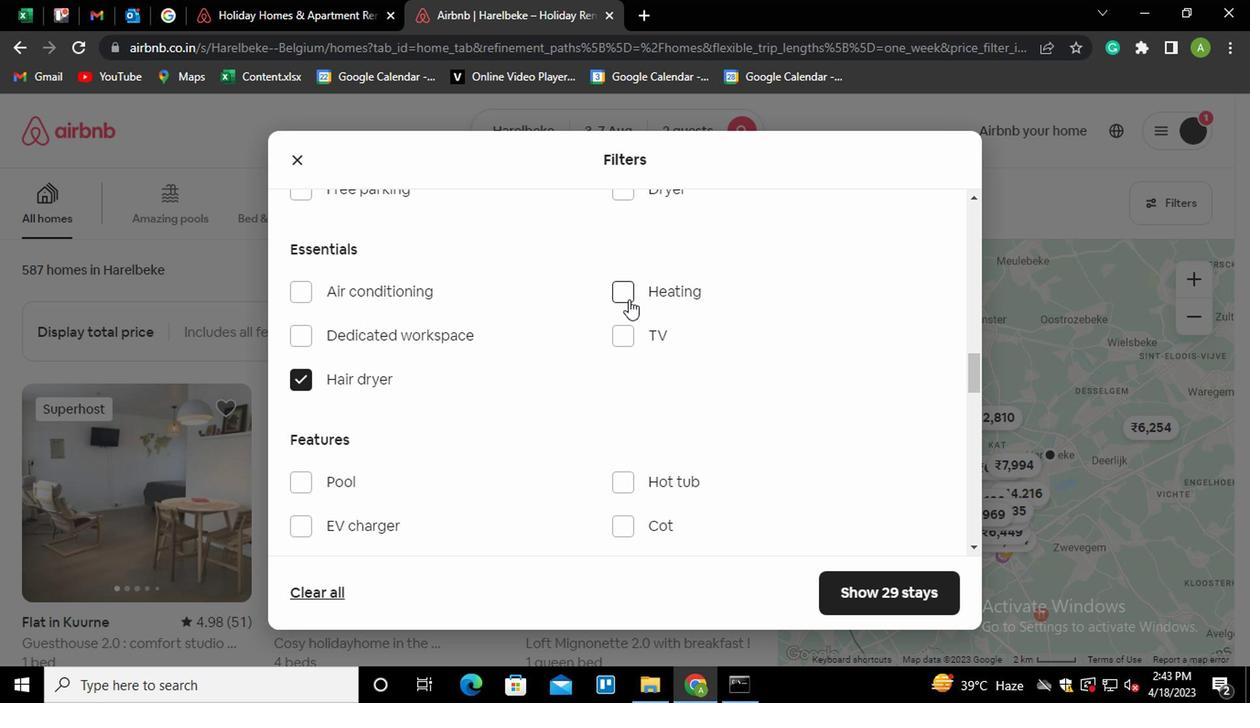 
Action: Mouse moved to (673, 315)
Screenshot: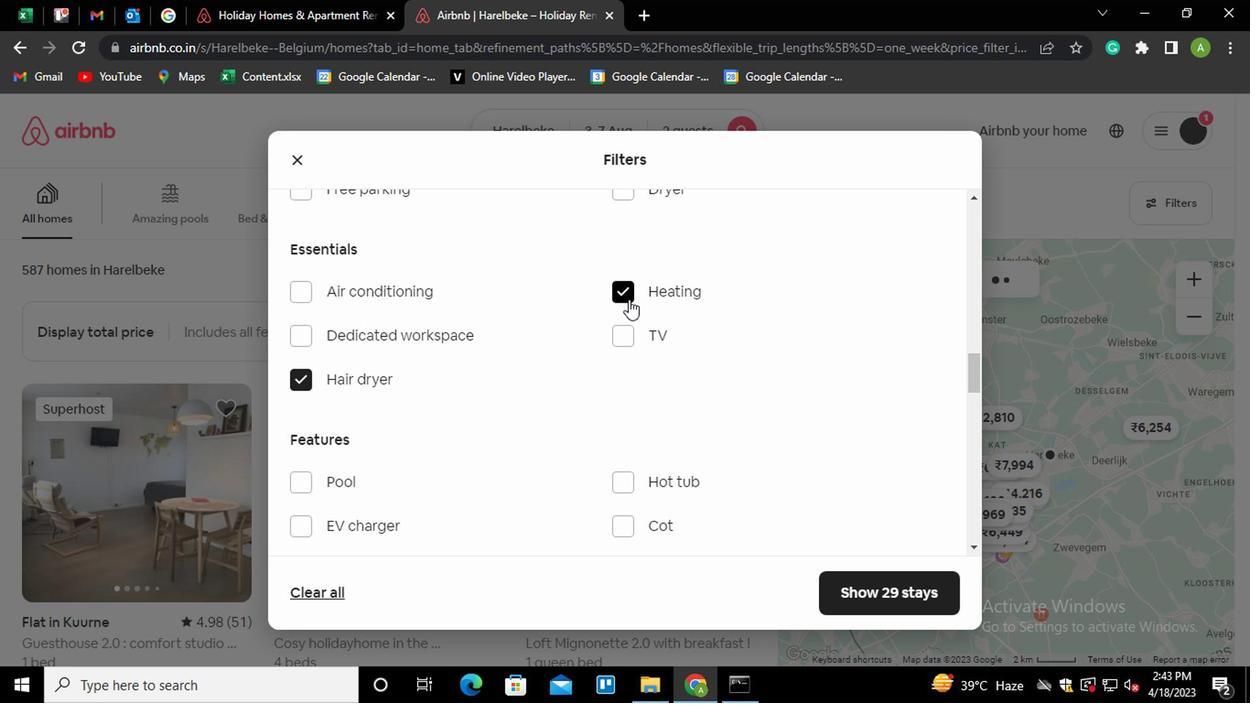 
Action: Mouse scrolled (673, 315) with delta (0, 0)
Screenshot: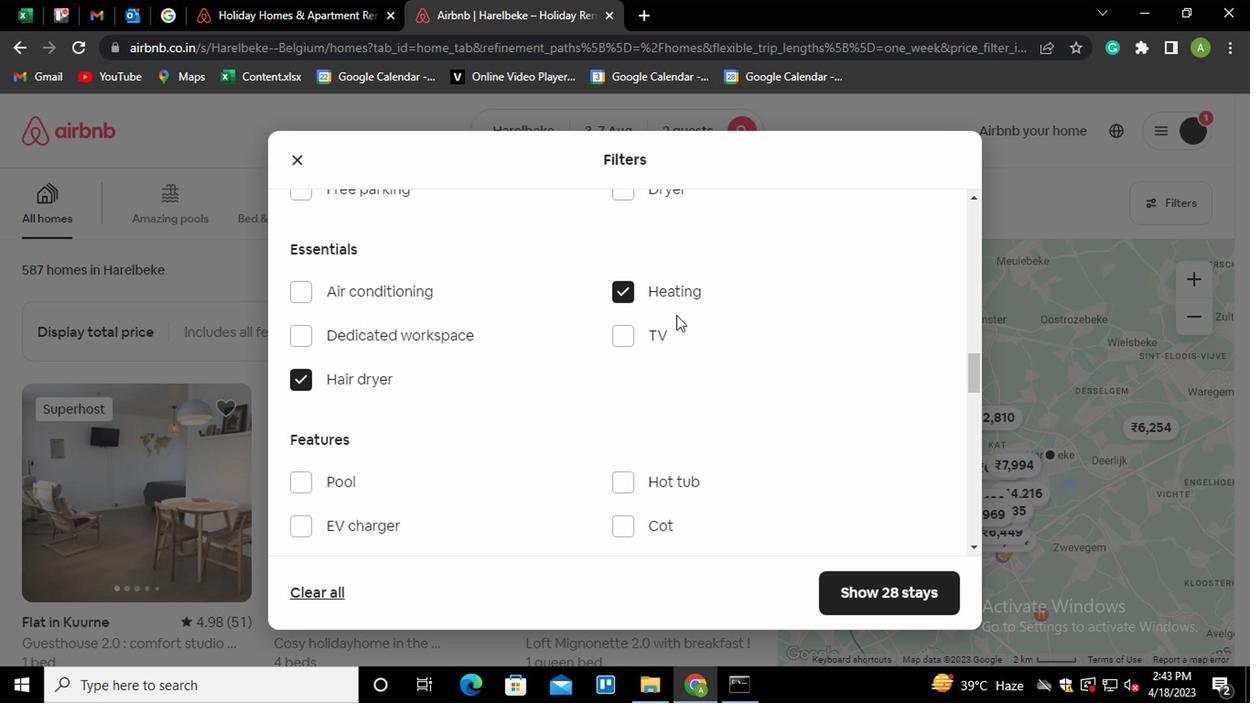 
Action: Mouse scrolled (673, 315) with delta (0, 0)
Screenshot: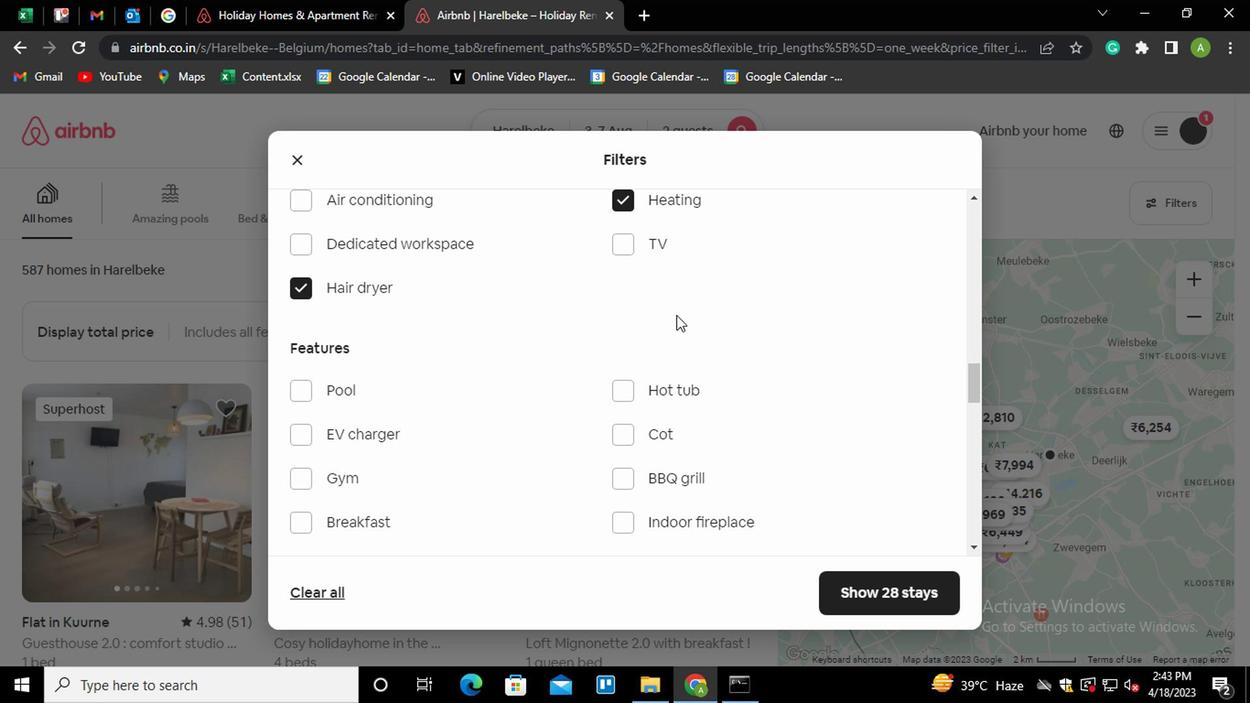 
Action: Mouse scrolled (673, 315) with delta (0, 0)
Screenshot: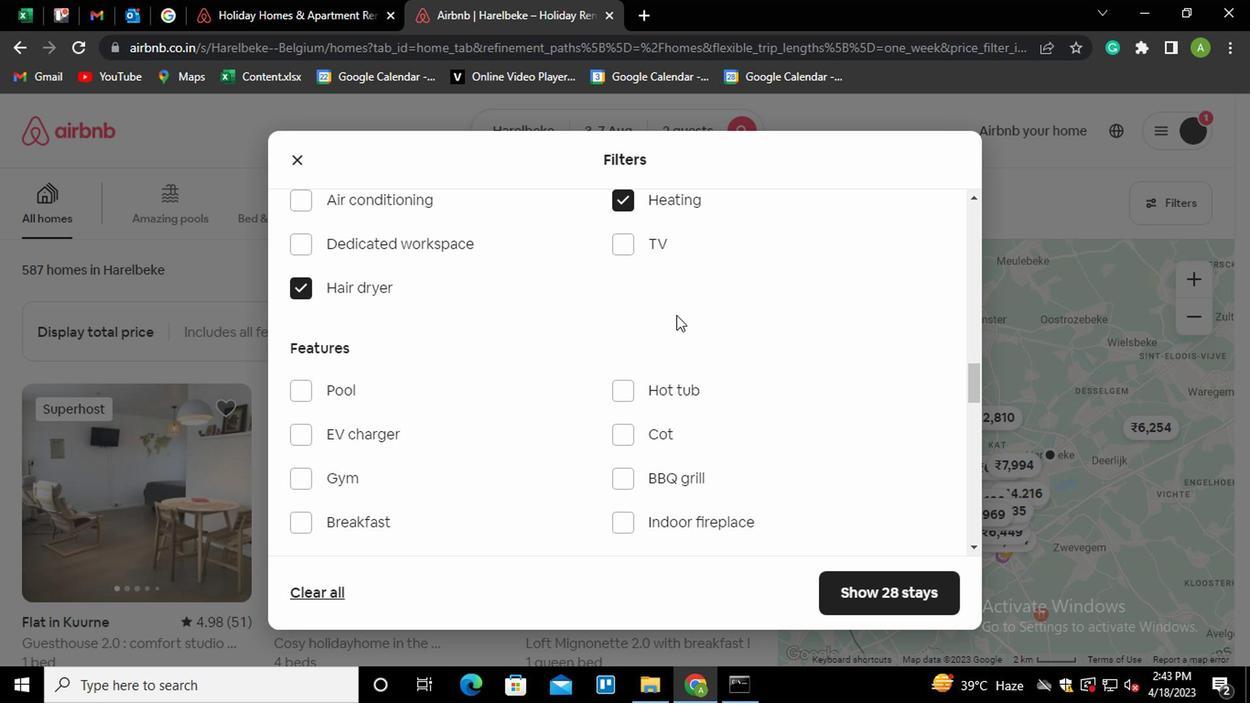 
Action: Mouse scrolled (673, 315) with delta (0, 0)
Screenshot: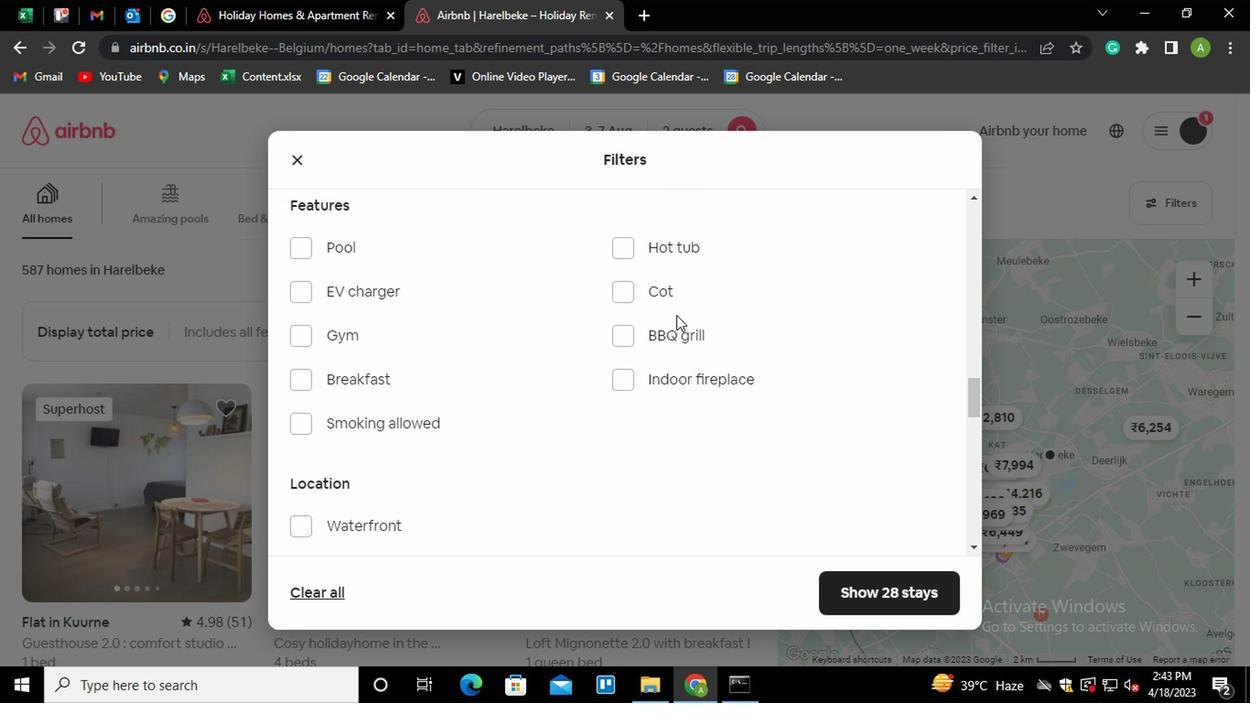 
Action: Mouse scrolled (673, 315) with delta (0, 0)
Screenshot: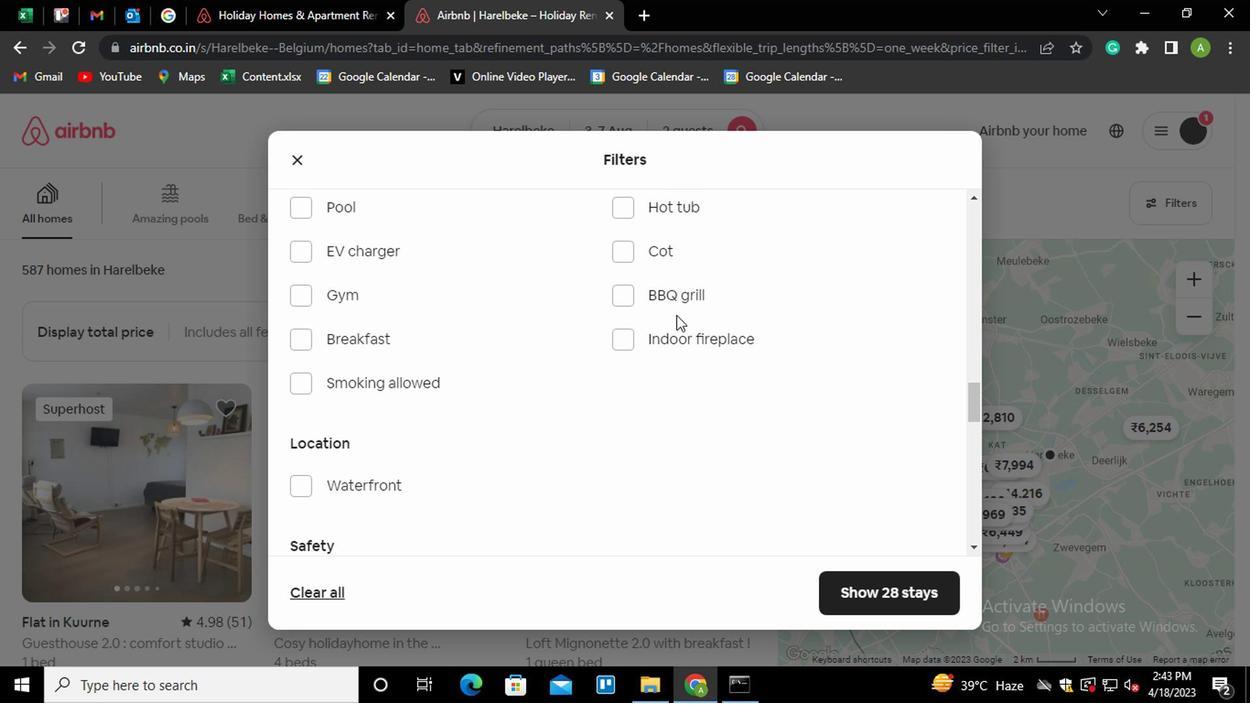 
Action: Mouse scrolled (673, 315) with delta (0, 0)
Screenshot: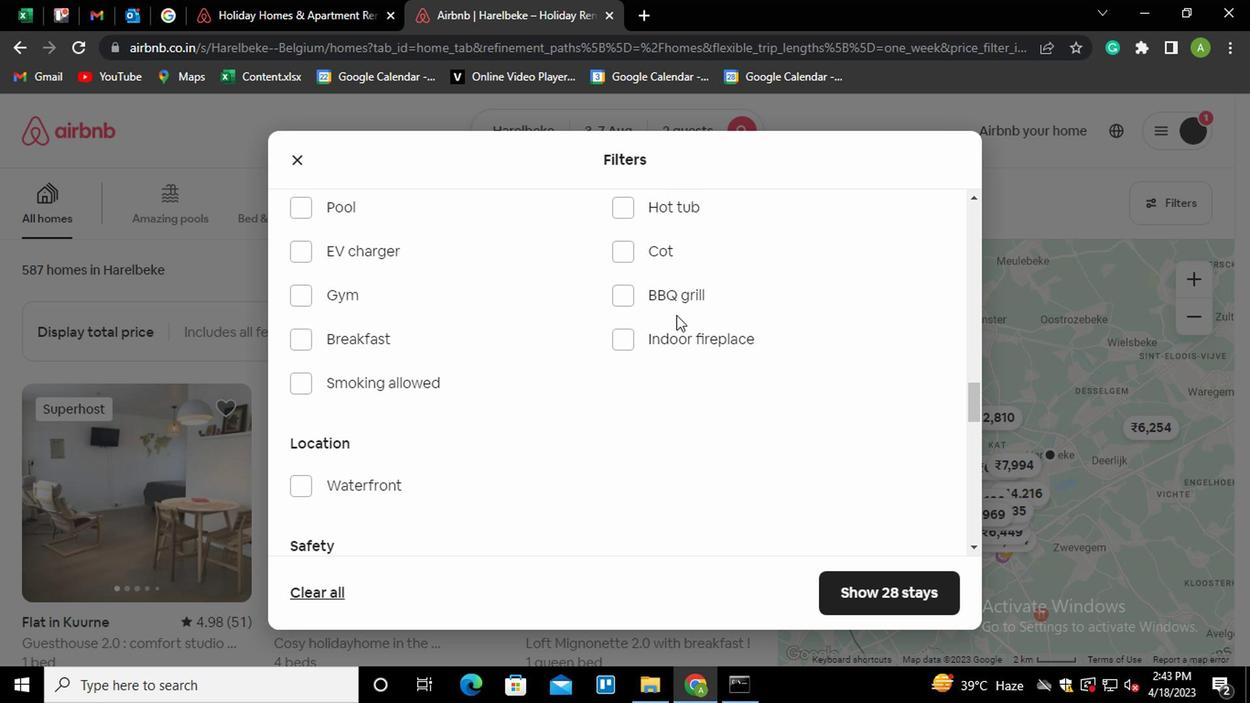 
Action: Mouse scrolled (673, 315) with delta (0, 0)
Screenshot: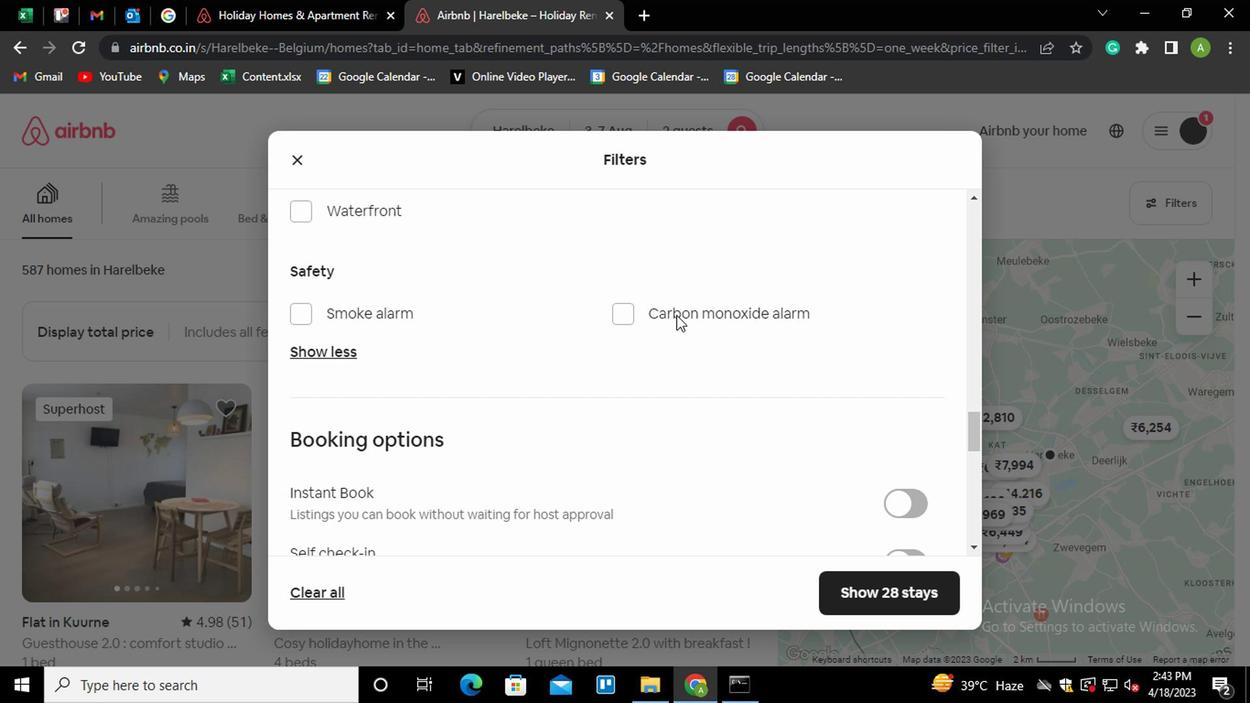 
Action: Mouse scrolled (673, 315) with delta (0, 0)
Screenshot: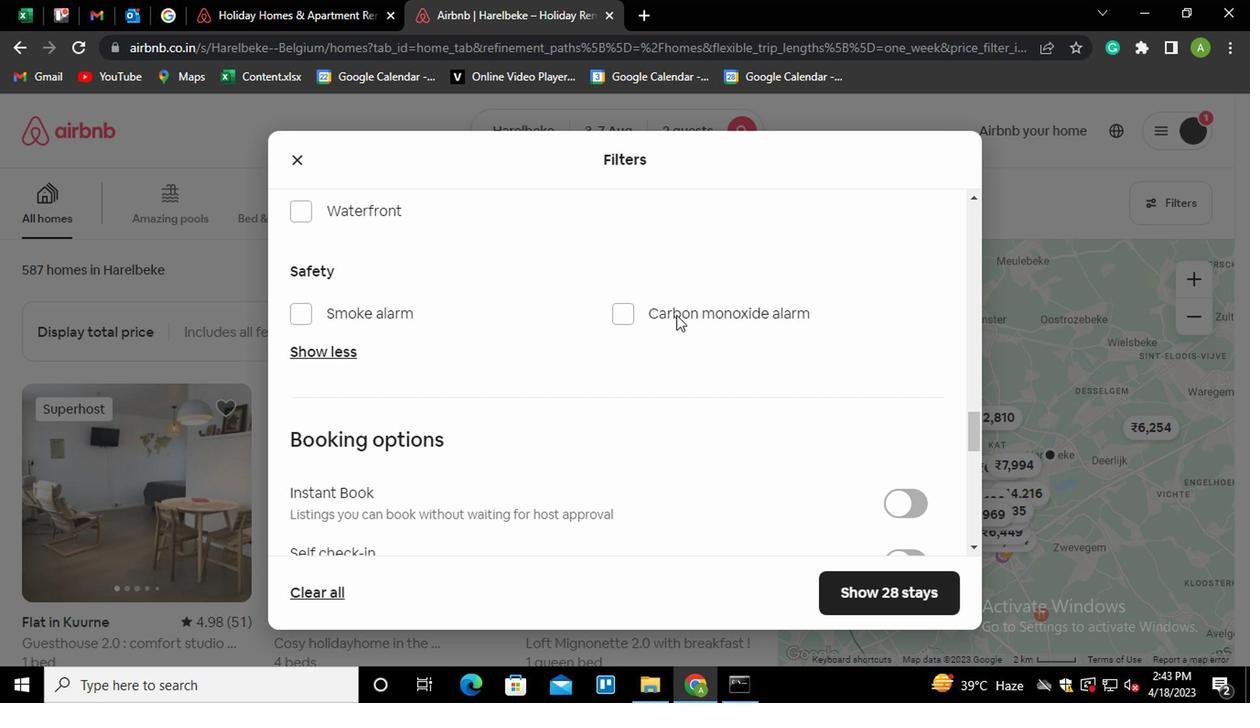 
Action: Mouse scrolled (673, 315) with delta (0, 0)
Screenshot: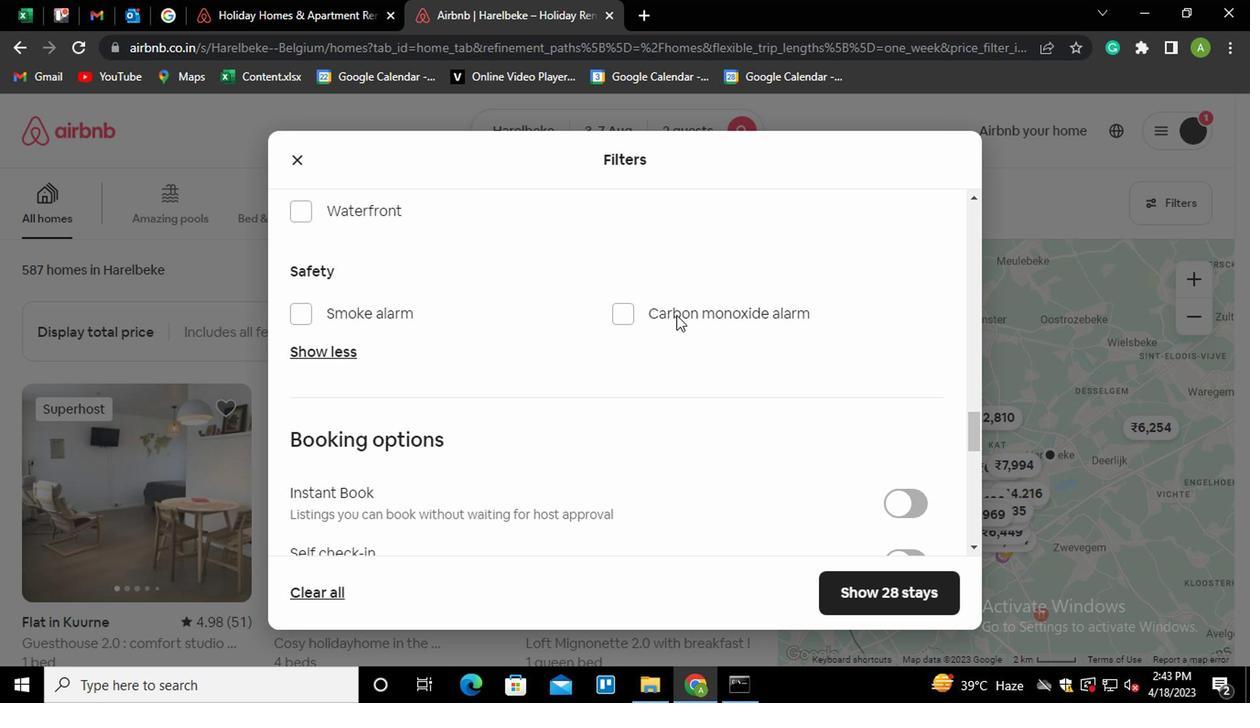 
Action: Mouse moved to (889, 280)
Screenshot: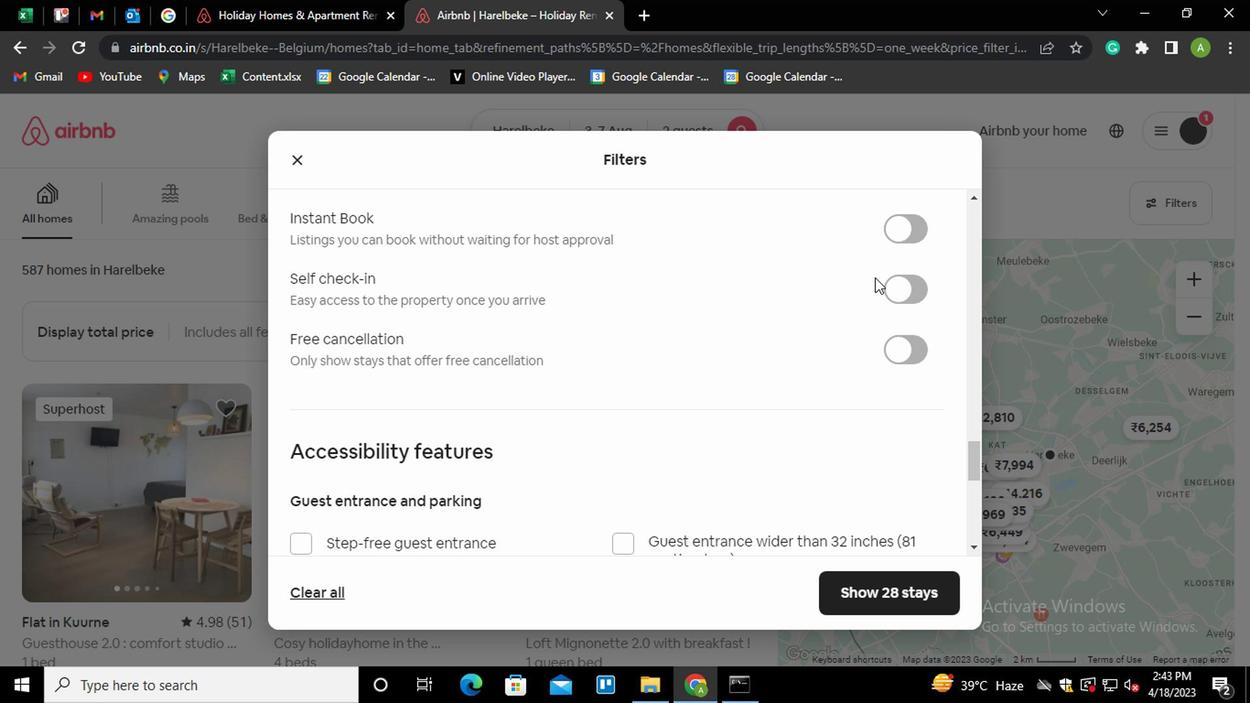 
Action: Mouse pressed left at (889, 280)
Screenshot: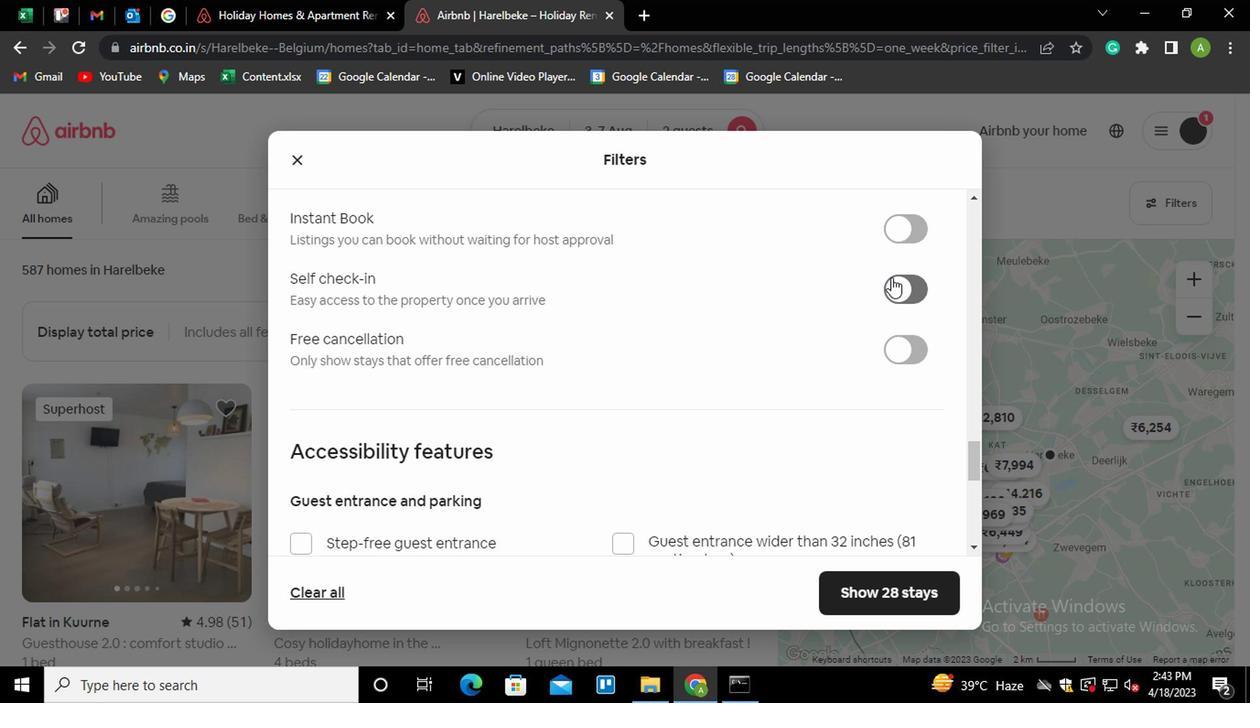 
Action: Mouse moved to (757, 354)
Screenshot: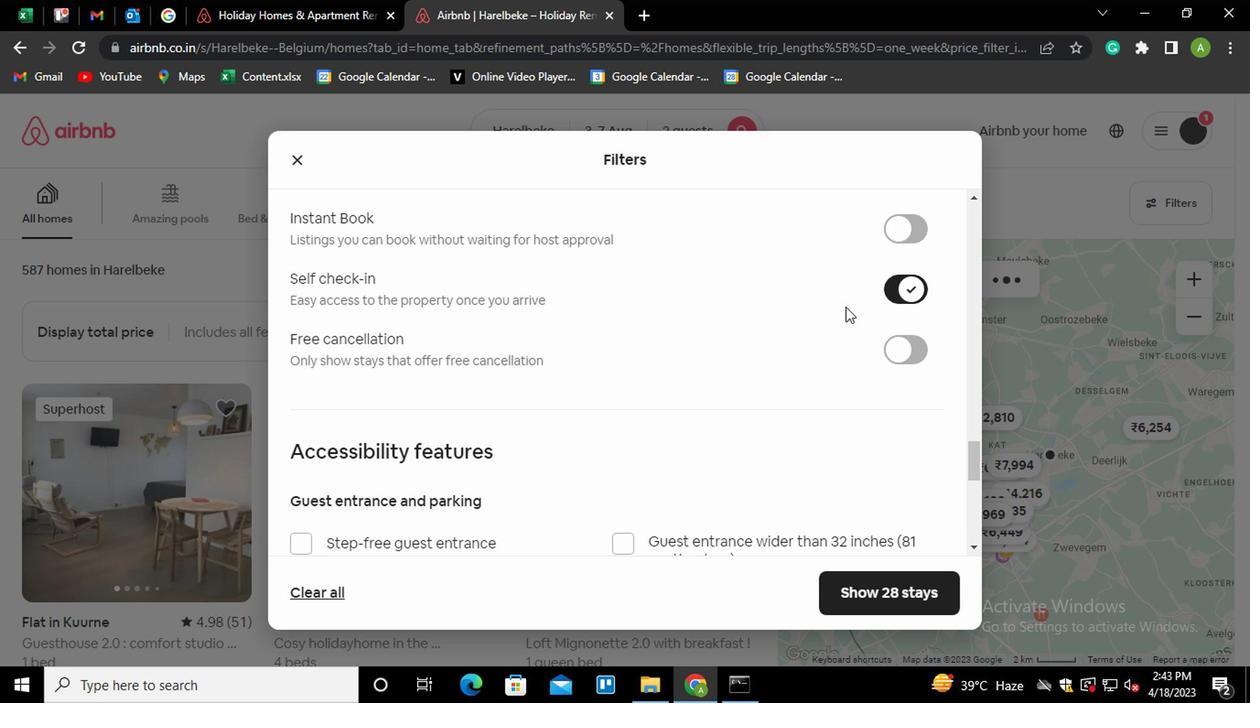 
Action: Mouse scrolled (757, 353) with delta (0, 0)
Screenshot: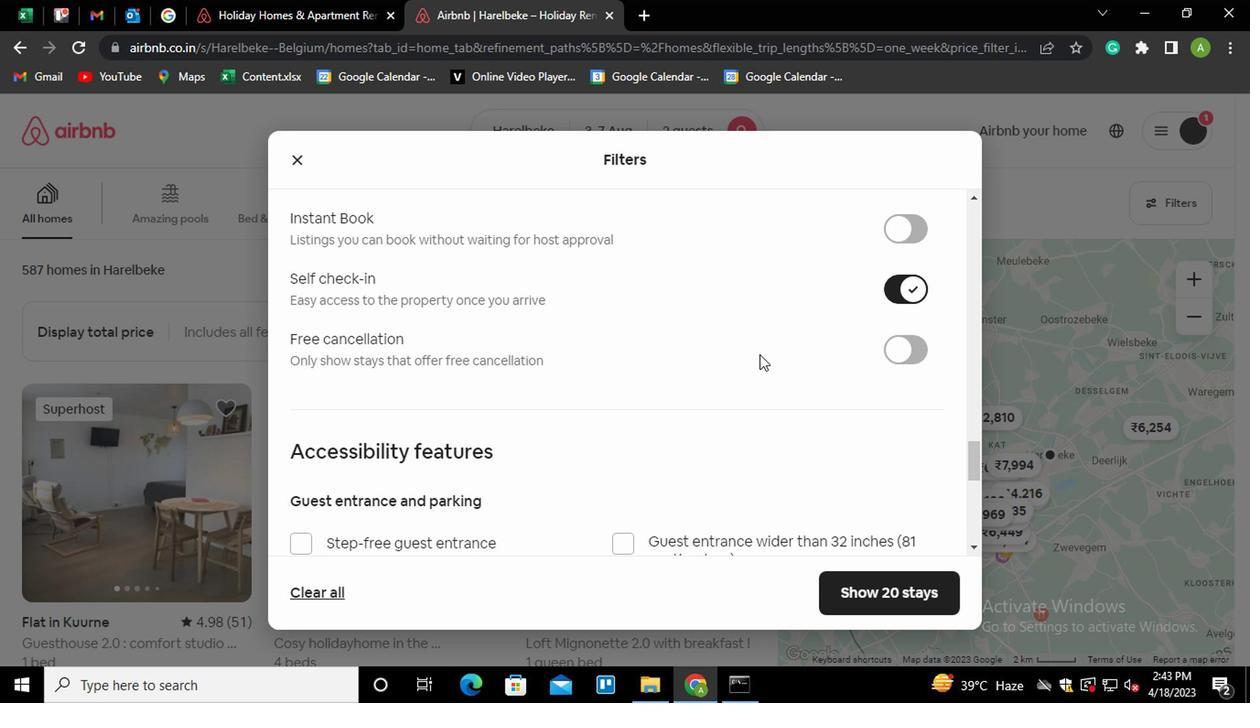 
Action: Mouse scrolled (757, 353) with delta (0, 0)
Screenshot: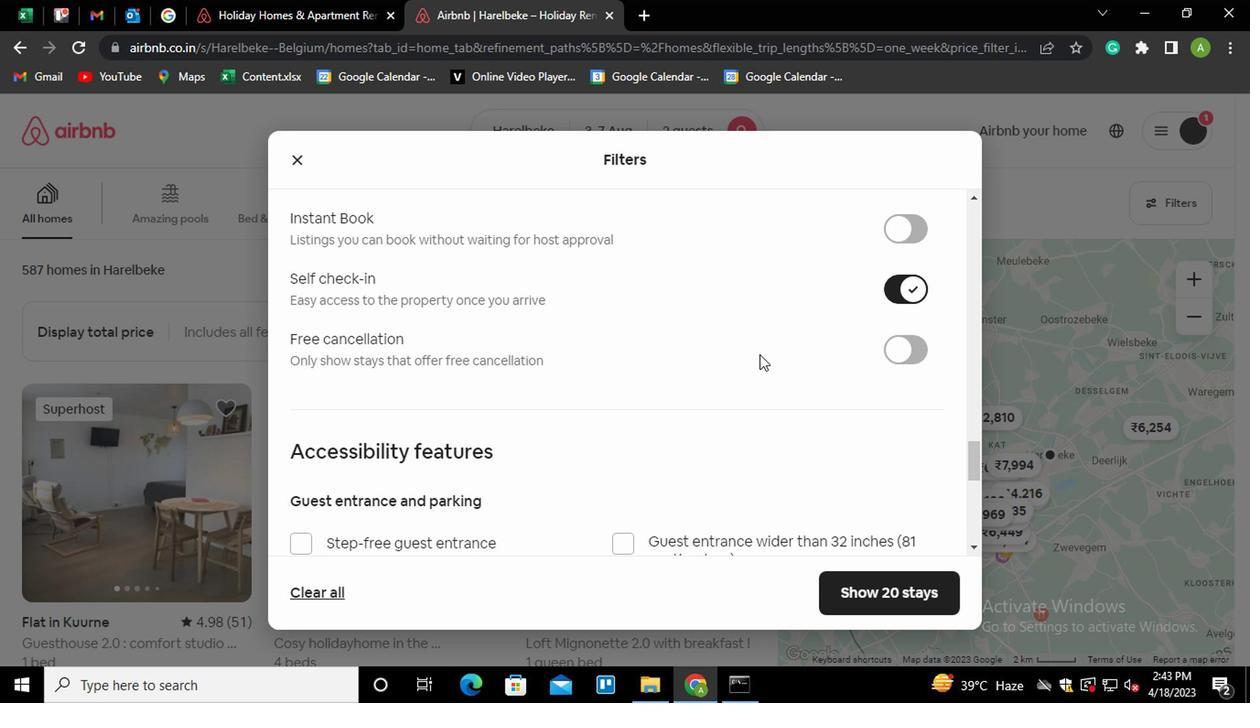 
Action: Mouse moved to (757, 354)
Screenshot: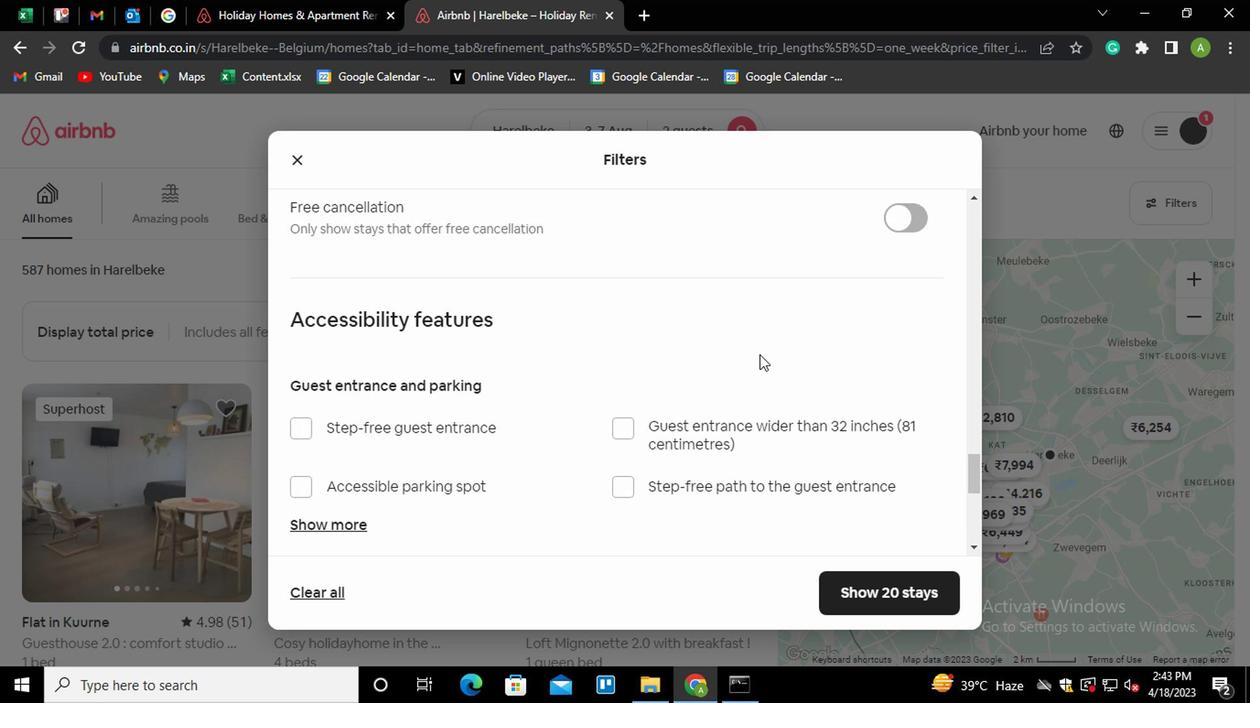 
Action: Mouse scrolled (757, 353) with delta (0, 0)
Screenshot: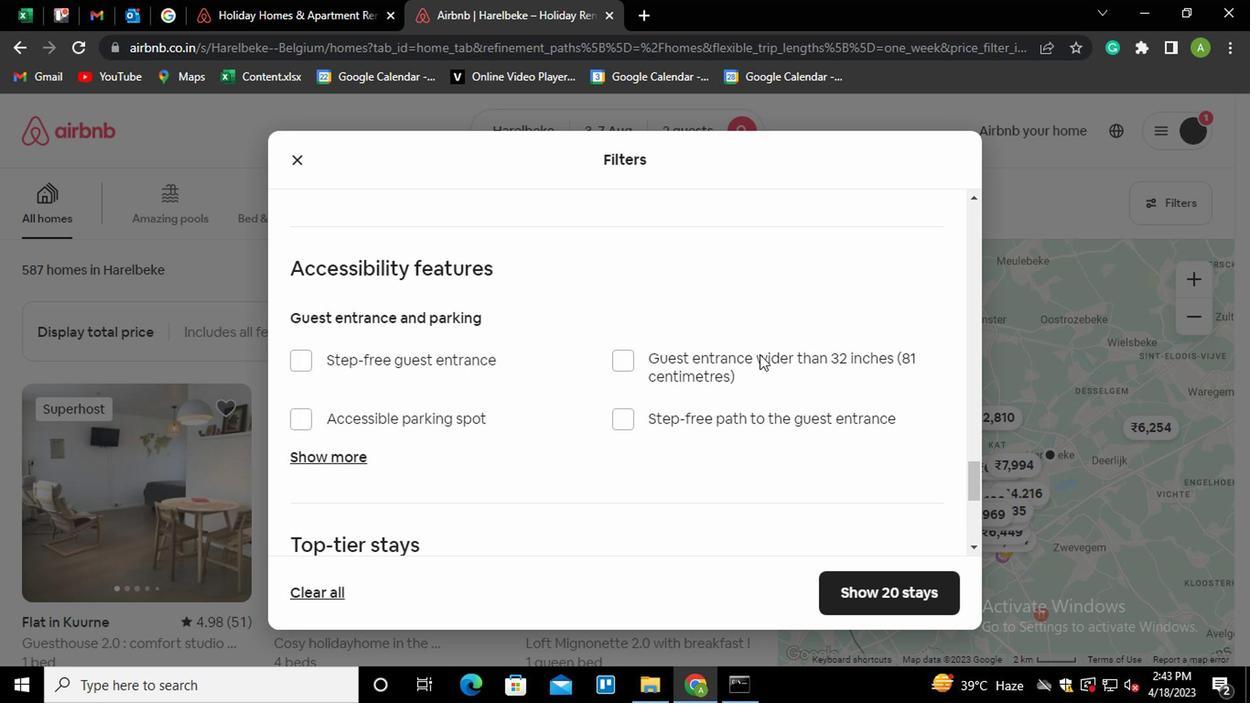 
Action: Mouse scrolled (757, 353) with delta (0, 0)
Screenshot: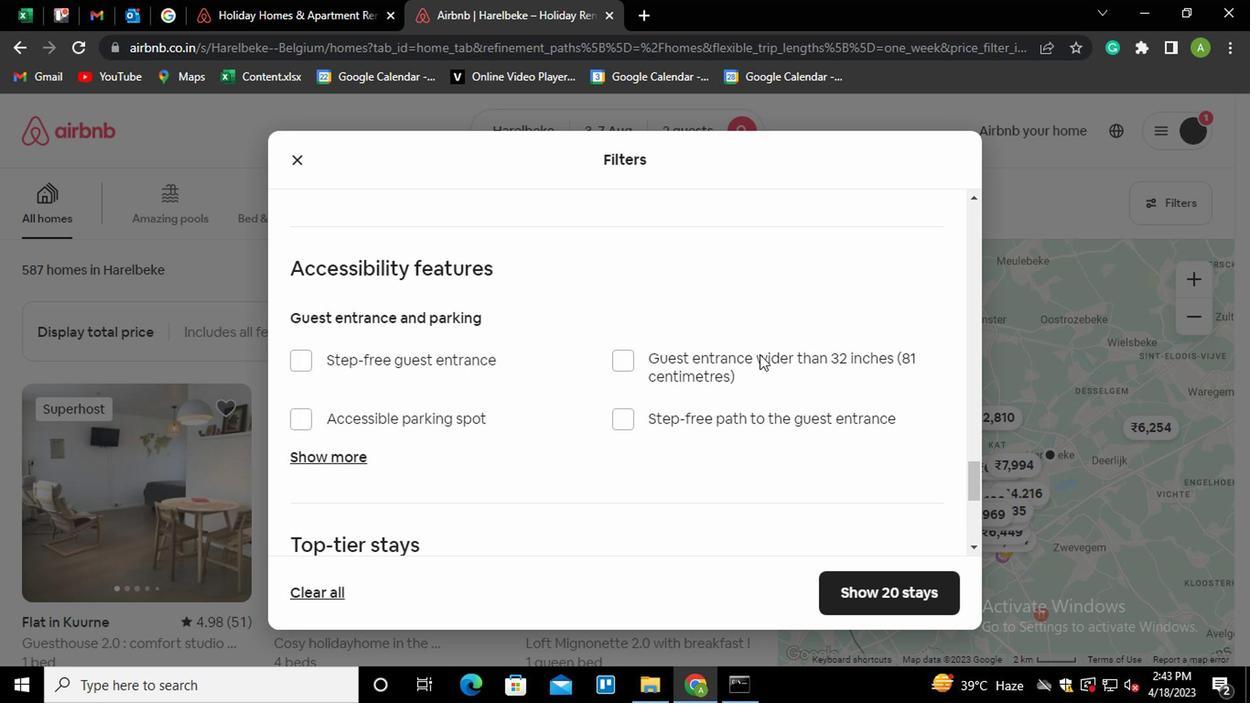 
Action: Mouse scrolled (757, 353) with delta (0, 0)
Screenshot: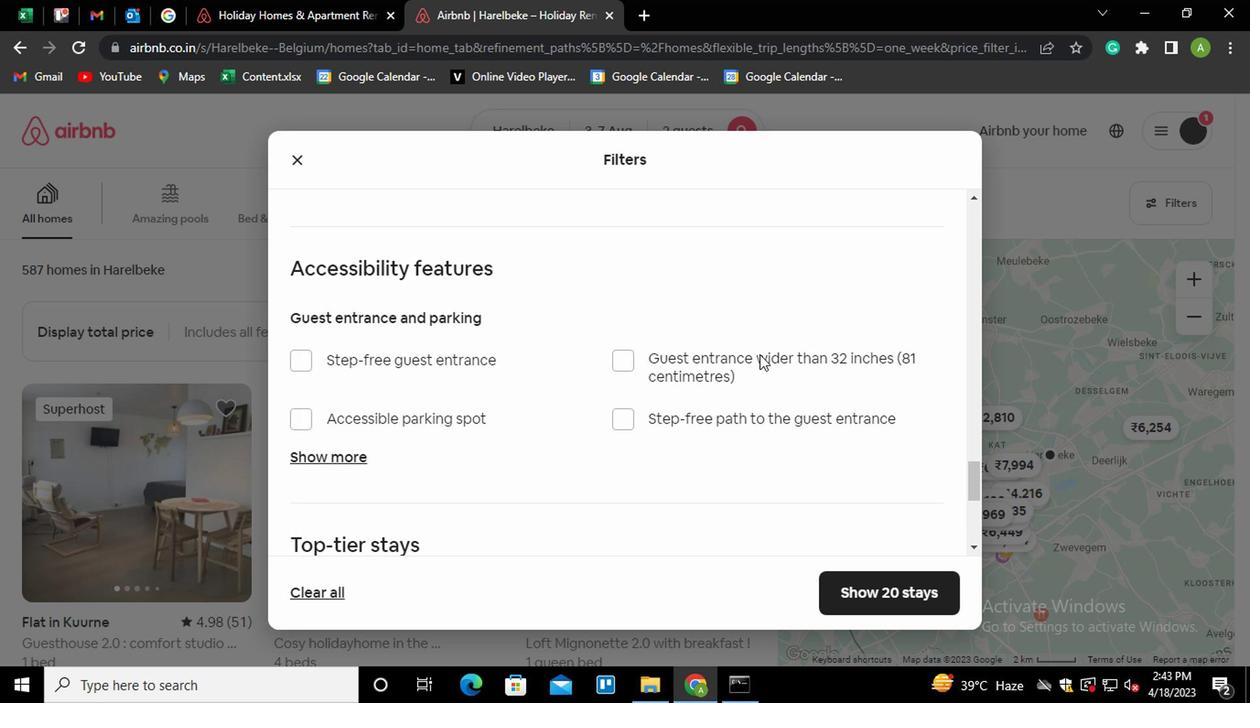 
Action: Mouse scrolled (757, 353) with delta (0, 0)
Screenshot: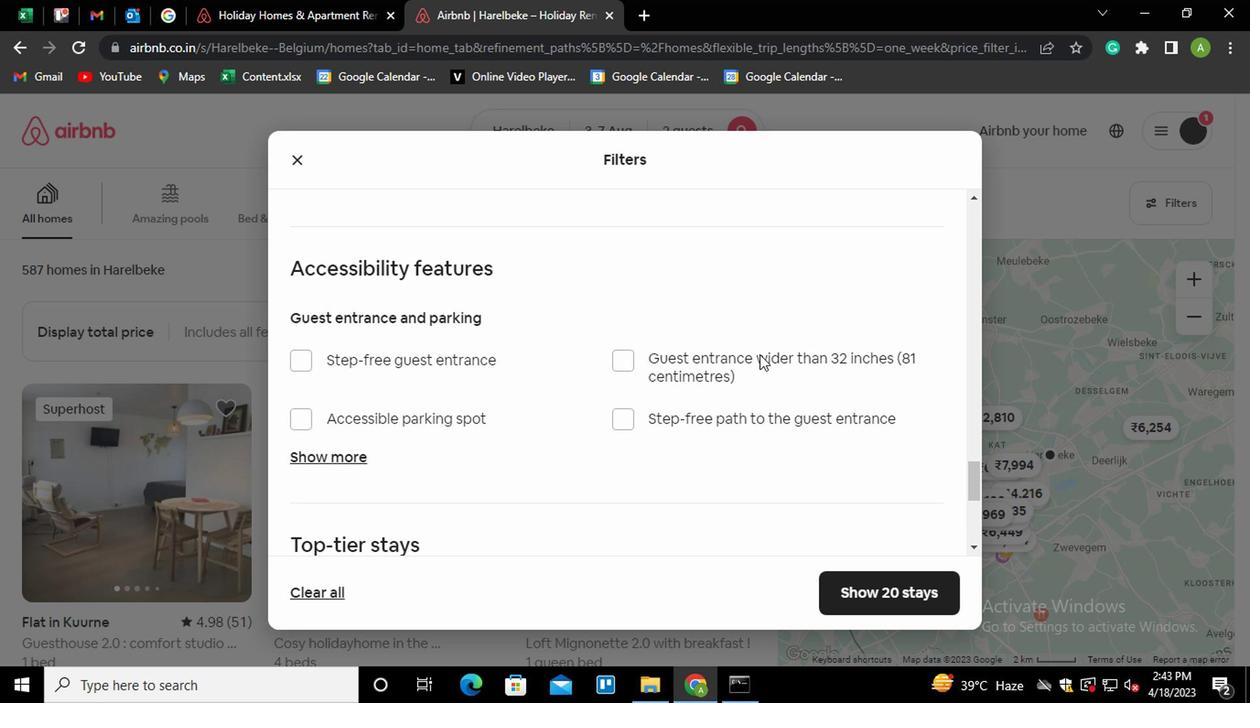 
Action: Mouse scrolled (757, 353) with delta (0, 0)
Screenshot: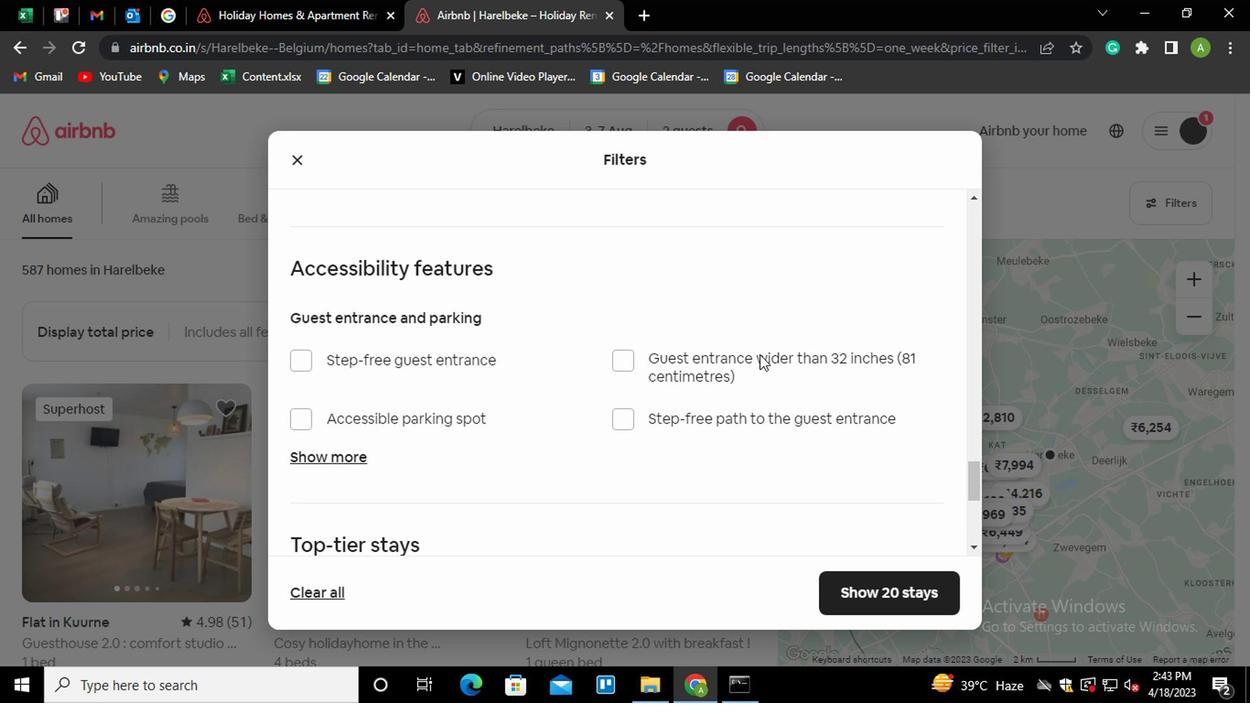 
Action: Mouse moved to (300, 420)
Screenshot: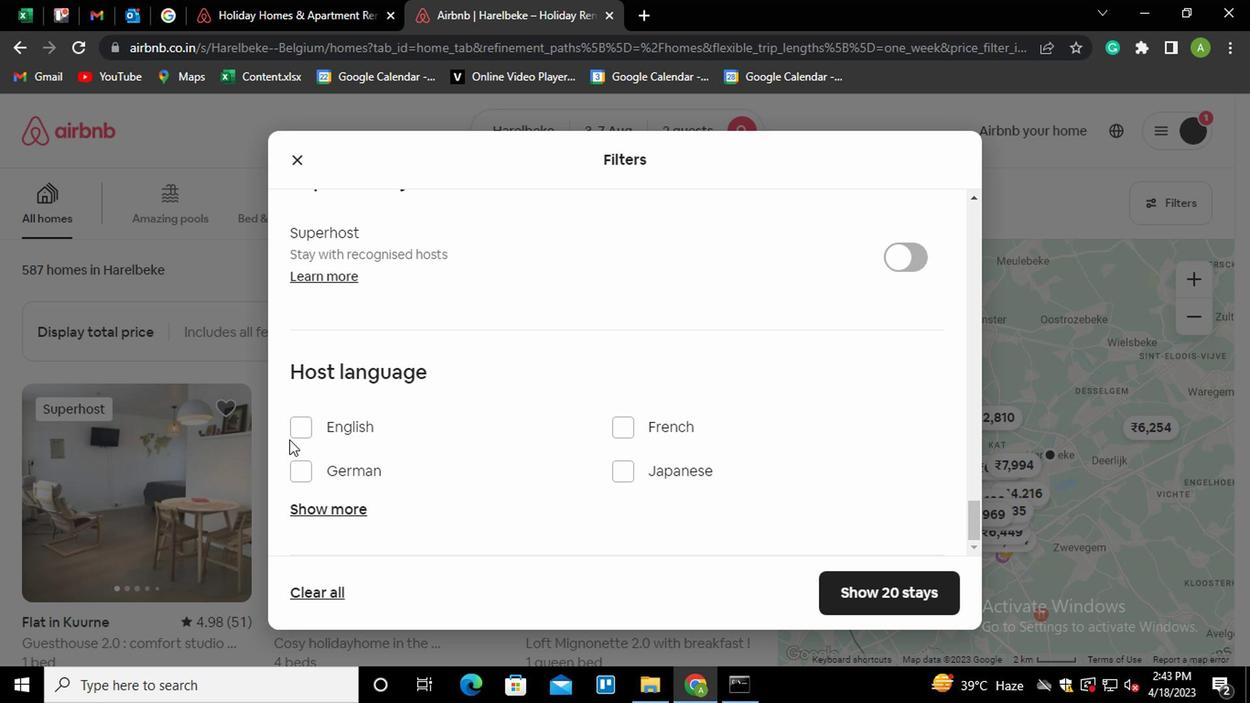 
Action: Mouse pressed left at (300, 420)
Screenshot: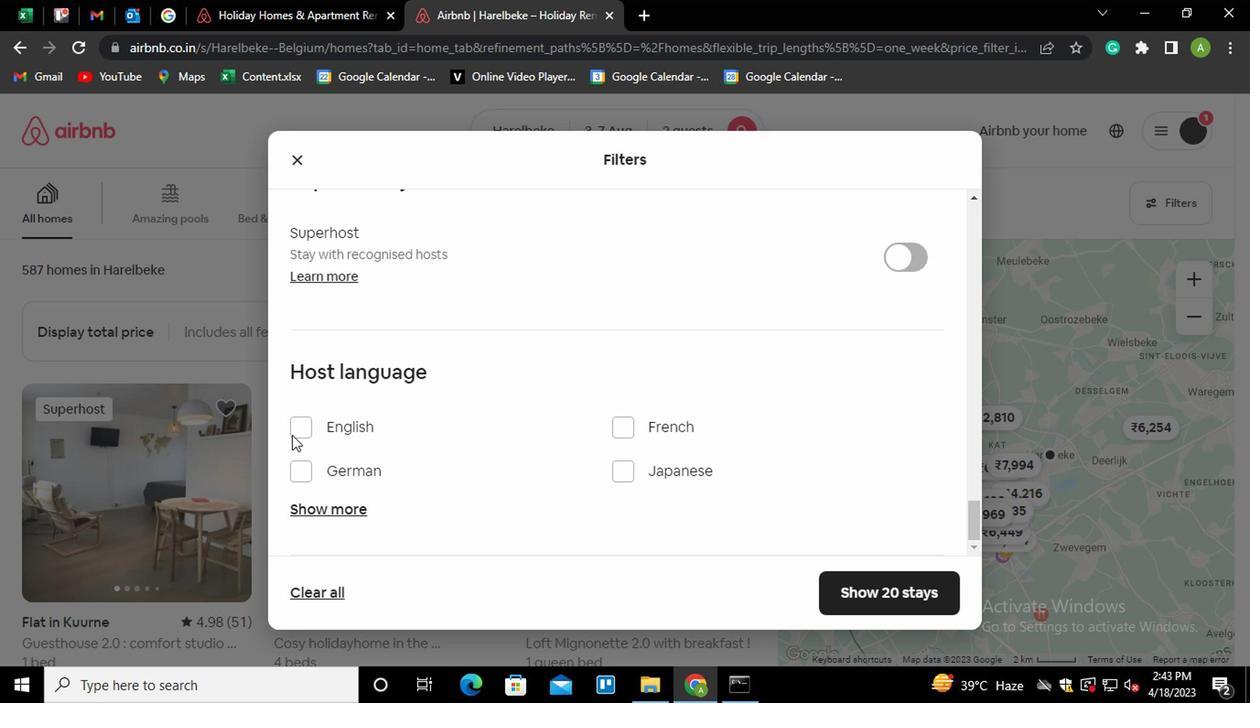
Action: Mouse moved to (499, 410)
Screenshot: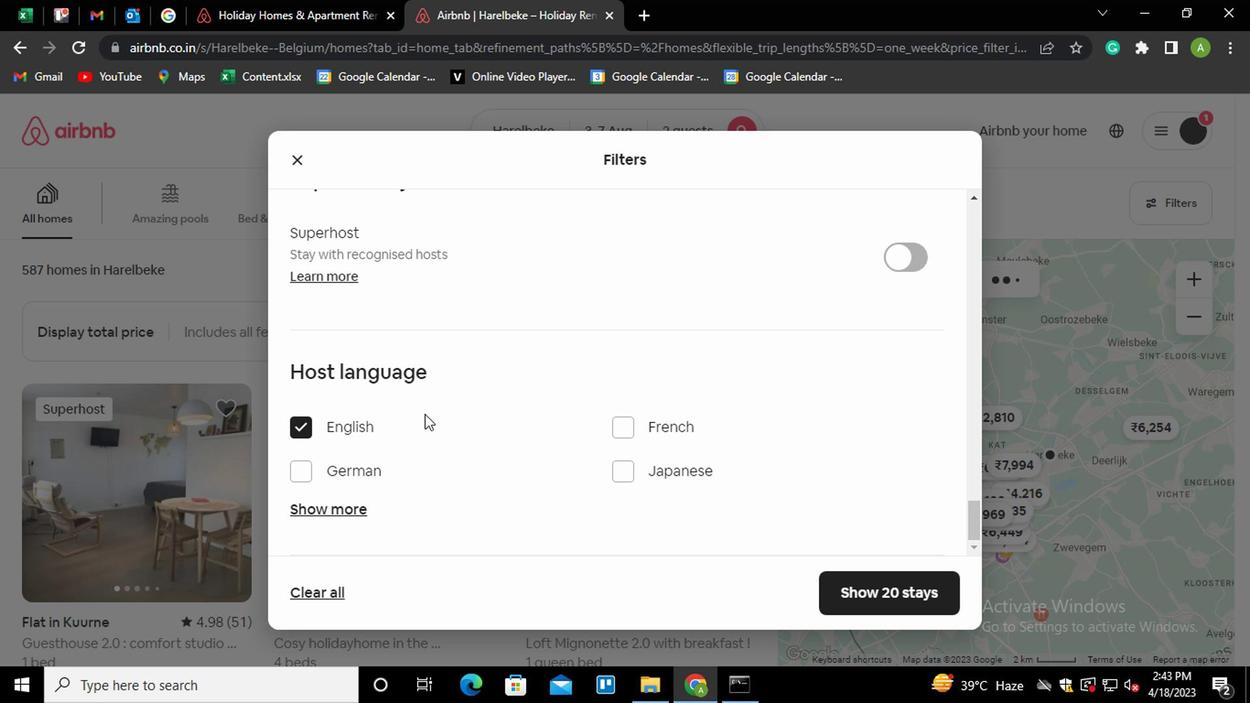 
Action: Mouse scrolled (499, 409) with delta (0, 0)
Screenshot: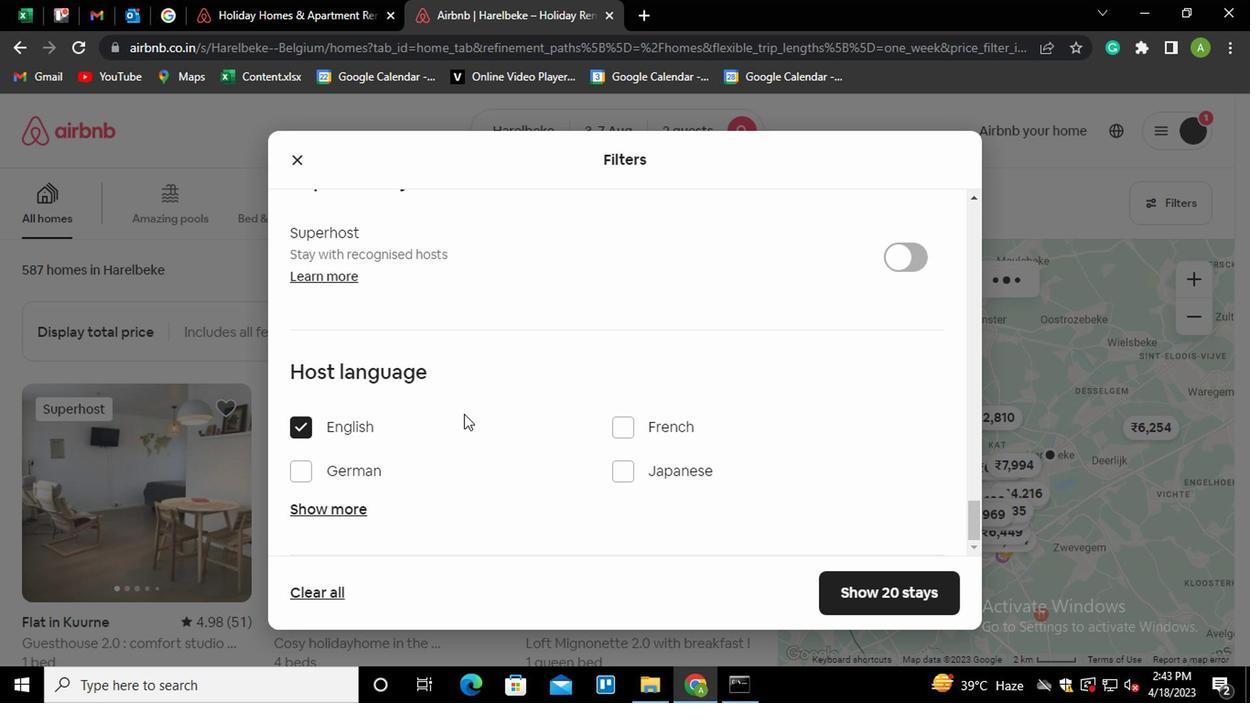 
Action: Mouse scrolled (499, 409) with delta (0, 0)
Screenshot: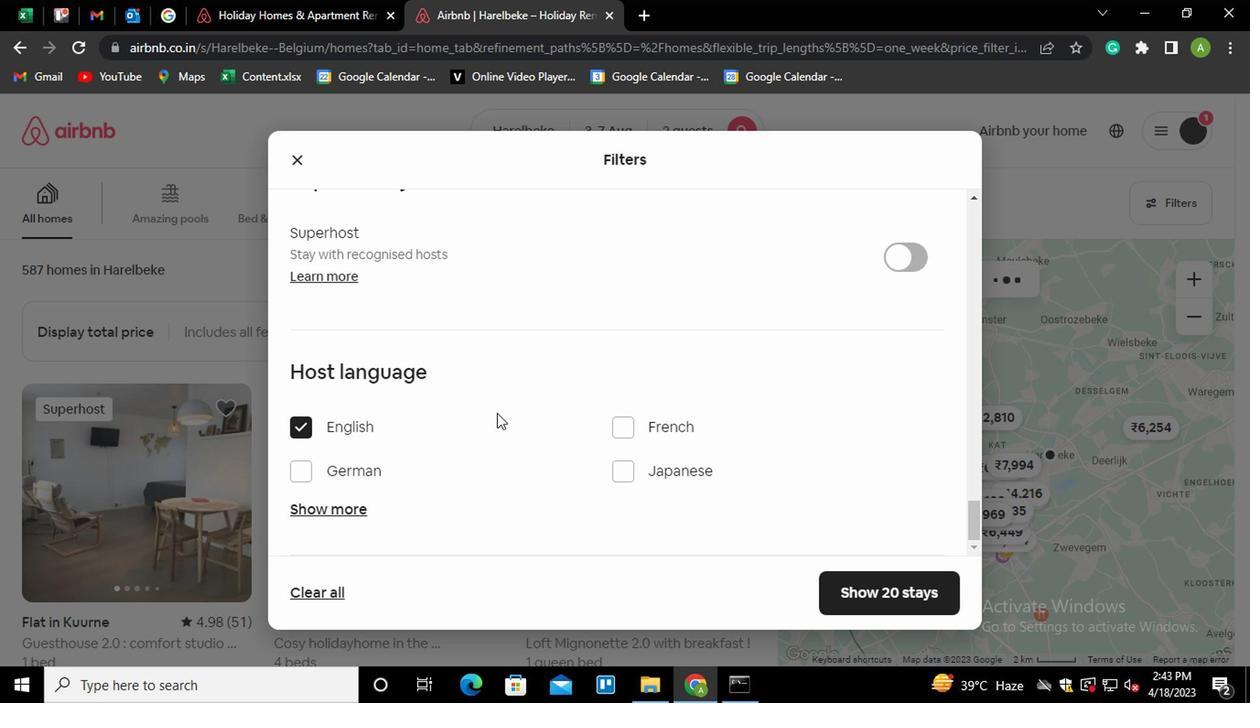 
Action: Mouse scrolled (499, 409) with delta (0, 0)
Screenshot: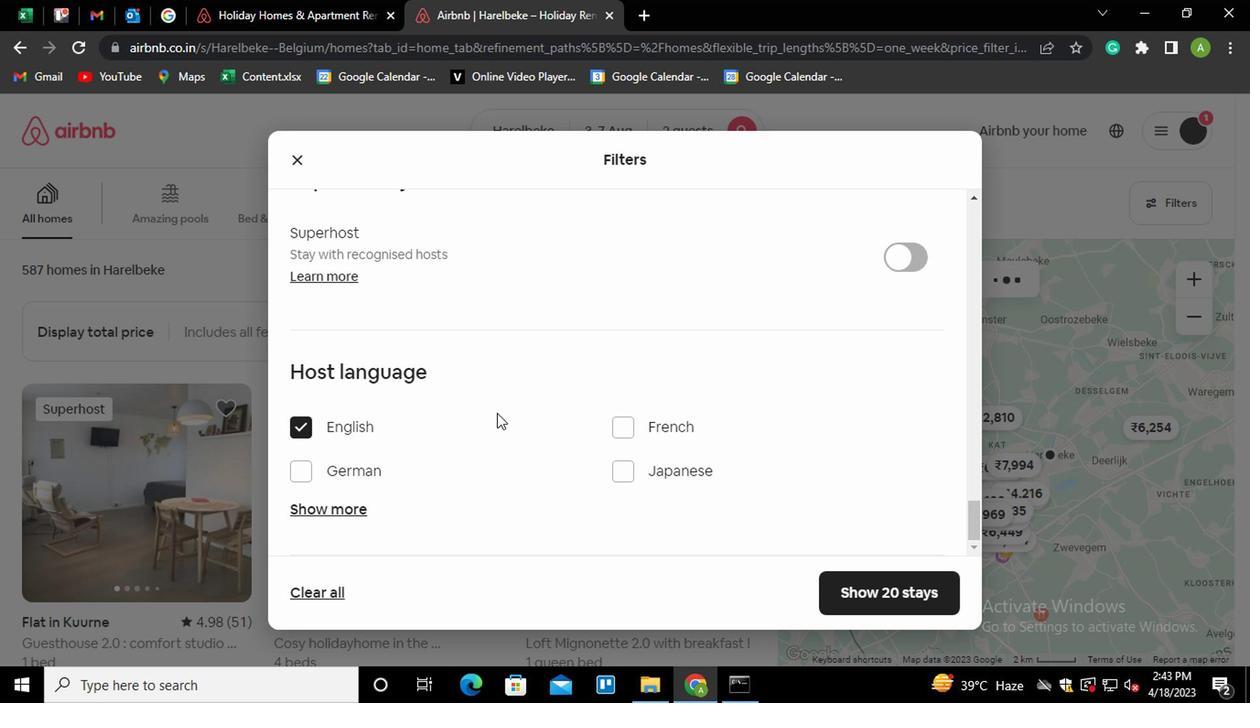 
Action: Mouse scrolled (499, 409) with delta (0, 0)
Screenshot: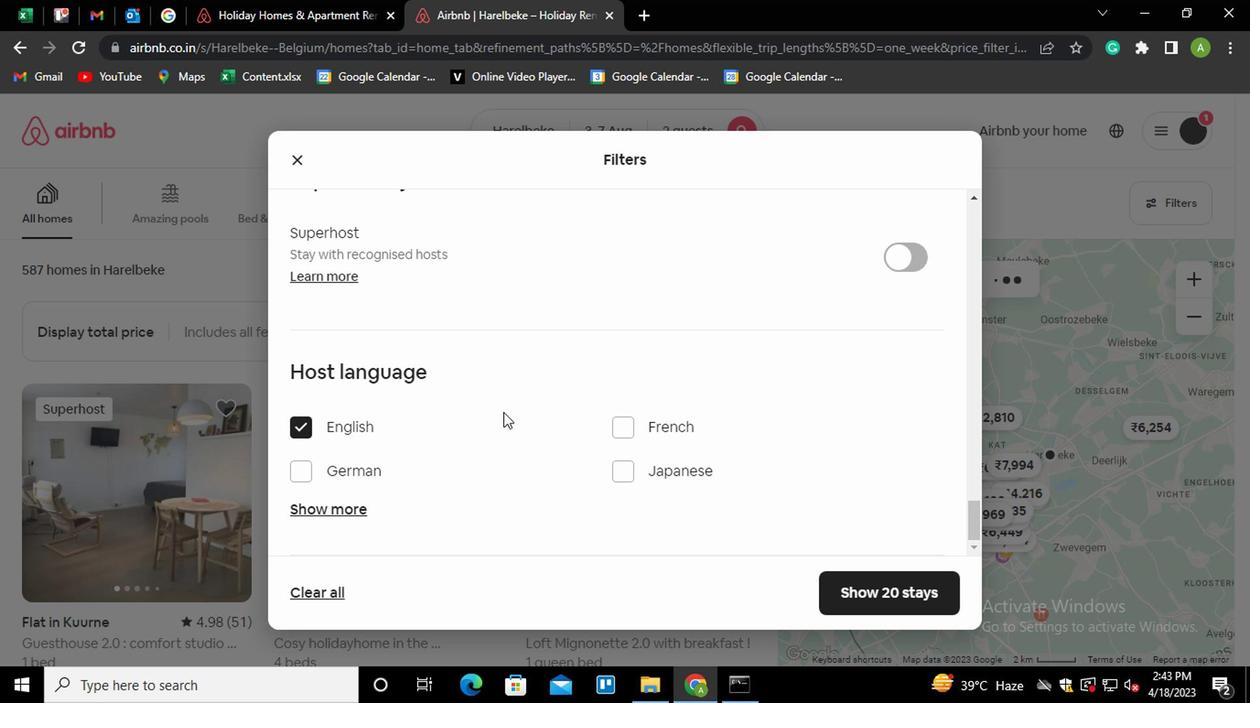 
Action: Mouse moved to (873, 588)
Screenshot: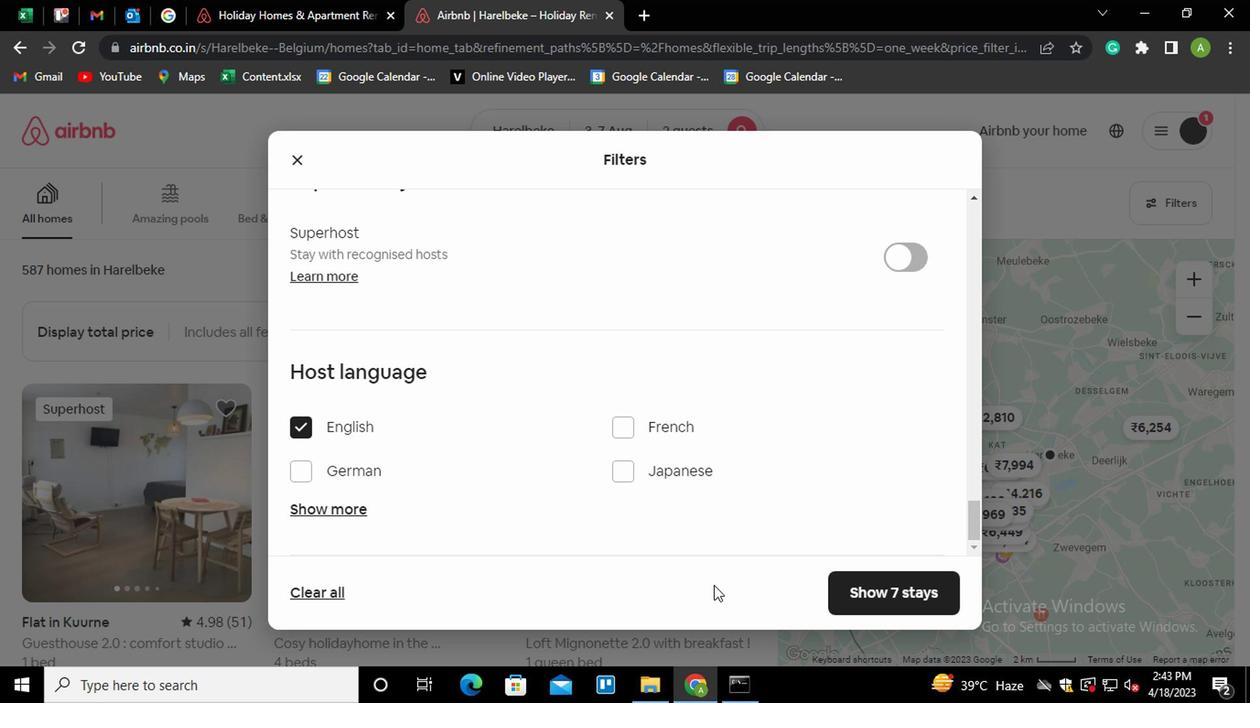
Action: Mouse pressed left at (873, 588)
Screenshot: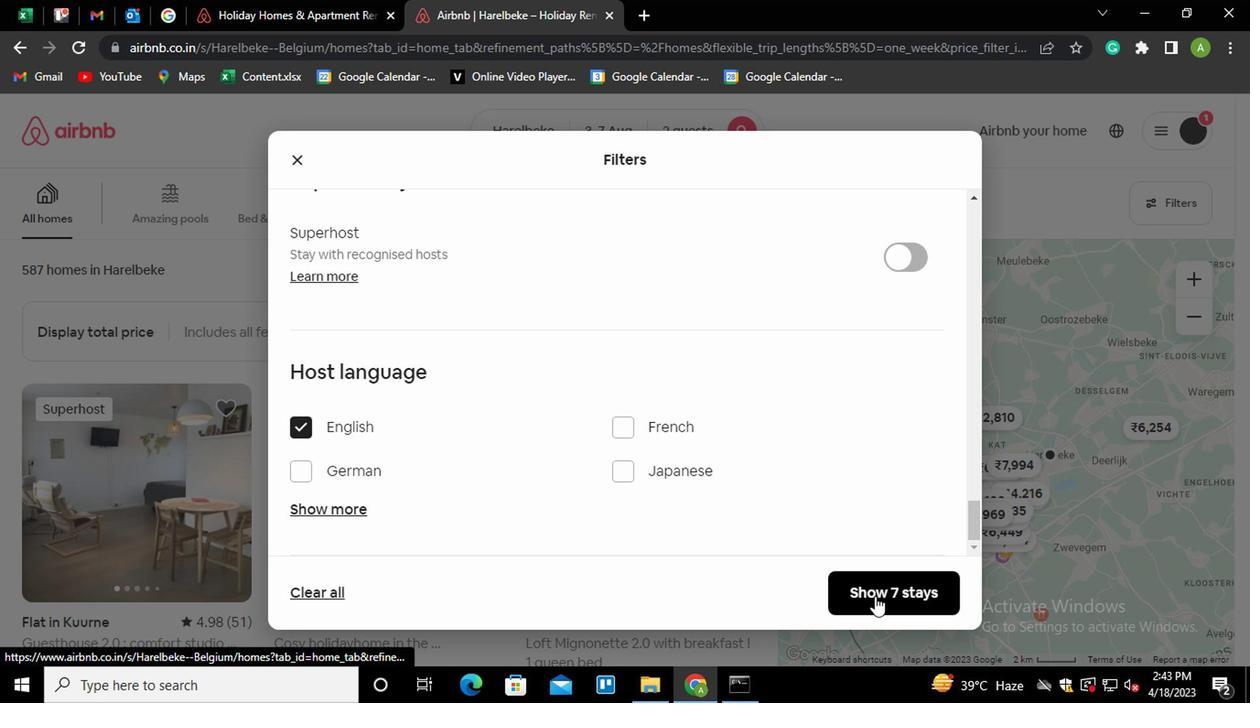 
Action: Mouse moved to (874, 588)
Screenshot: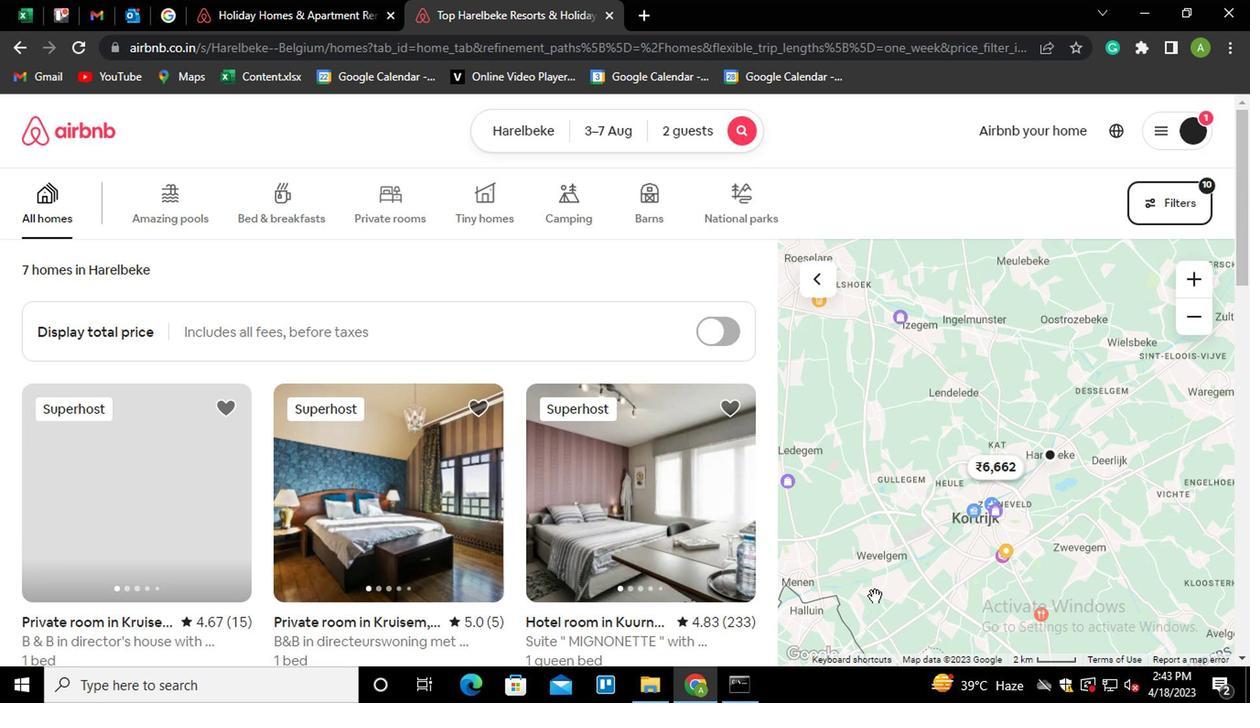 
